 Task: Select the false option in the non-basic ASCI.
Action: Mouse moved to (24, 554)
Screenshot: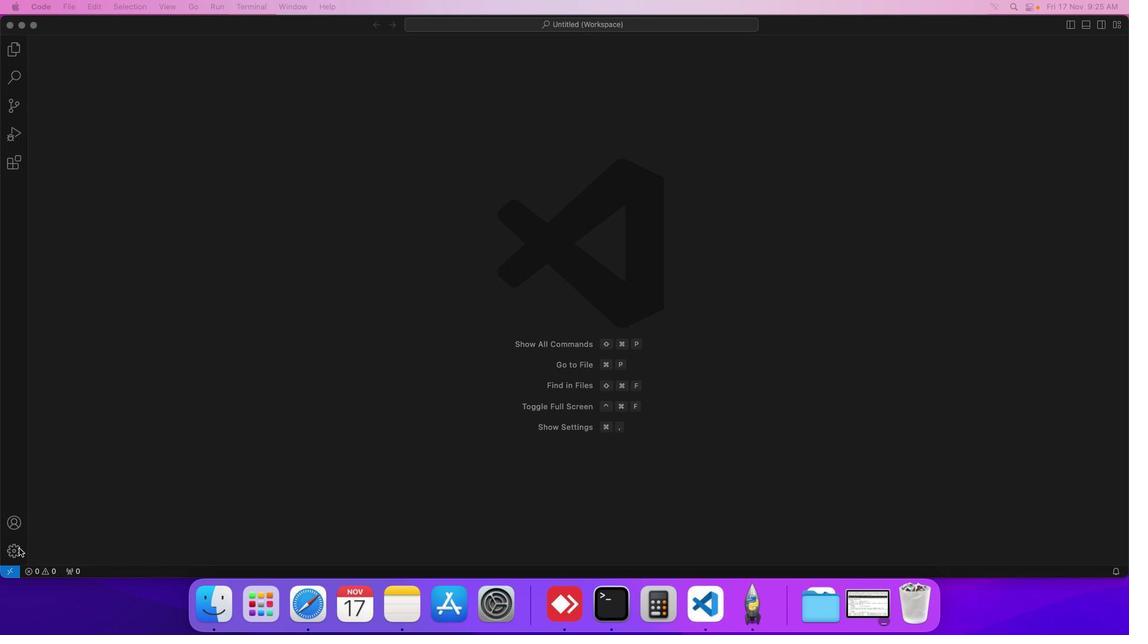 
Action: Mouse pressed left at (24, 554)
Screenshot: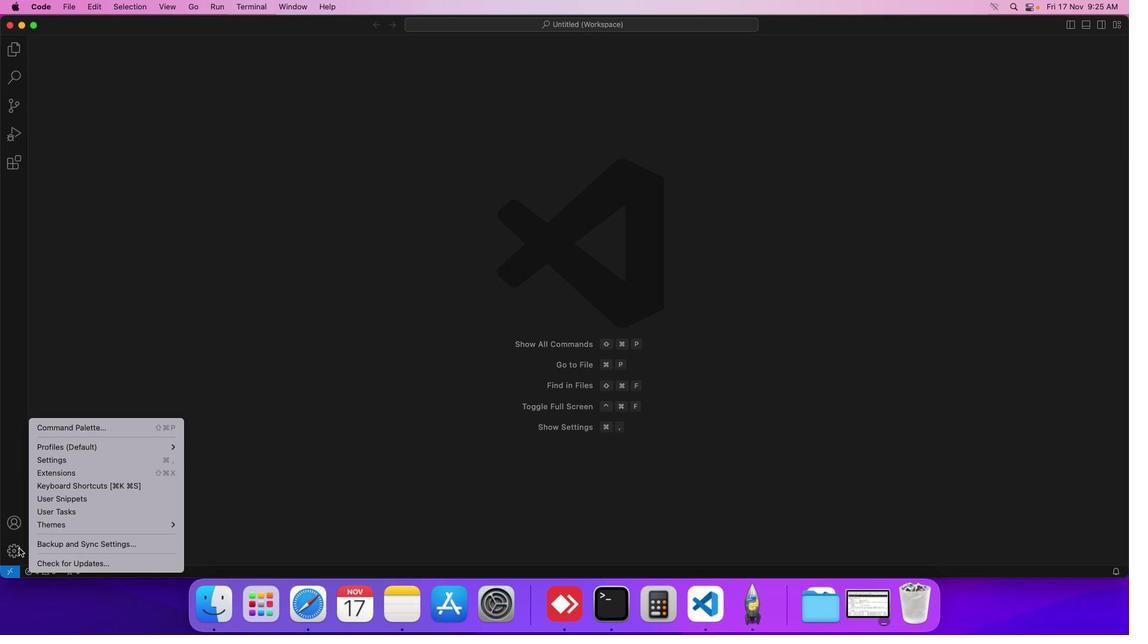 
Action: Mouse moved to (102, 466)
Screenshot: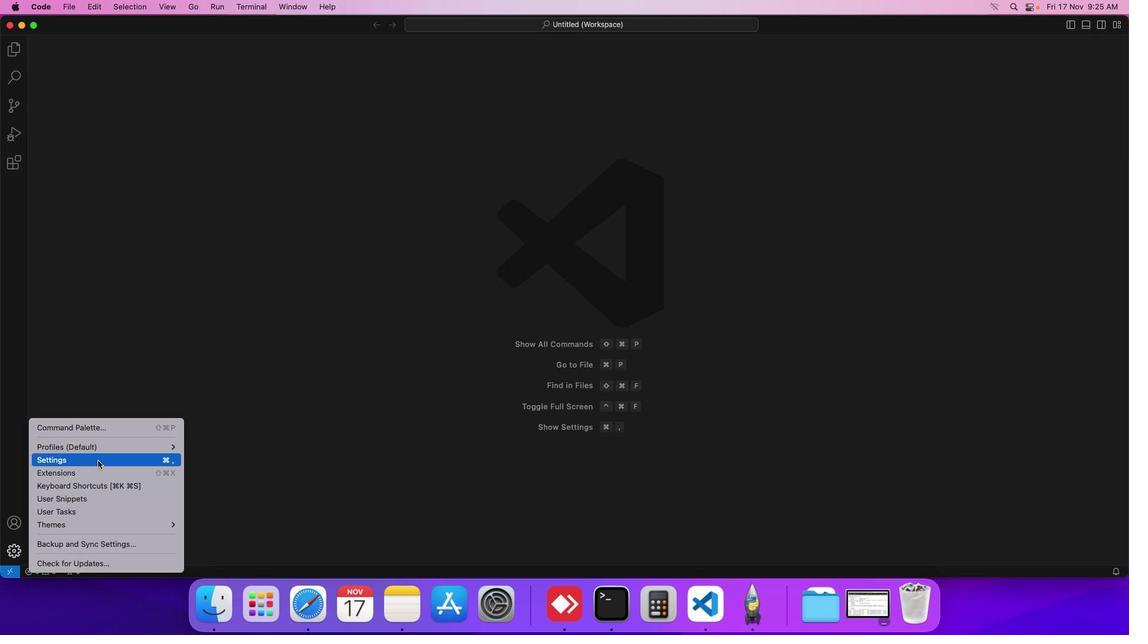 
Action: Mouse pressed left at (102, 466)
Screenshot: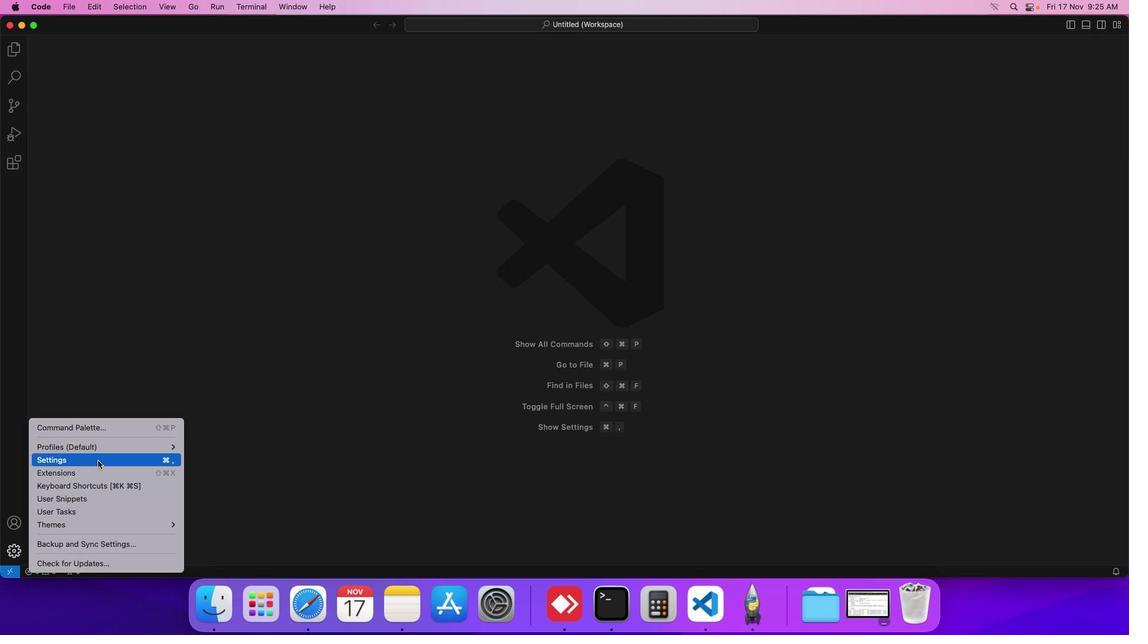 
Action: Mouse moved to (286, 102)
Screenshot: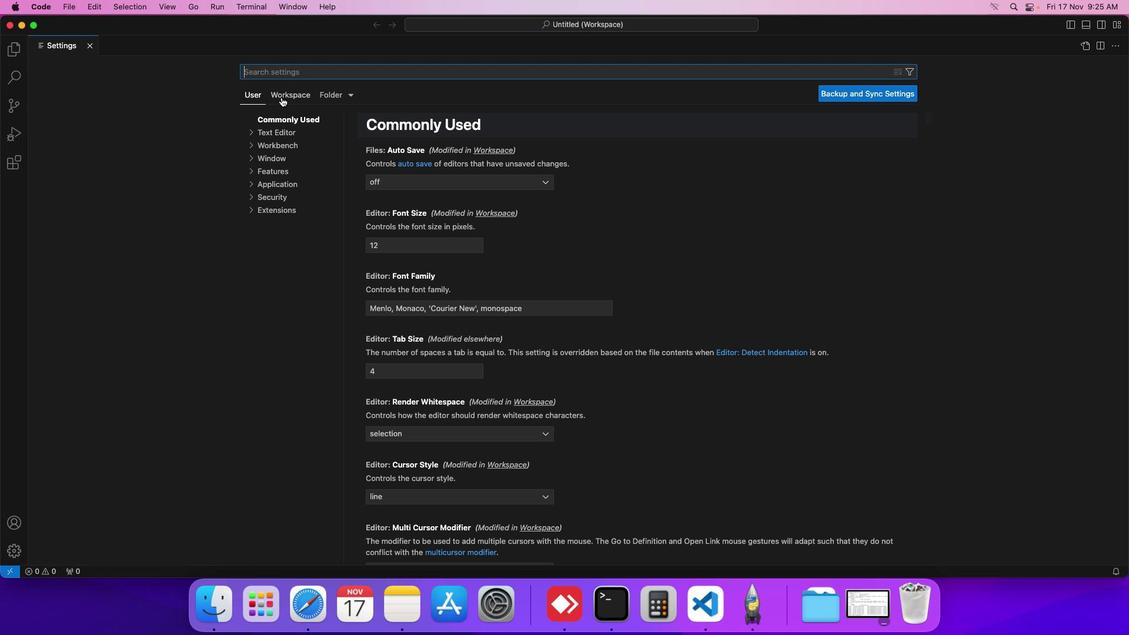 
Action: Mouse pressed left at (286, 102)
Screenshot: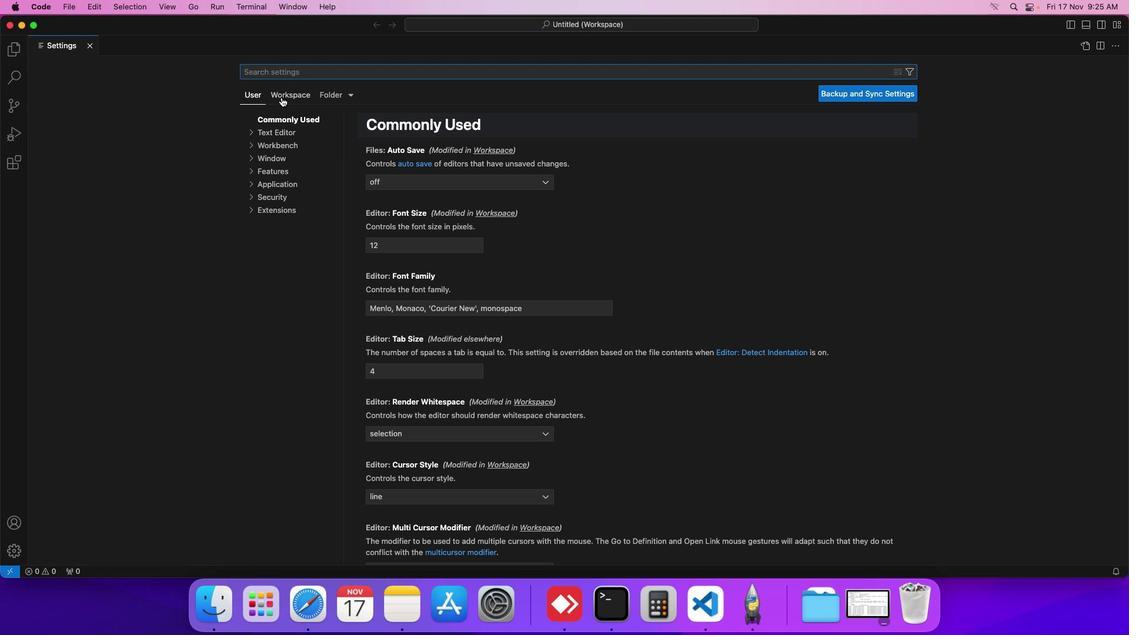 
Action: Mouse moved to (278, 134)
Screenshot: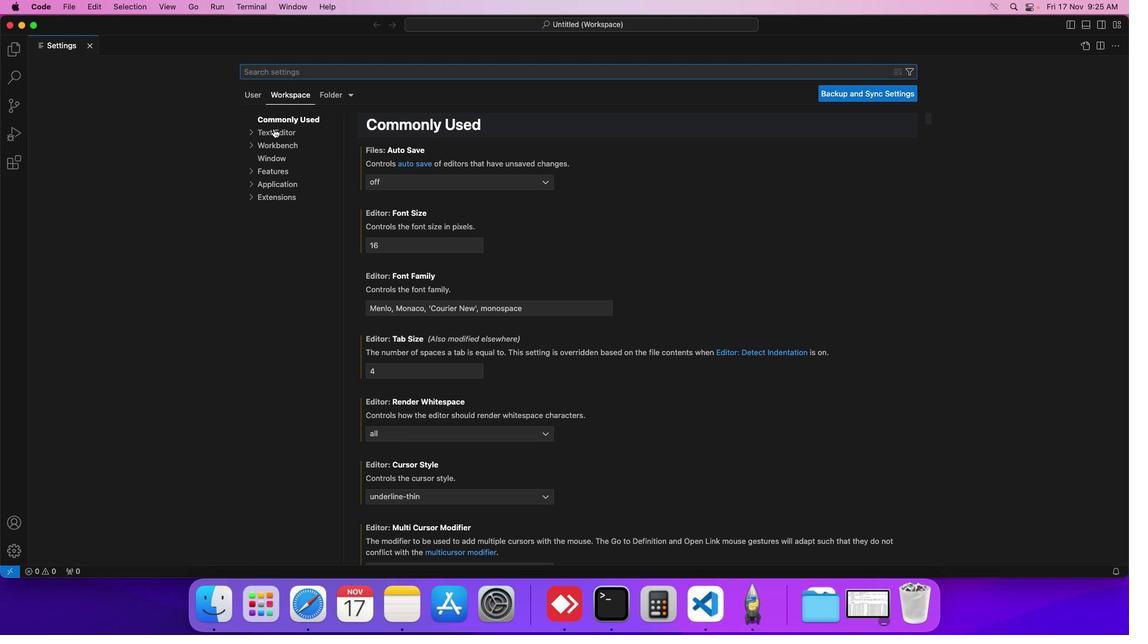 
Action: Mouse pressed left at (278, 134)
Screenshot: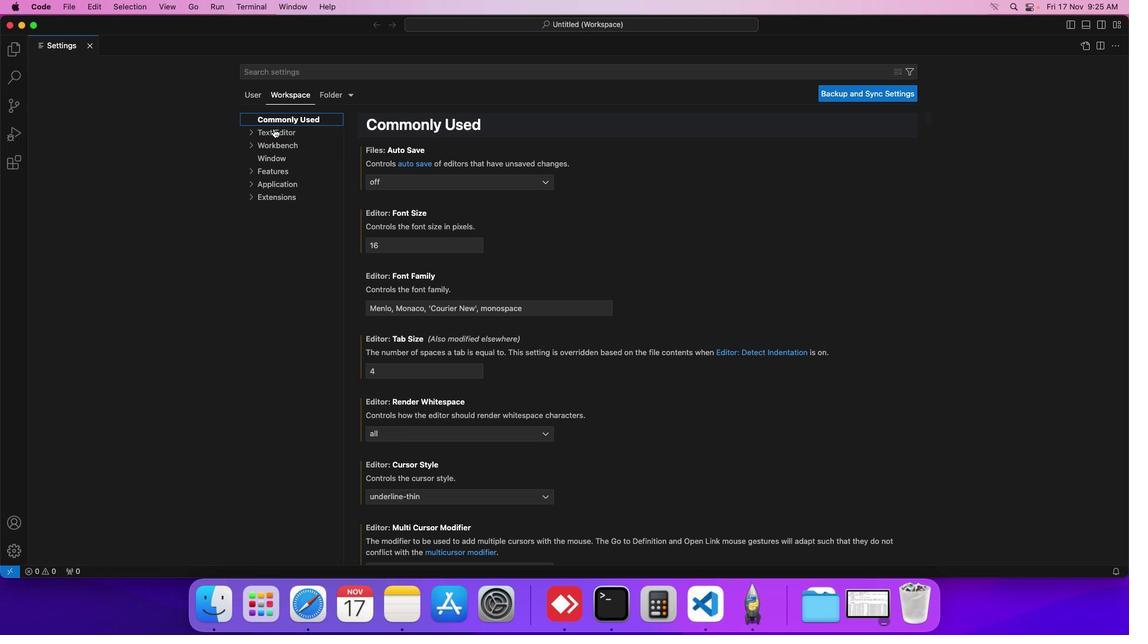 
Action: Mouse moved to (474, 348)
Screenshot: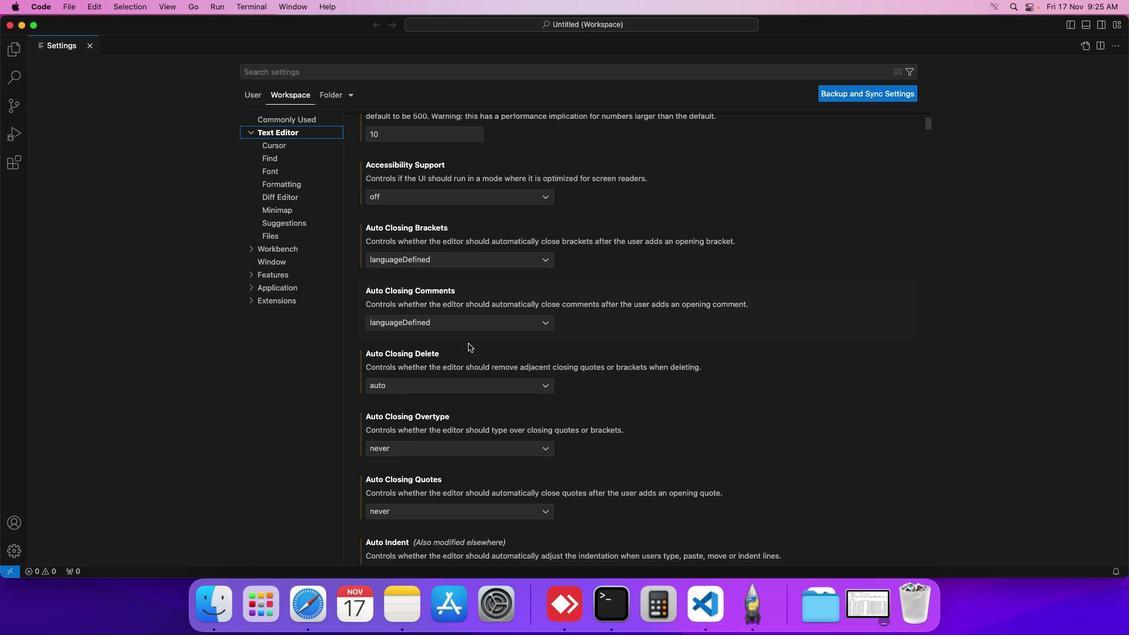 
Action: Mouse scrolled (474, 348) with delta (5, 4)
Screenshot: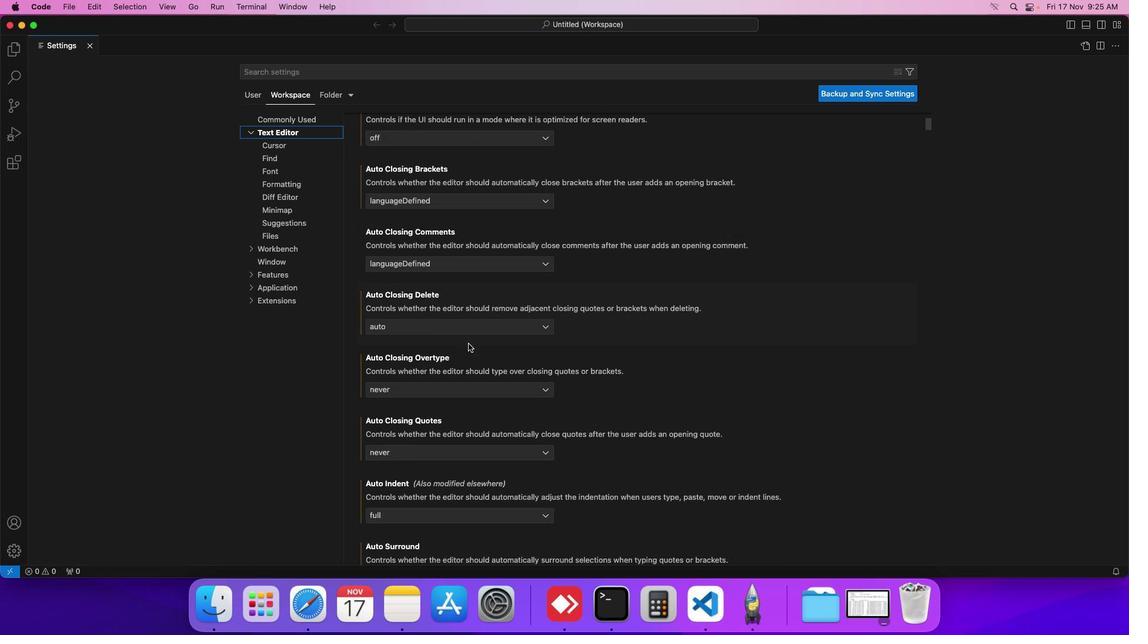 
Action: Mouse scrolled (474, 348) with delta (5, 4)
Screenshot: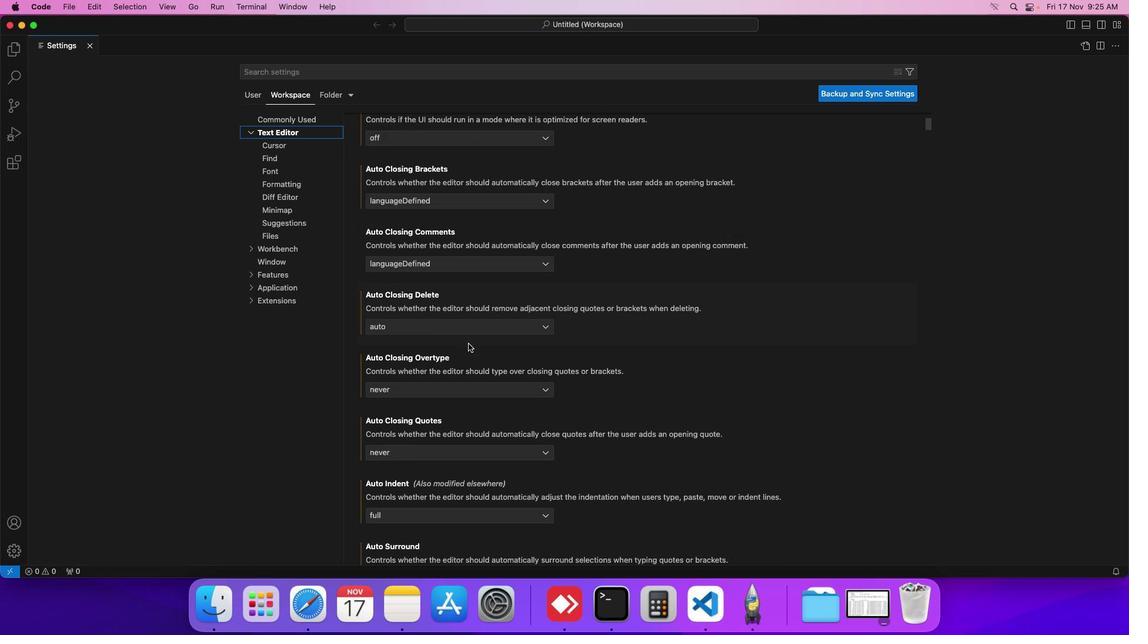 
Action: Mouse scrolled (474, 348) with delta (5, 4)
Screenshot: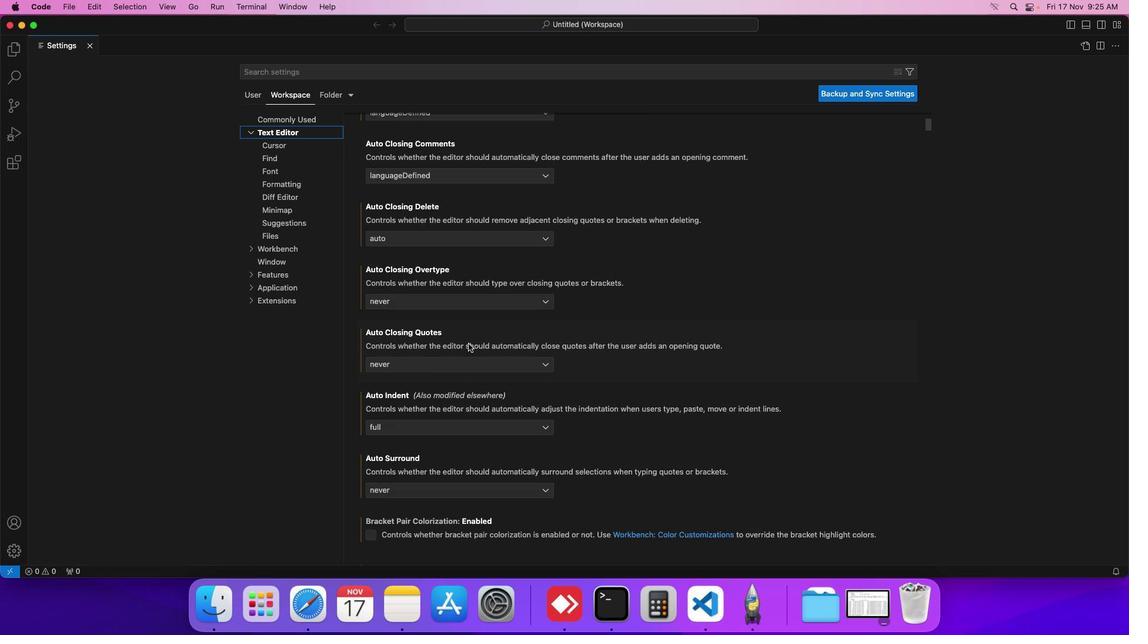 
Action: Mouse scrolled (474, 348) with delta (5, 3)
Screenshot: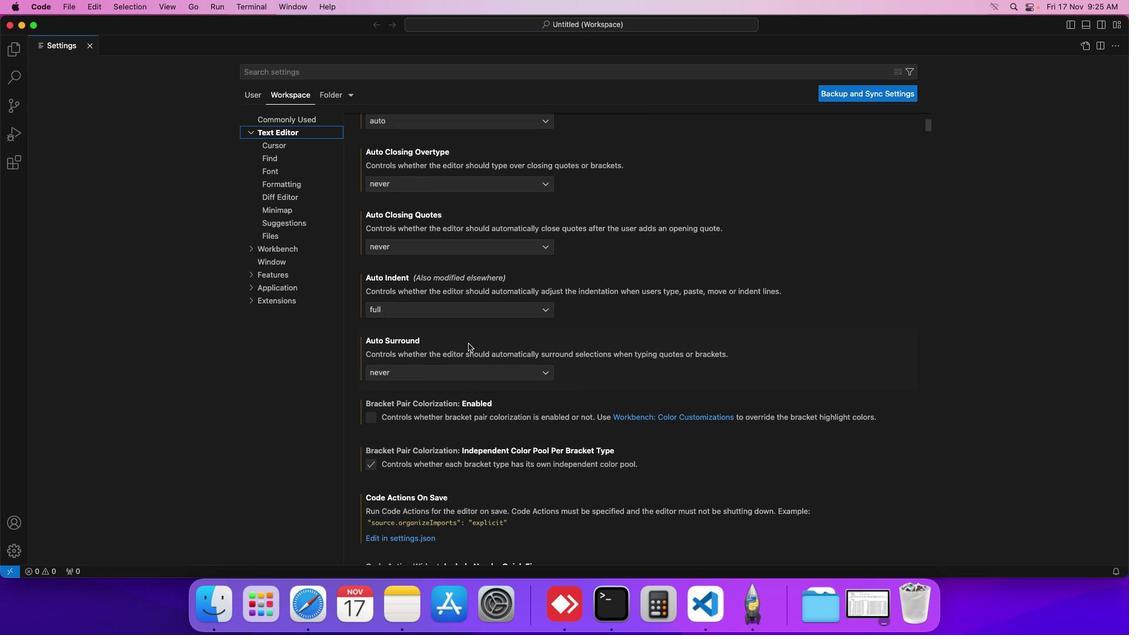 
Action: Mouse scrolled (474, 348) with delta (5, 2)
Screenshot: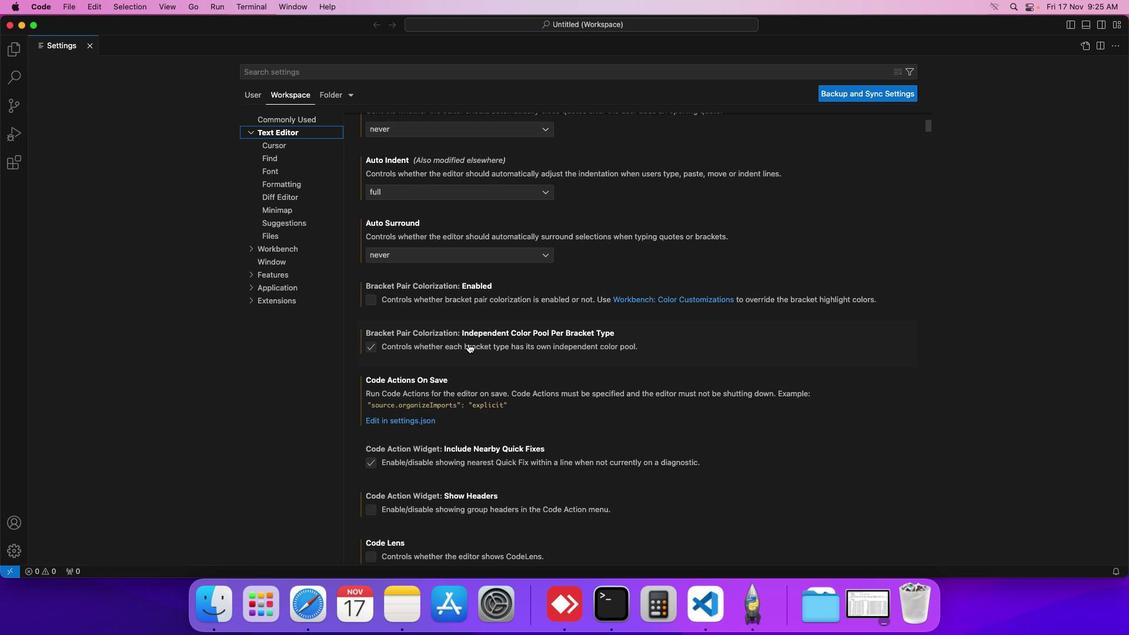 
Action: Mouse scrolled (474, 348) with delta (5, 2)
Screenshot: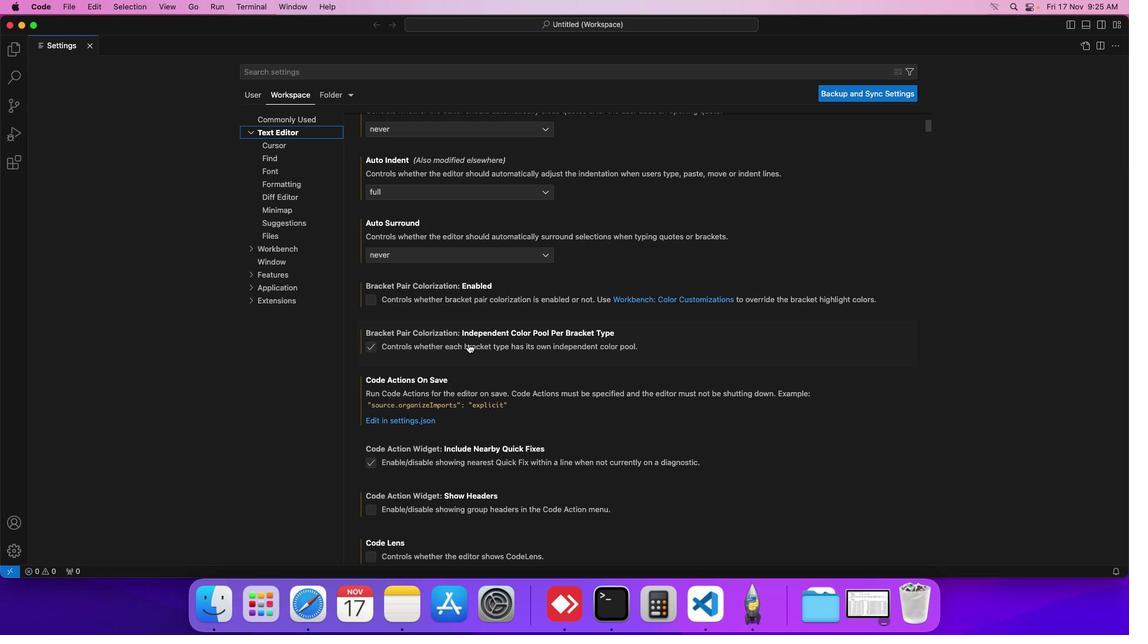 
Action: Mouse scrolled (474, 348) with delta (5, 4)
Screenshot: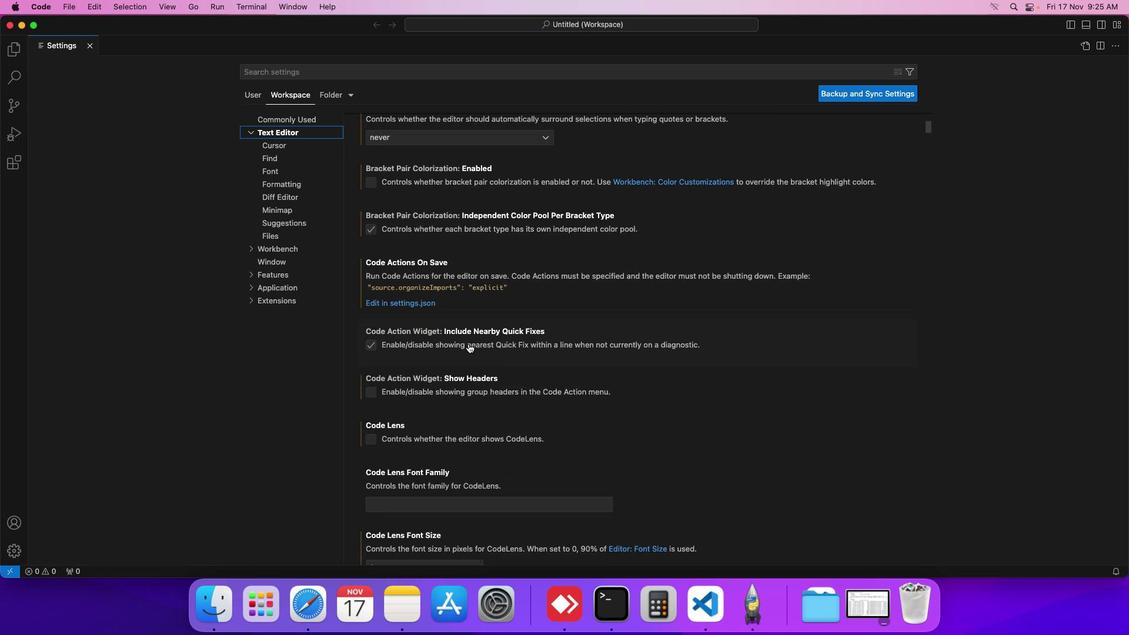 
Action: Mouse scrolled (474, 348) with delta (5, 4)
Screenshot: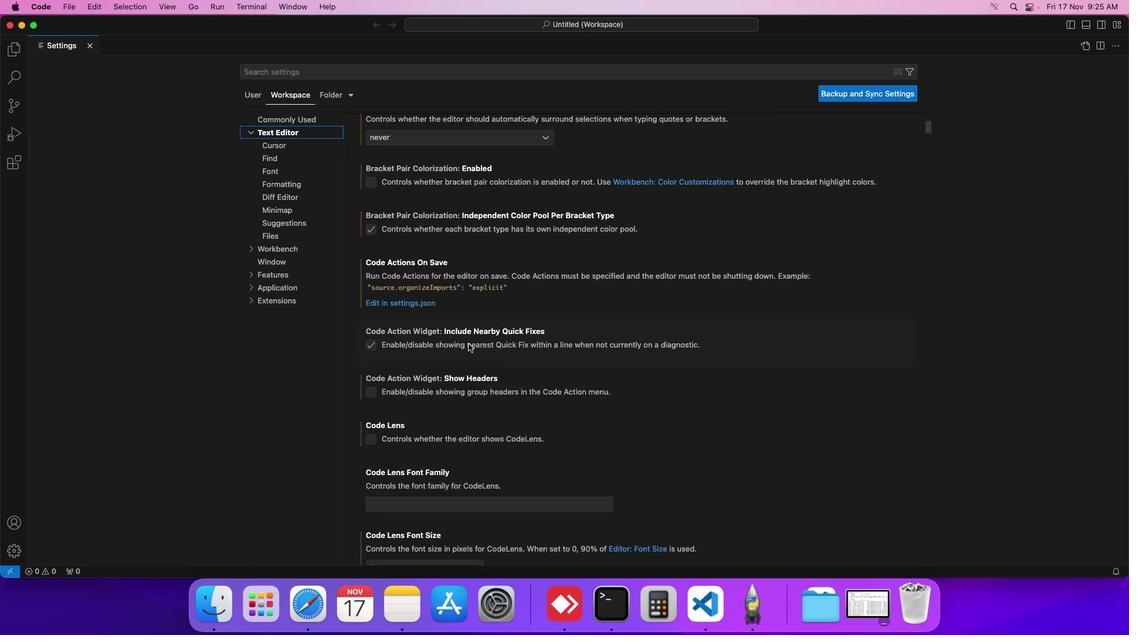 
Action: Mouse scrolled (474, 348) with delta (5, 4)
Screenshot: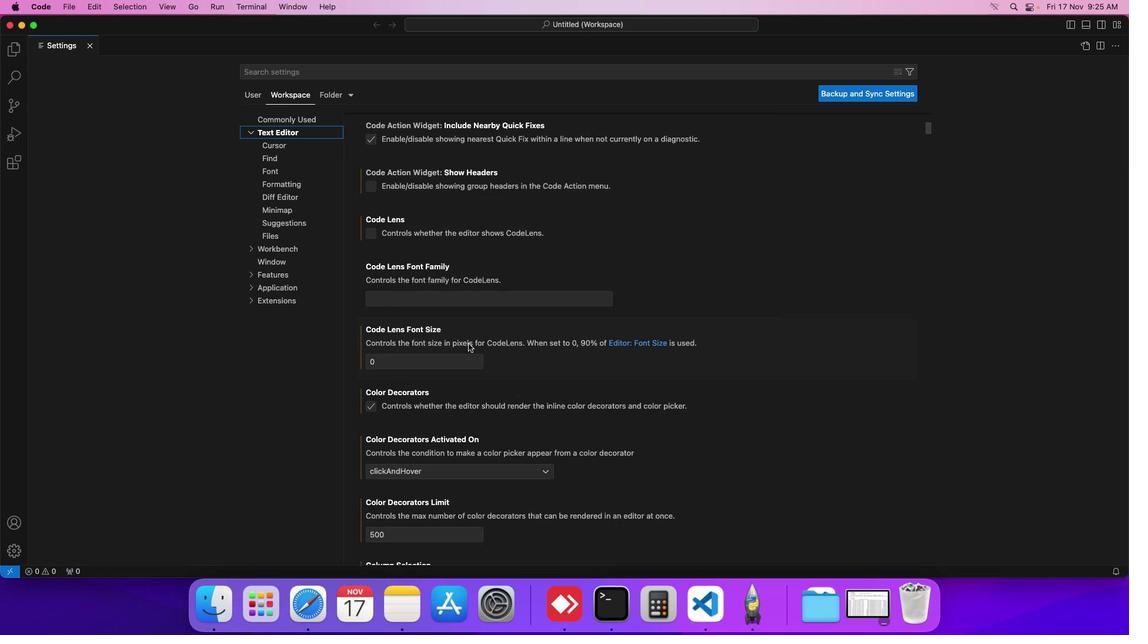
Action: Mouse scrolled (474, 348) with delta (5, 3)
Screenshot: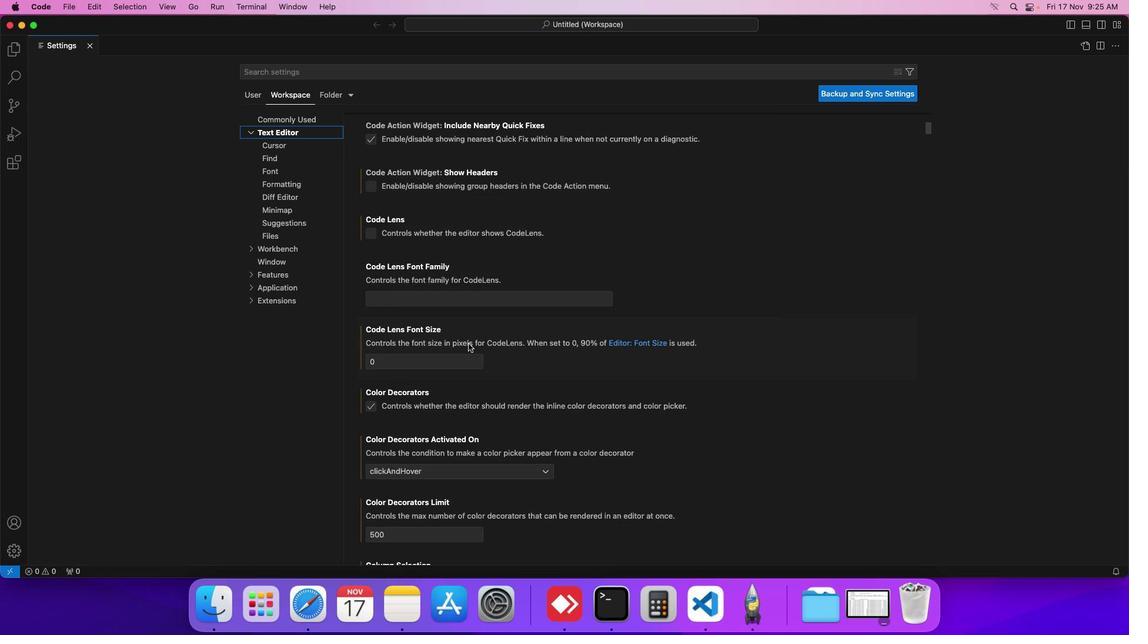 
Action: Mouse scrolled (474, 348) with delta (5, 2)
Screenshot: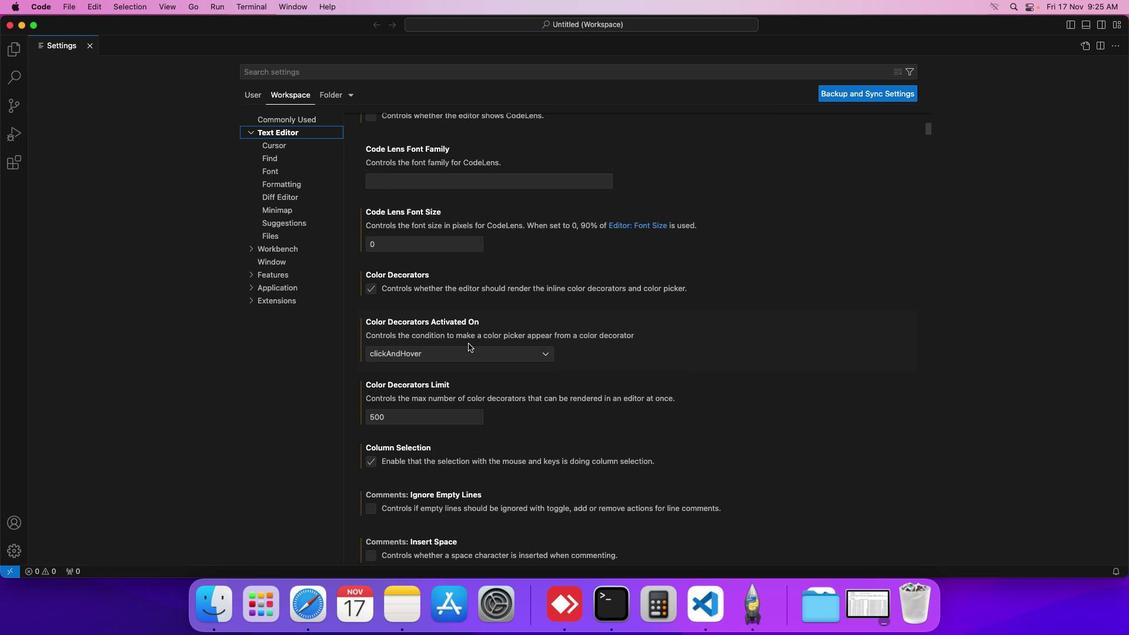 
Action: Mouse scrolled (474, 348) with delta (5, 2)
Screenshot: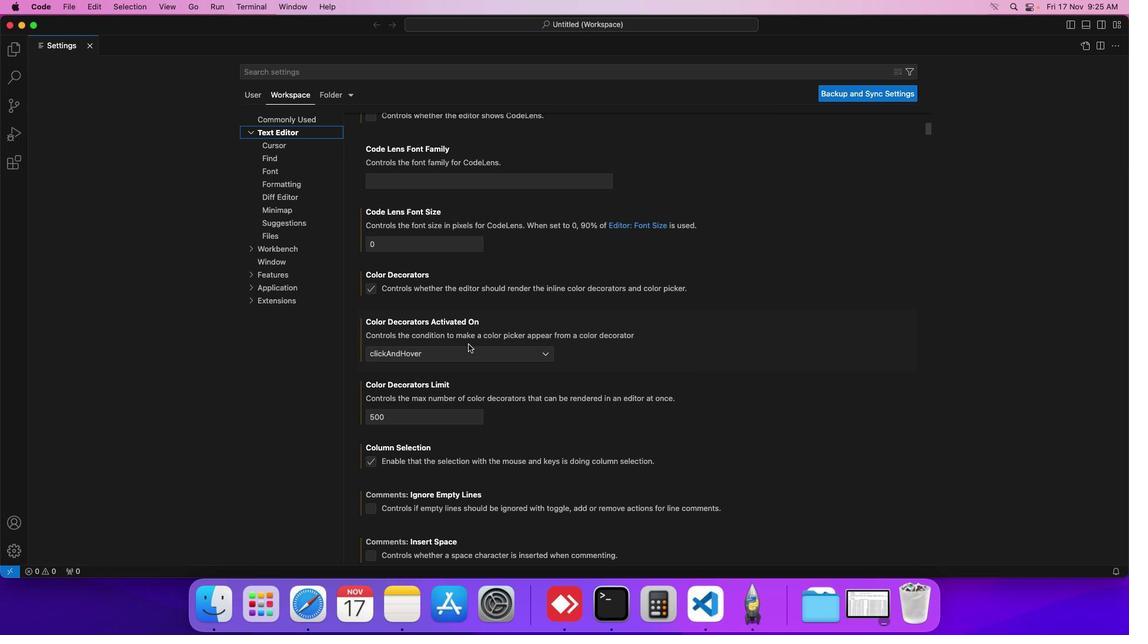 
Action: Mouse moved to (474, 349)
Screenshot: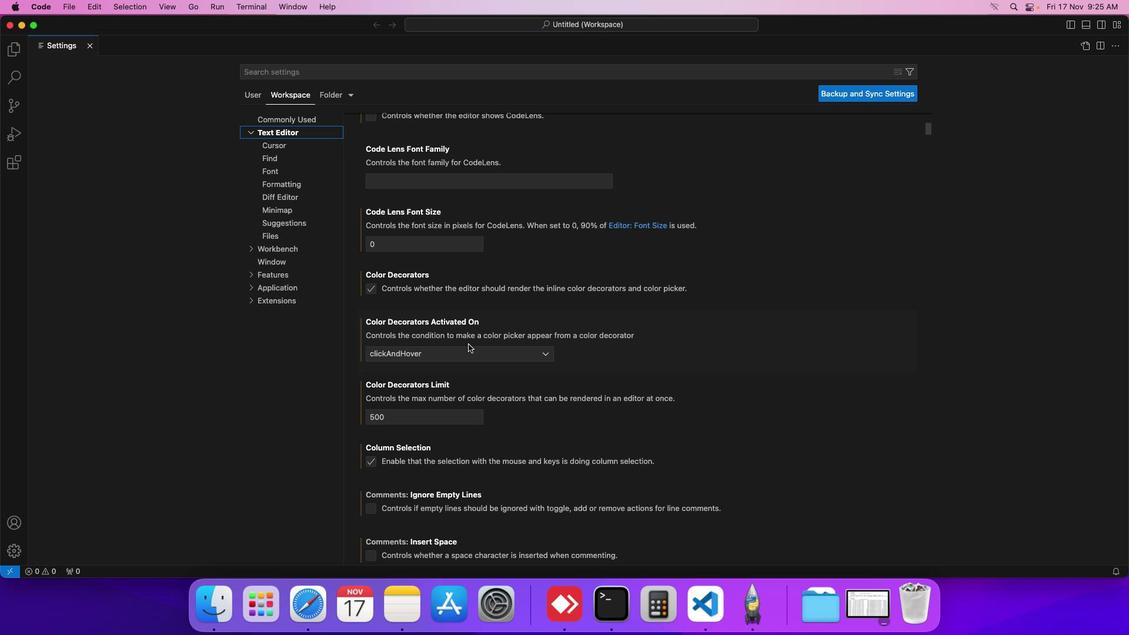 
Action: Mouse scrolled (474, 349) with delta (5, 4)
Screenshot: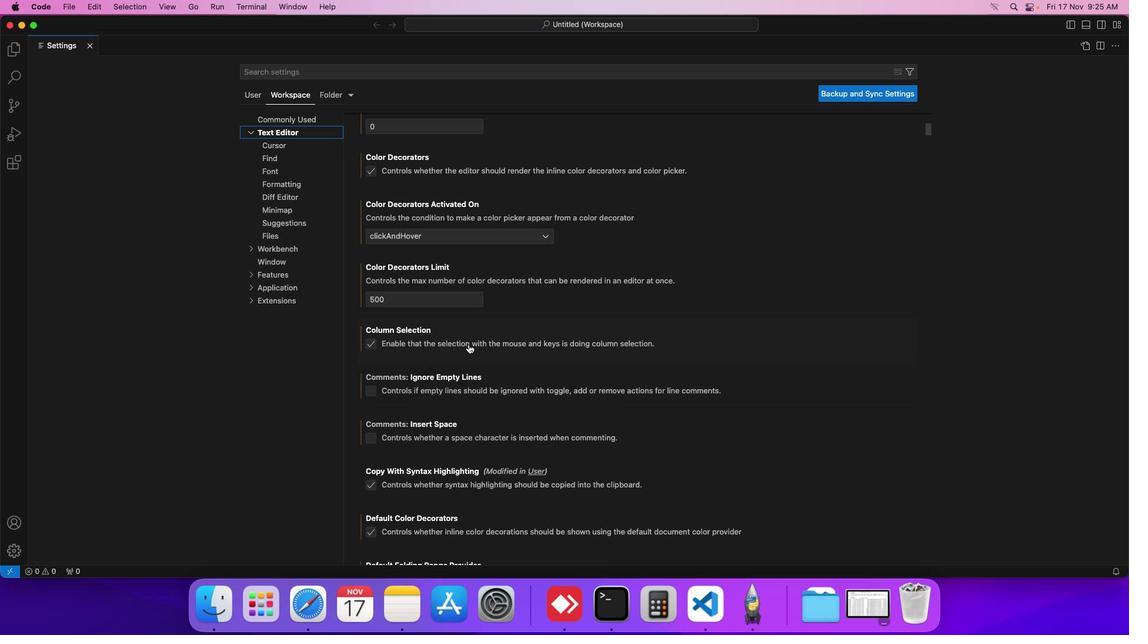 
Action: Mouse scrolled (474, 349) with delta (5, 4)
Screenshot: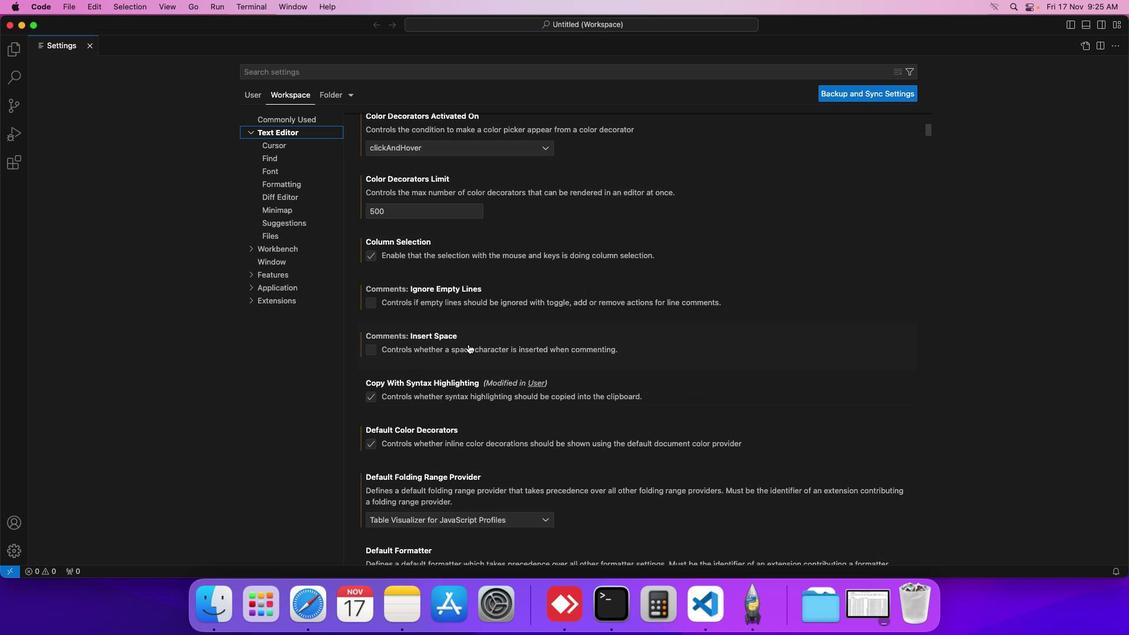 
Action: Mouse scrolled (474, 349) with delta (5, 4)
Screenshot: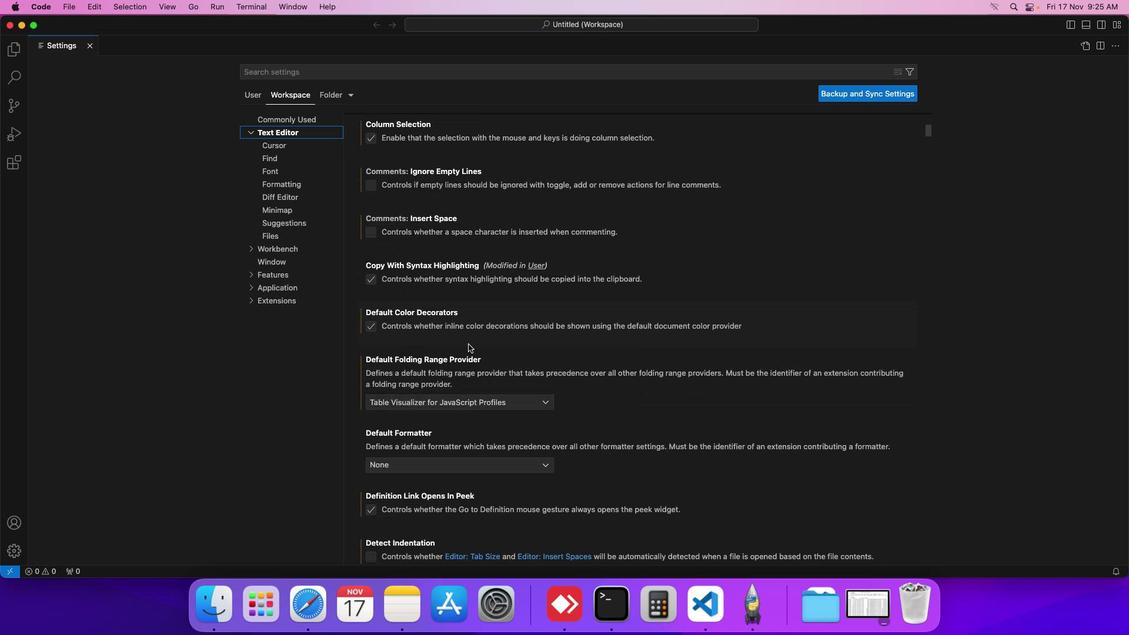
Action: Mouse scrolled (474, 349) with delta (5, 3)
Screenshot: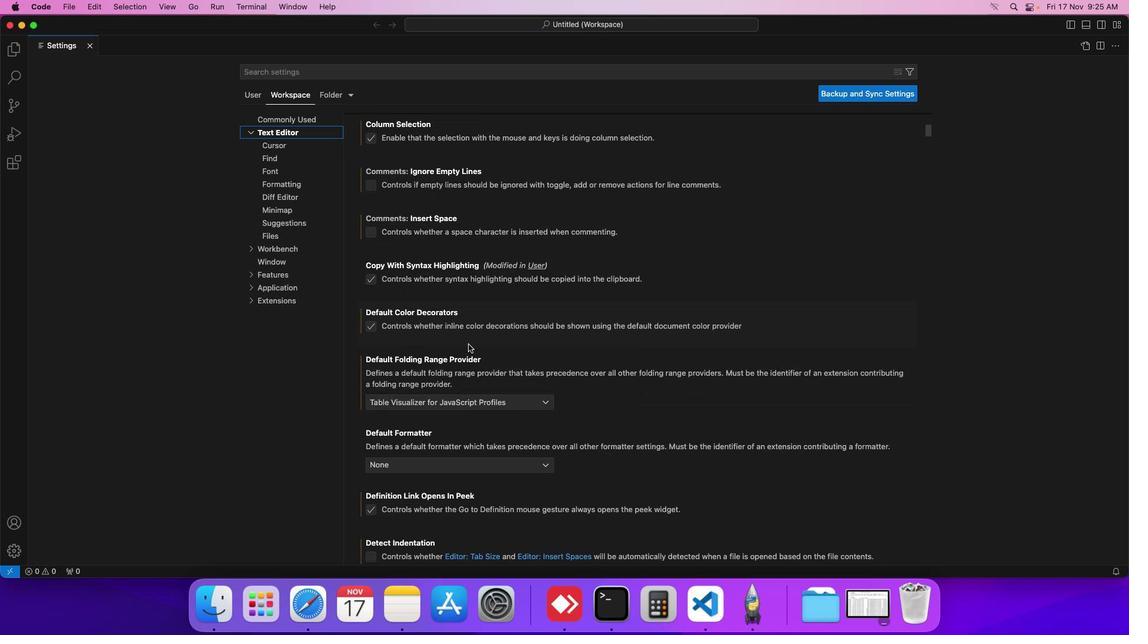 
Action: Mouse scrolled (474, 349) with delta (5, 2)
Screenshot: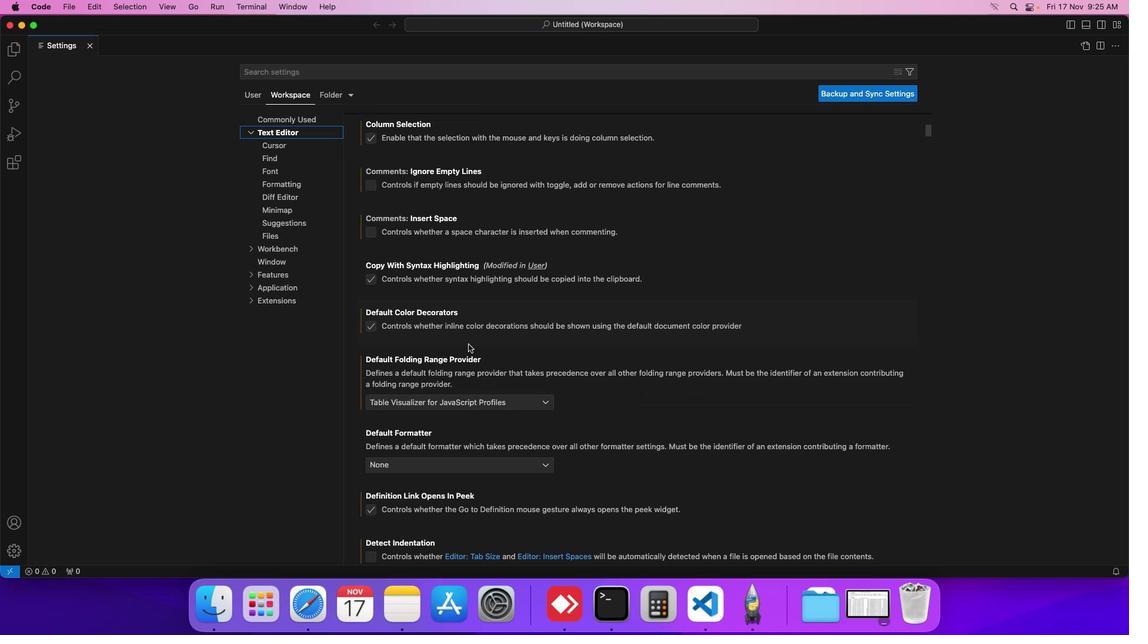 
Action: Mouse moved to (474, 349)
Screenshot: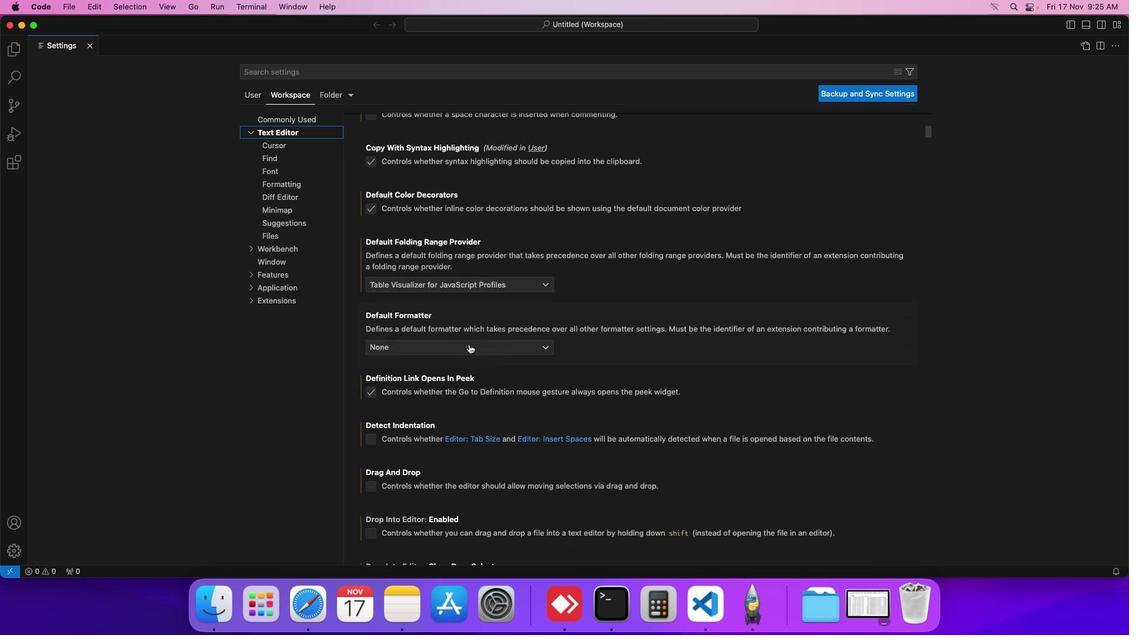 
Action: Mouse scrolled (474, 349) with delta (5, 4)
Screenshot: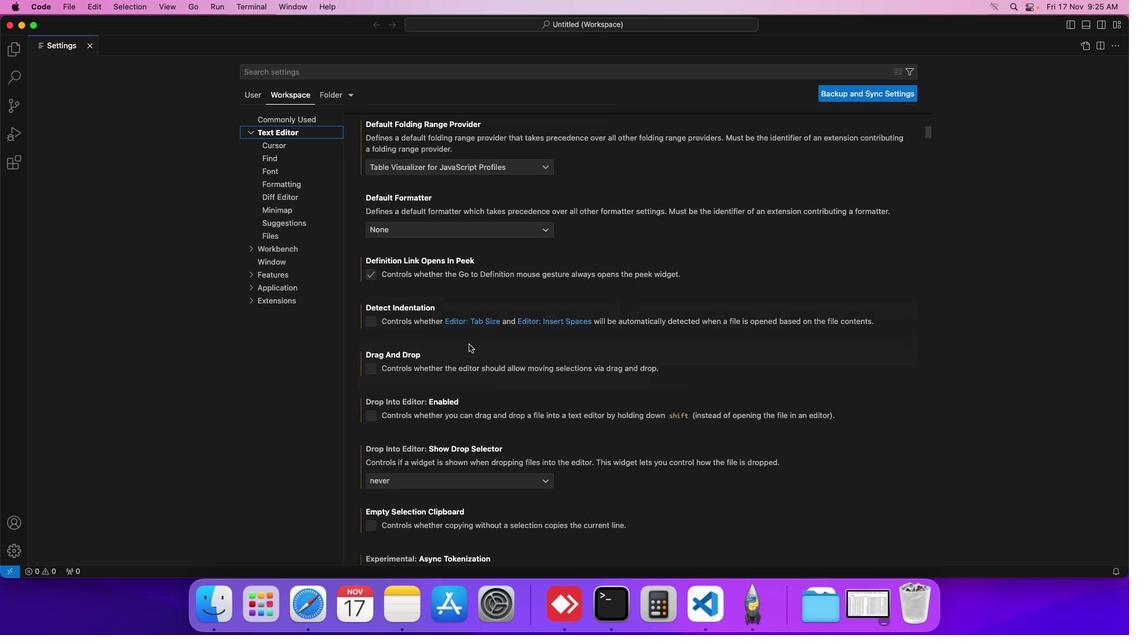 
Action: Mouse moved to (474, 349)
Screenshot: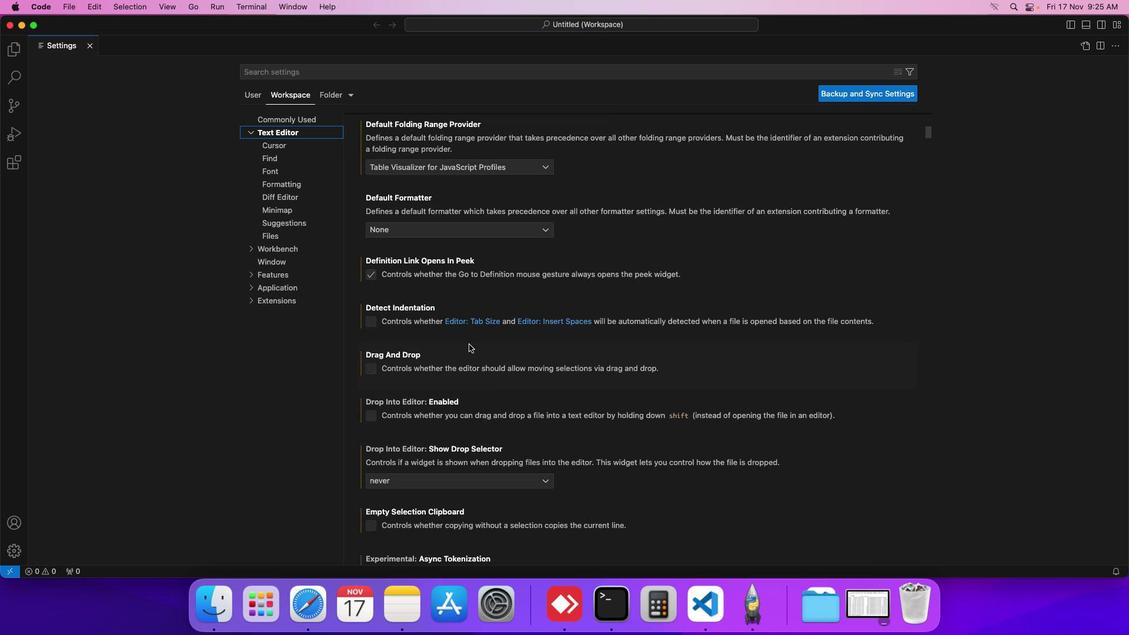 
Action: Mouse scrolled (474, 349) with delta (5, 4)
Screenshot: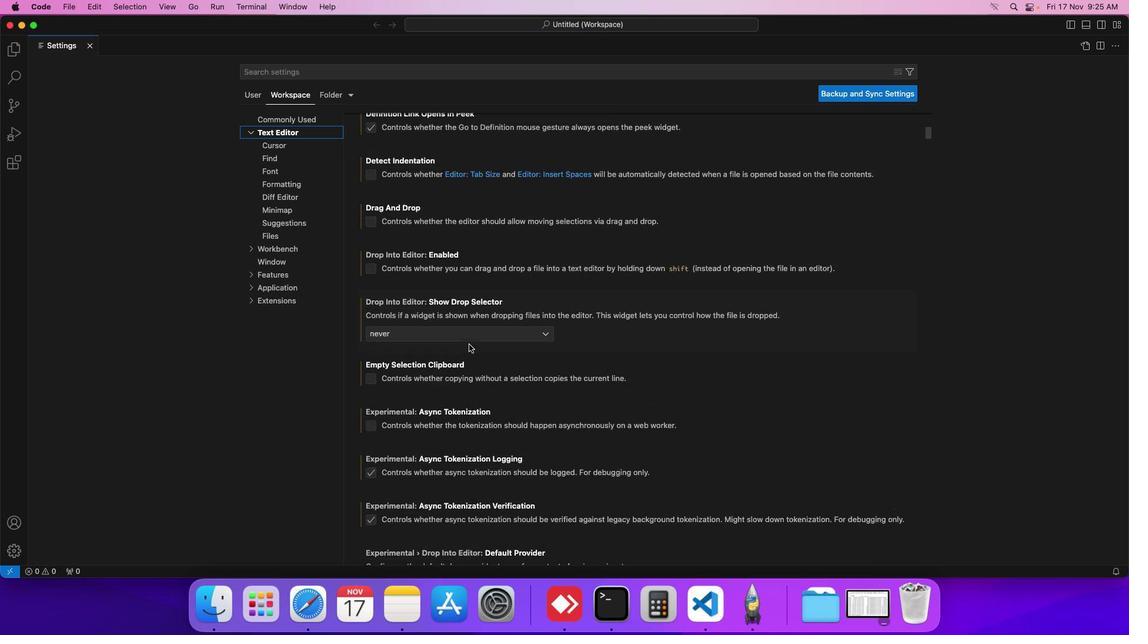 
Action: Mouse scrolled (474, 349) with delta (5, 4)
Screenshot: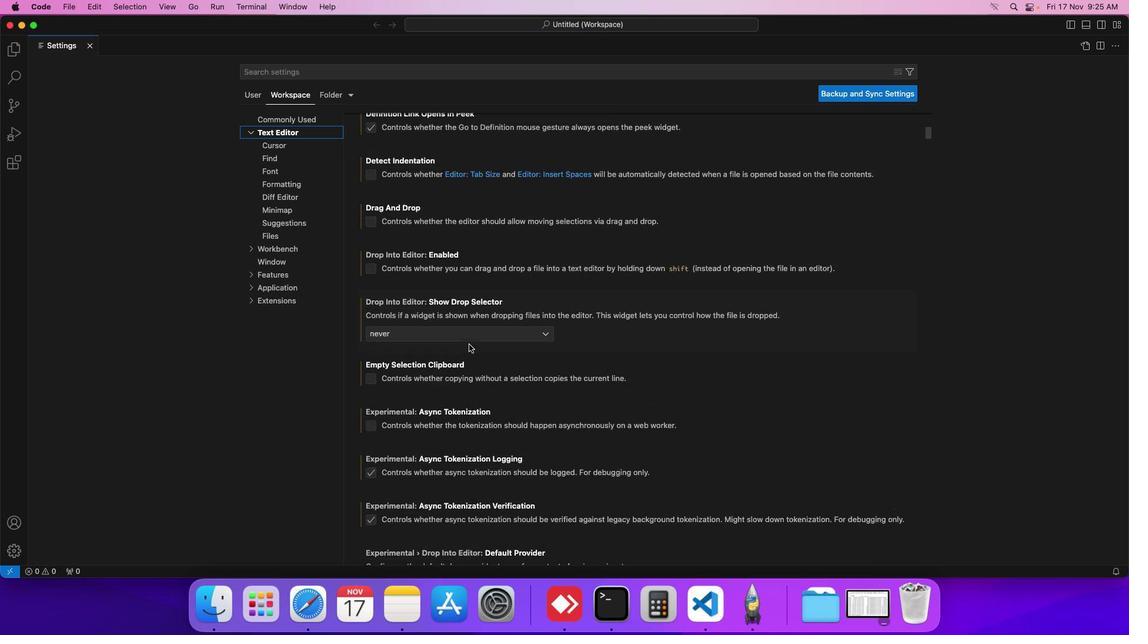 
Action: Mouse scrolled (474, 349) with delta (5, 2)
Screenshot: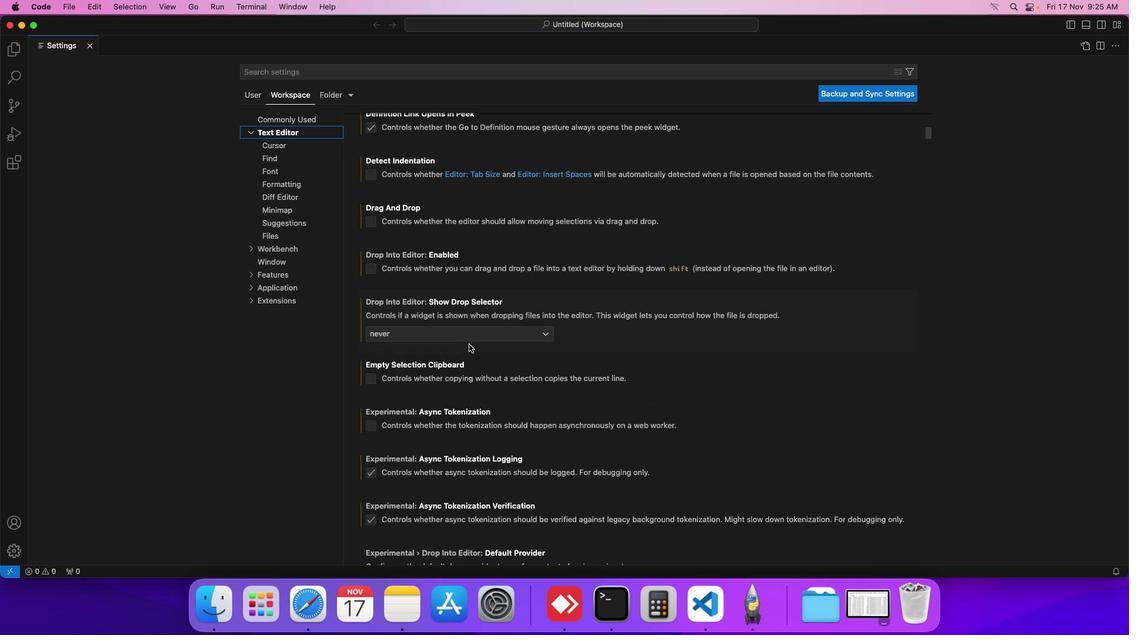 
Action: Mouse scrolled (474, 349) with delta (5, 2)
Screenshot: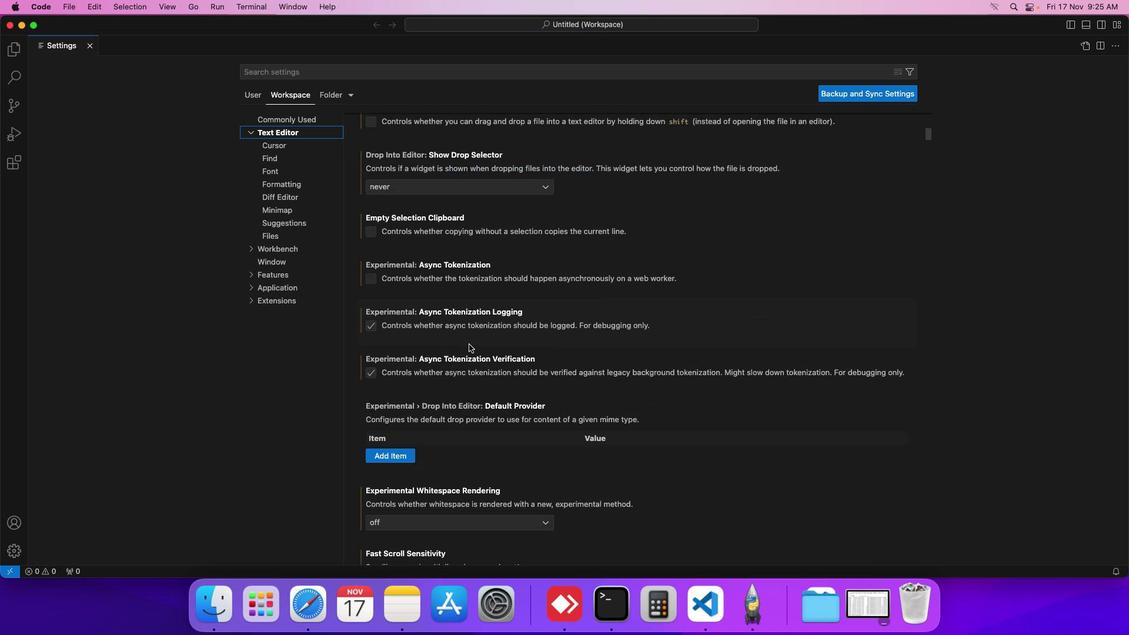 
Action: Mouse scrolled (474, 349) with delta (5, 2)
Screenshot: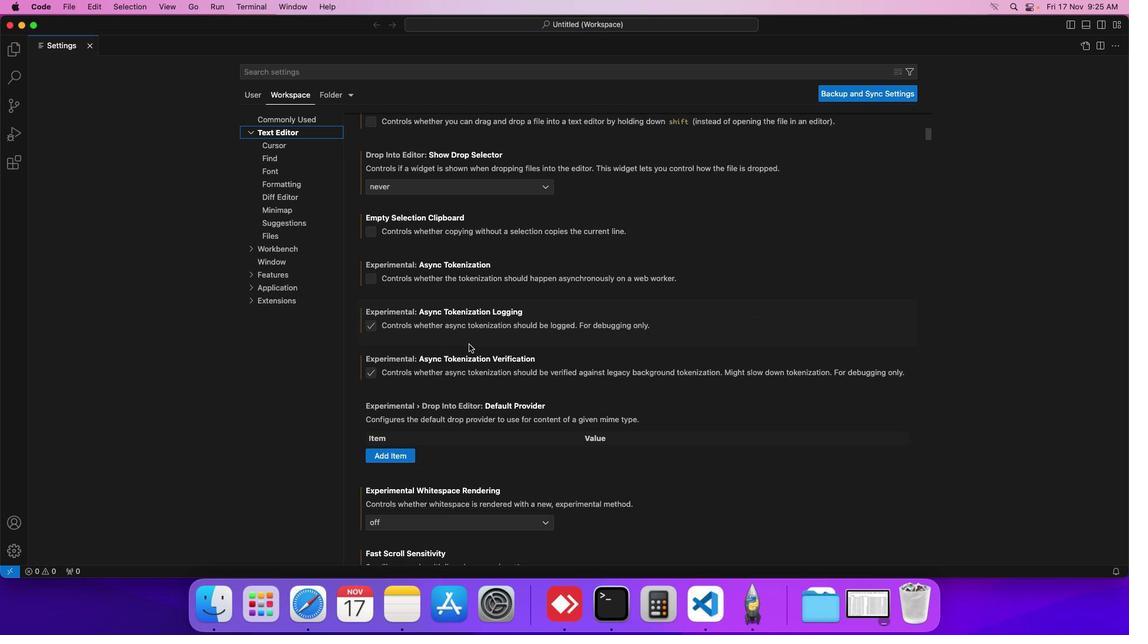 
Action: Mouse moved to (475, 349)
Screenshot: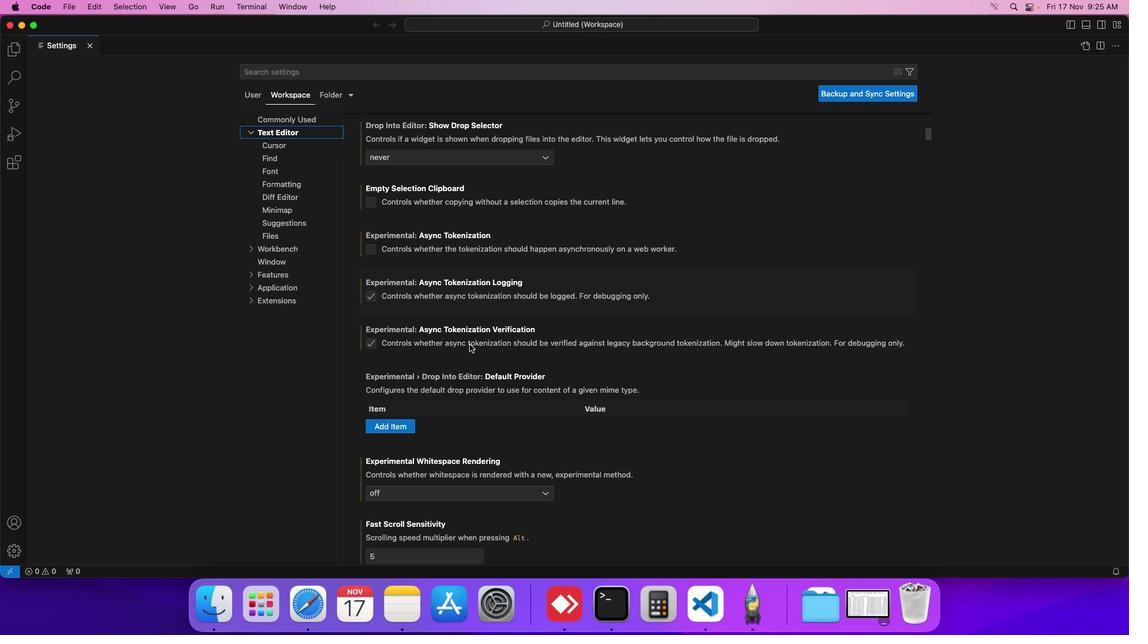 
Action: Mouse scrolled (475, 349) with delta (5, 4)
Screenshot: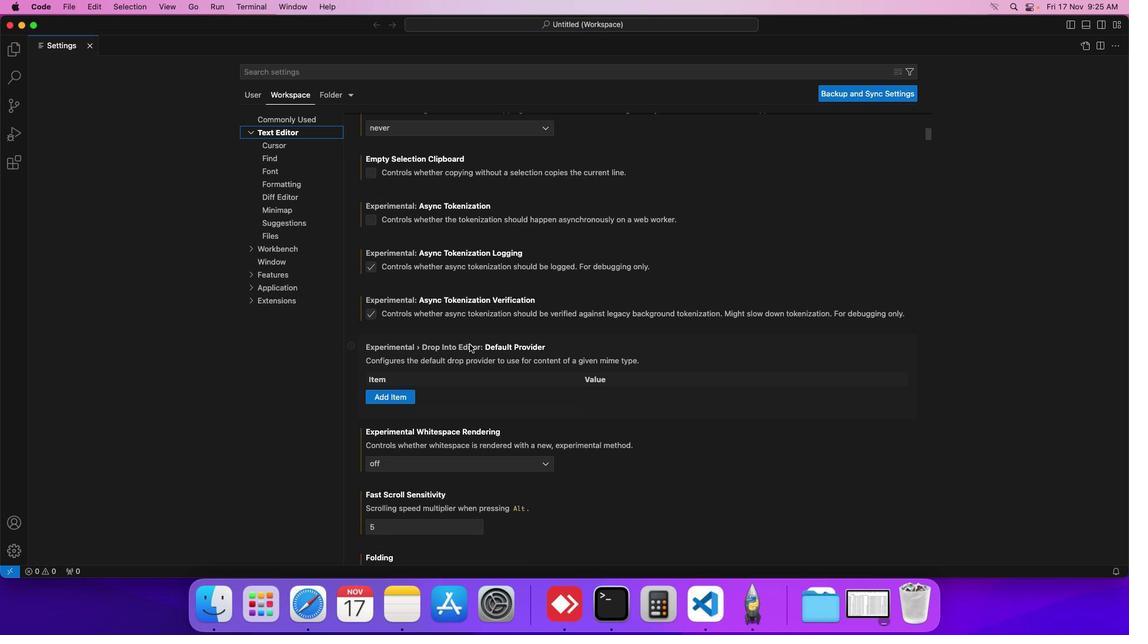 
Action: Mouse scrolled (475, 349) with delta (5, 4)
Screenshot: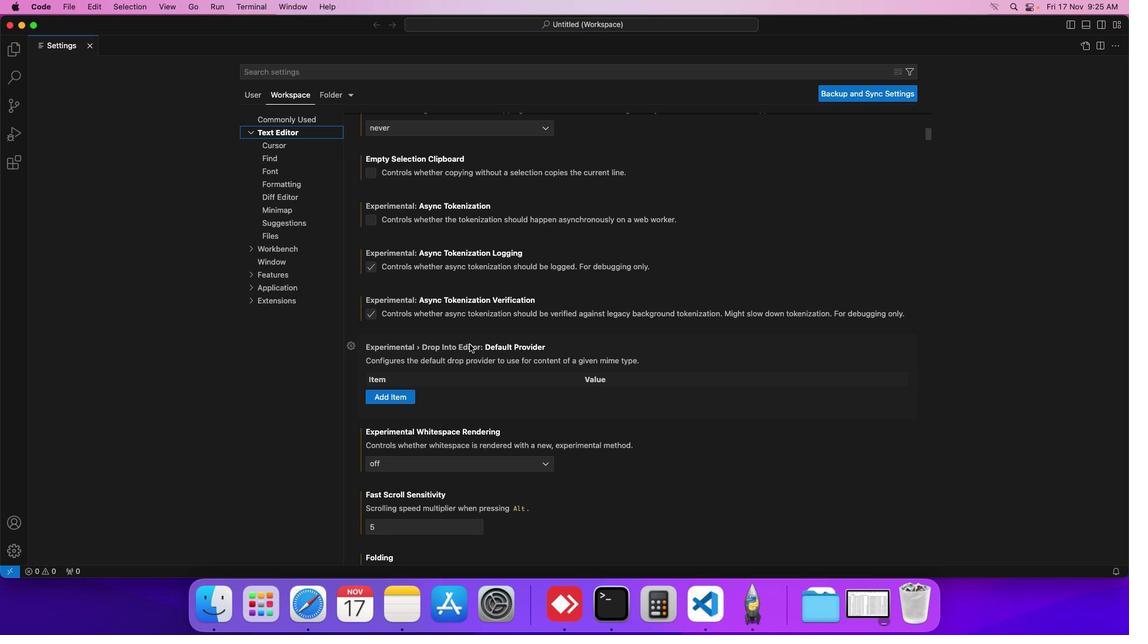 
Action: Mouse scrolled (475, 349) with delta (5, 4)
Screenshot: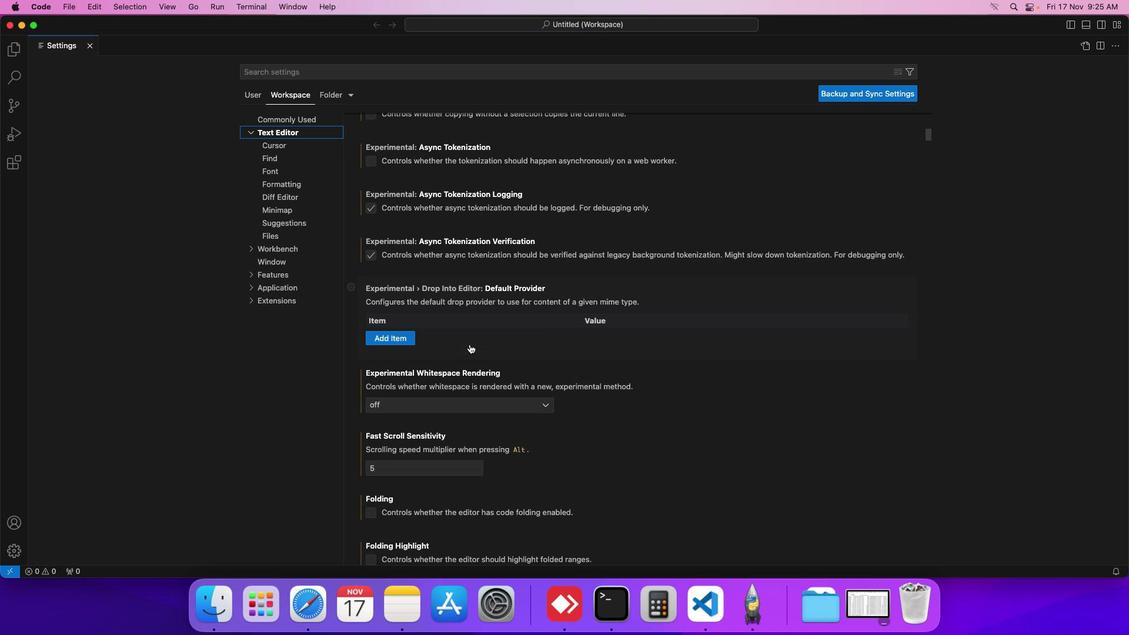 
Action: Mouse scrolled (475, 349) with delta (5, 4)
Screenshot: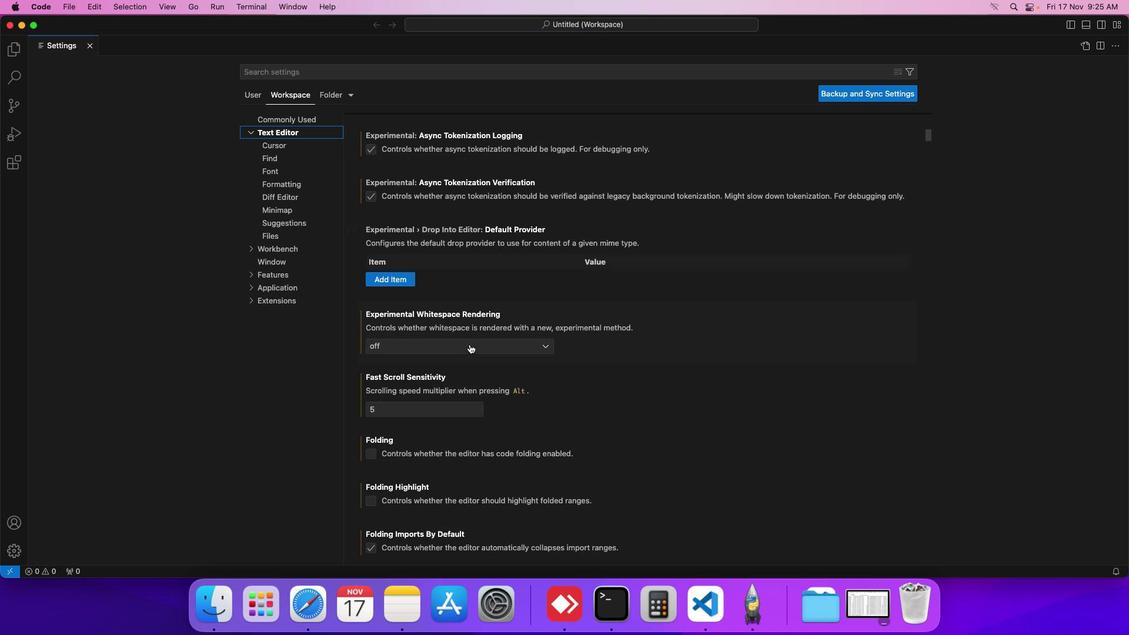 
Action: Mouse scrolled (475, 349) with delta (5, 4)
Screenshot: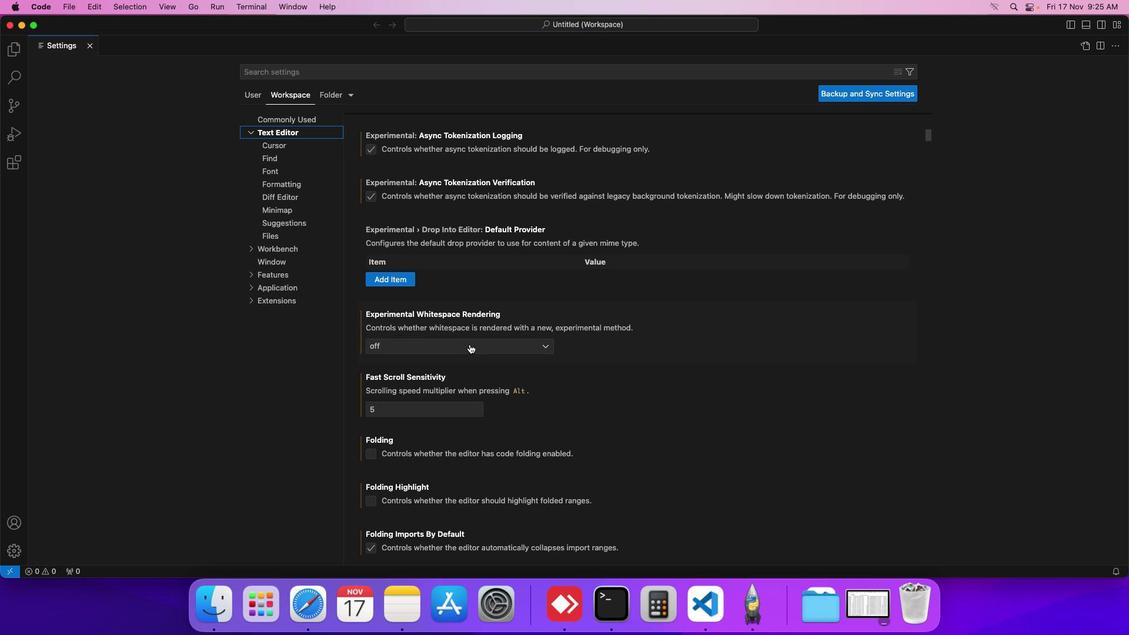 
Action: Mouse scrolled (475, 349) with delta (5, 4)
Screenshot: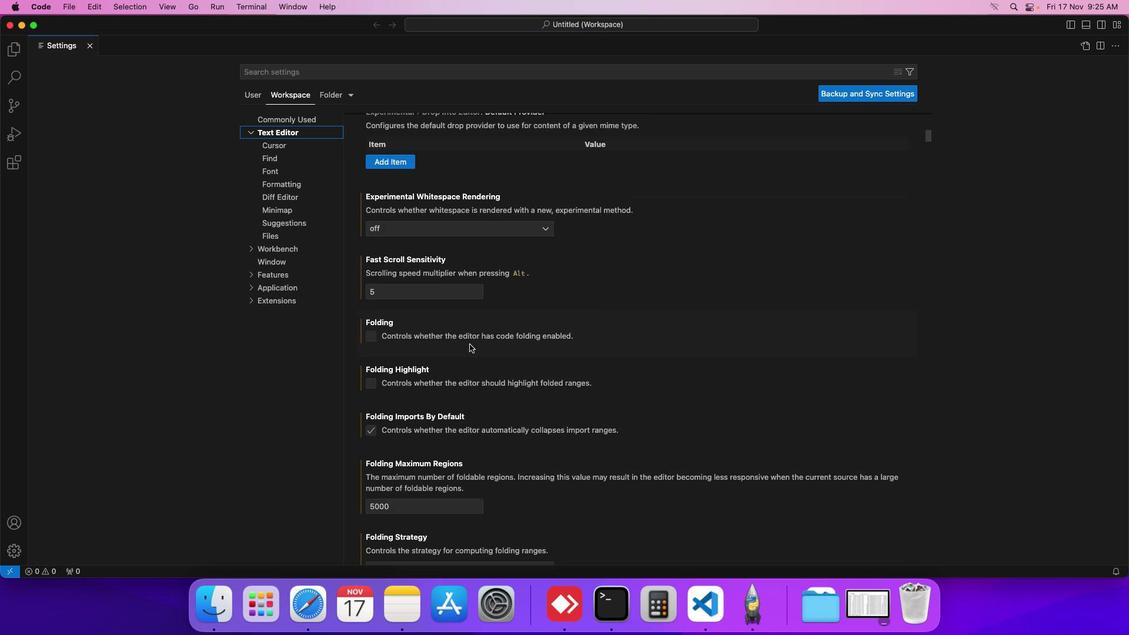 
Action: Mouse scrolled (475, 349) with delta (5, 4)
Screenshot: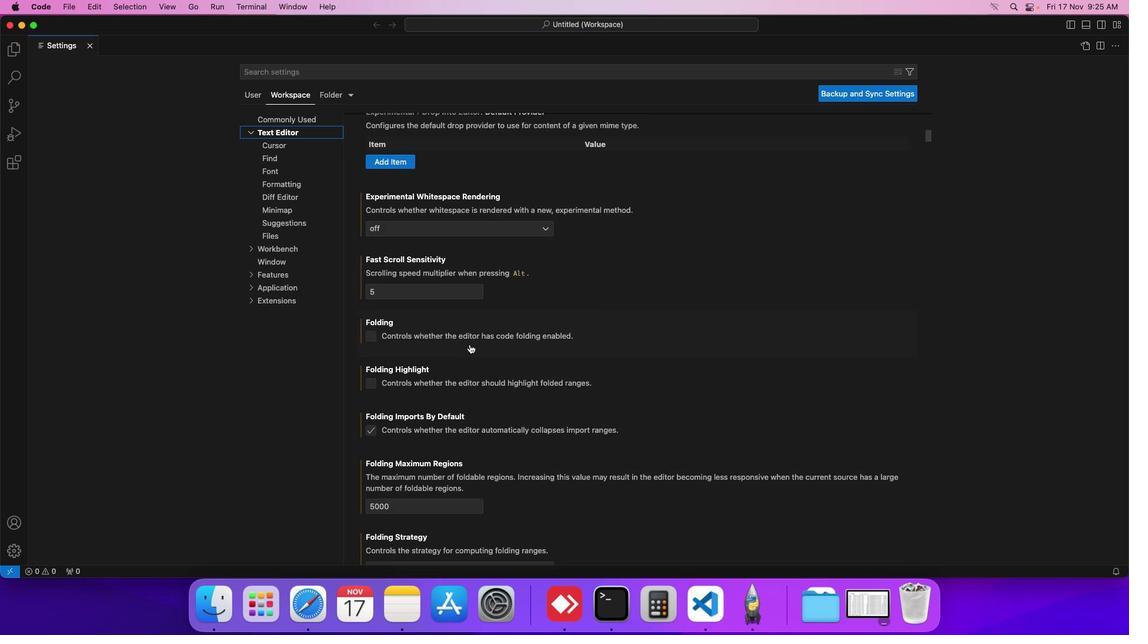 
Action: Mouse scrolled (475, 349) with delta (5, 4)
Screenshot: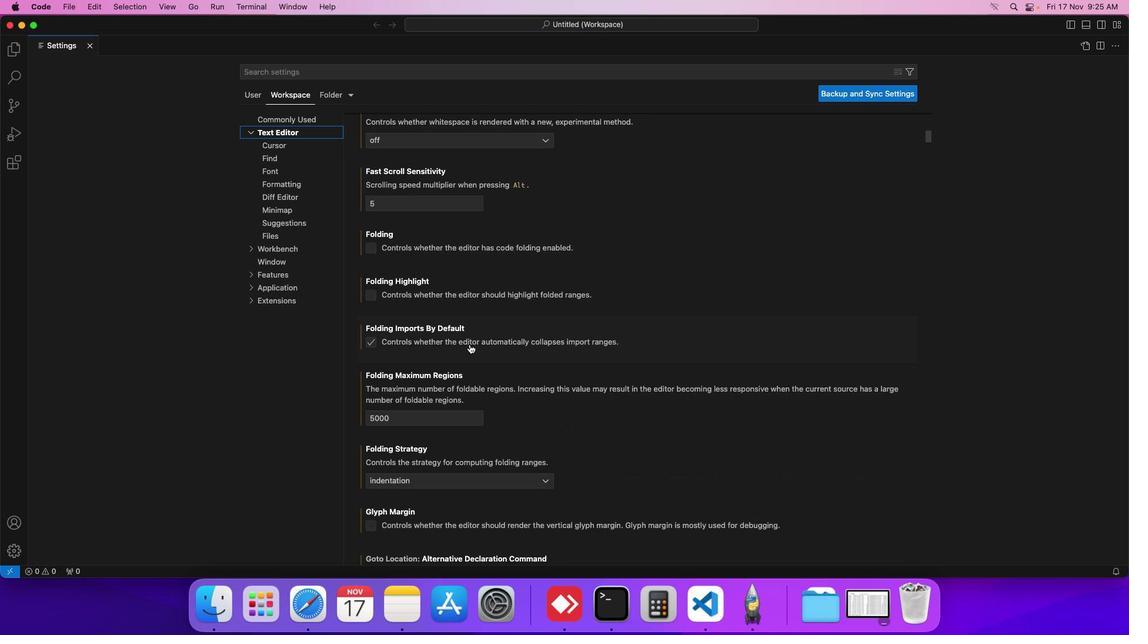 
Action: Mouse scrolled (475, 349) with delta (5, 3)
Screenshot: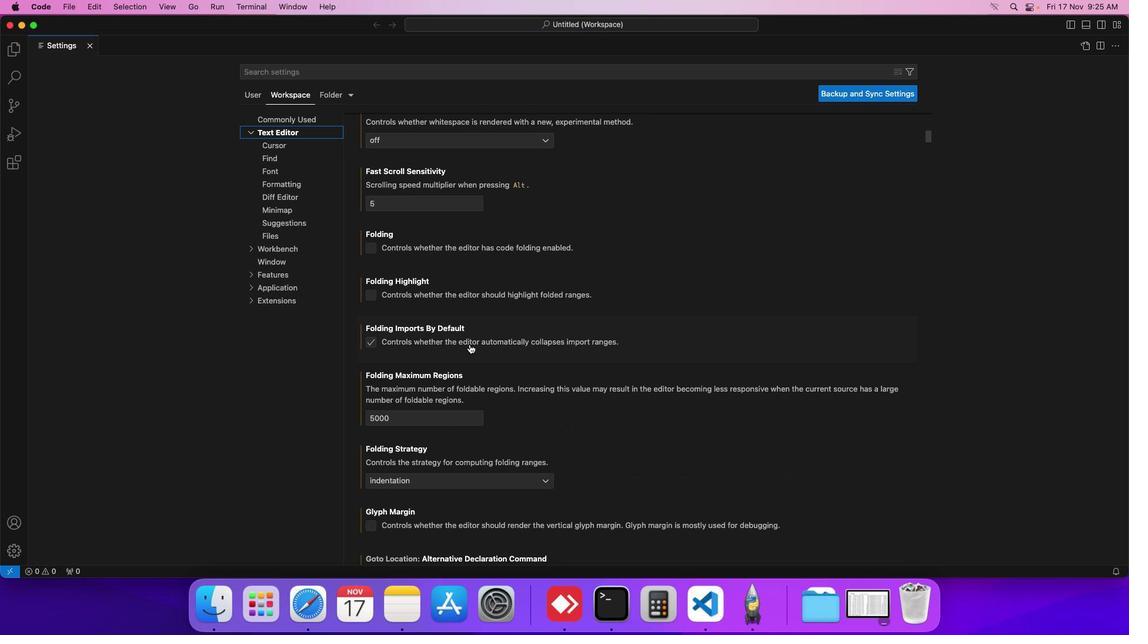 
Action: Mouse scrolled (475, 349) with delta (5, 4)
Screenshot: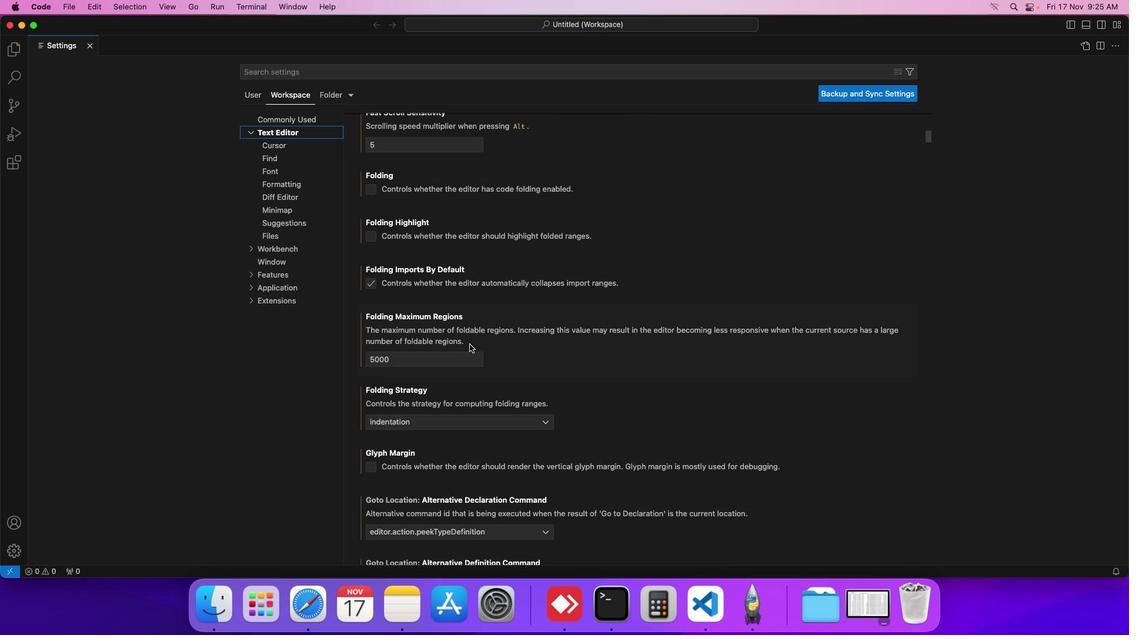 
Action: Mouse scrolled (475, 349) with delta (5, 4)
Screenshot: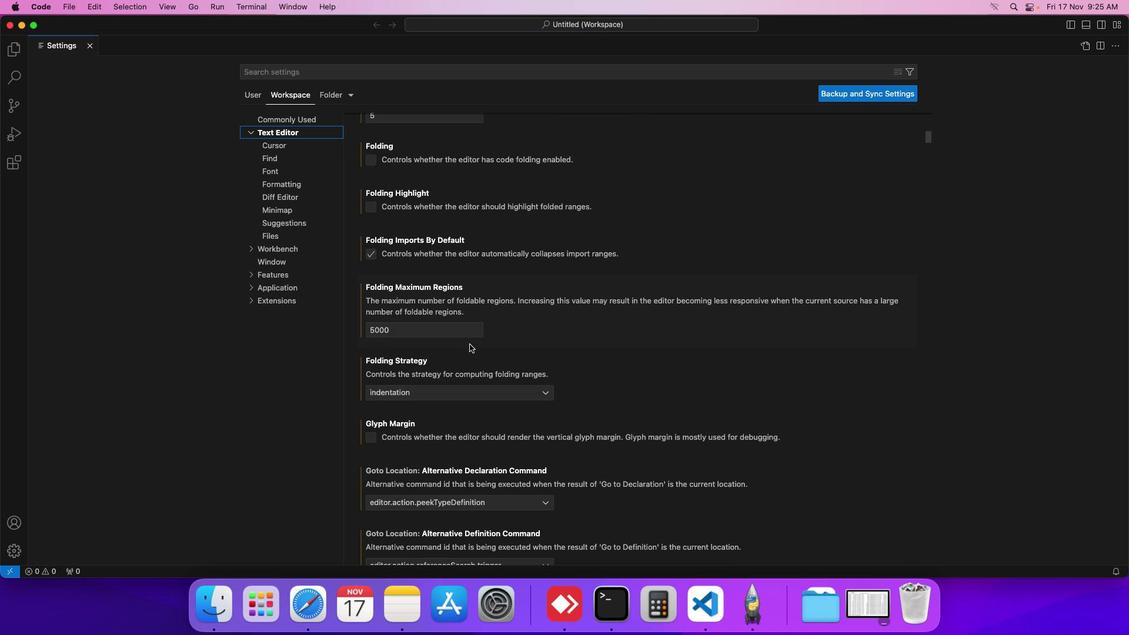 
Action: Mouse scrolled (475, 349) with delta (5, 4)
Screenshot: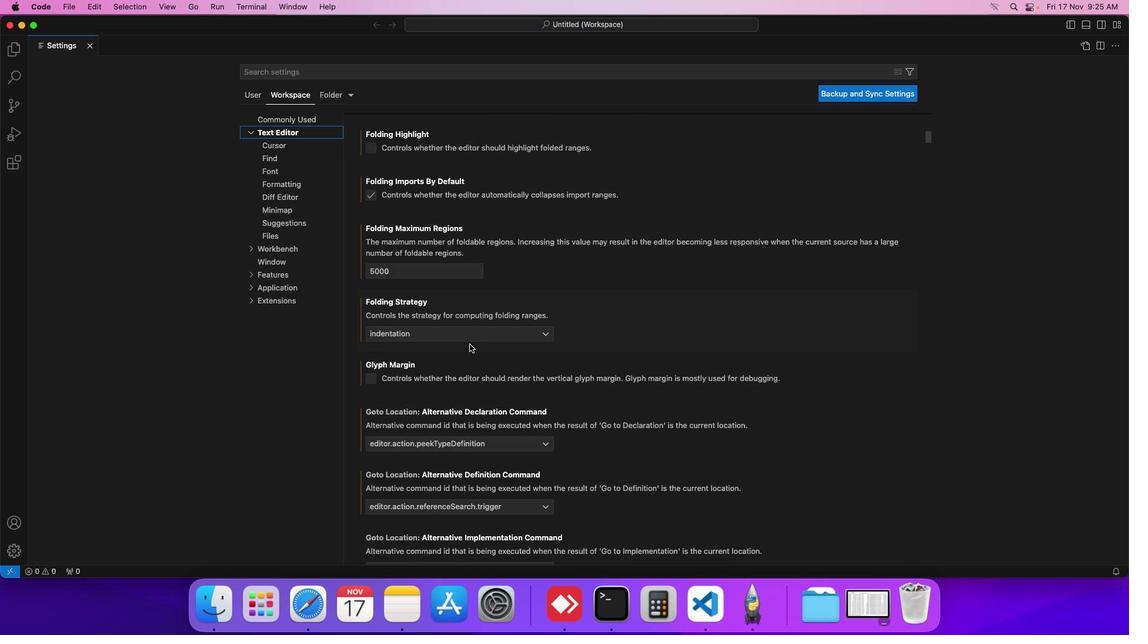 
Action: Mouse scrolled (475, 349) with delta (5, 4)
Screenshot: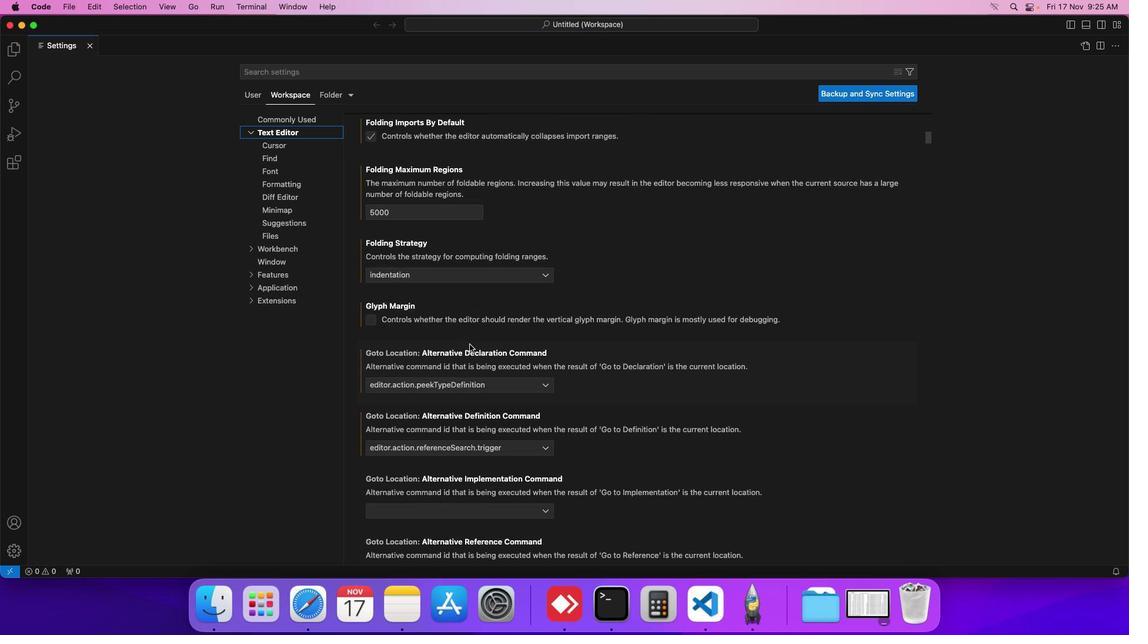 
Action: Mouse scrolled (475, 349) with delta (5, 4)
Screenshot: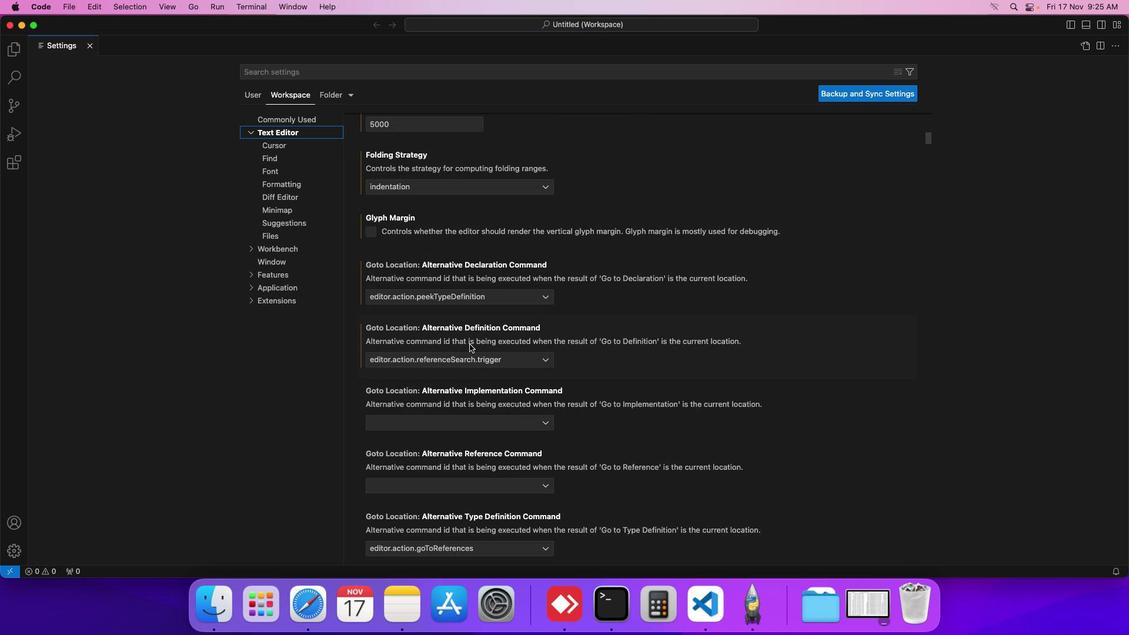 
Action: Mouse scrolled (475, 349) with delta (5, 3)
Screenshot: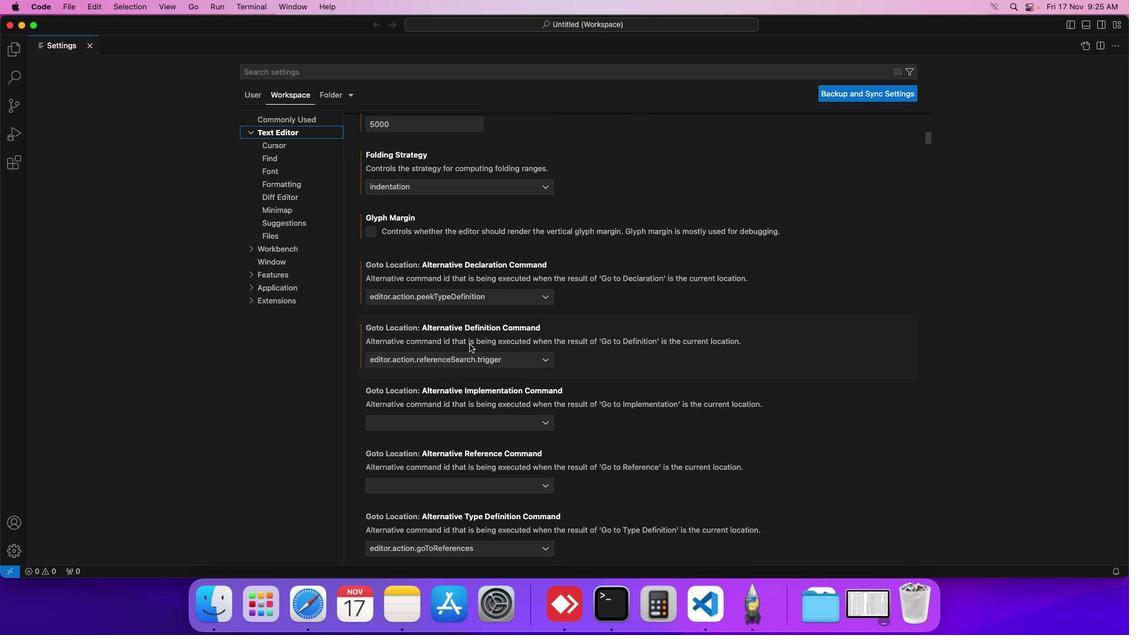 
Action: Mouse scrolled (475, 349) with delta (5, 4)
Screenshot: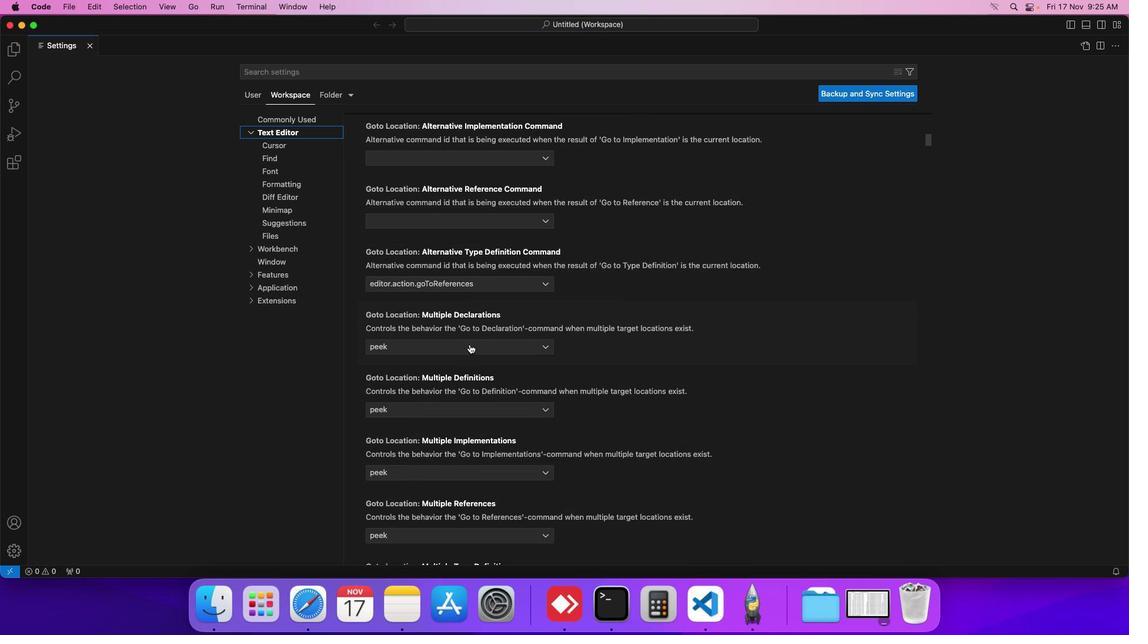 
Action: Mouse scrolled (475, 349) with delta (5, 4)
Screenshot: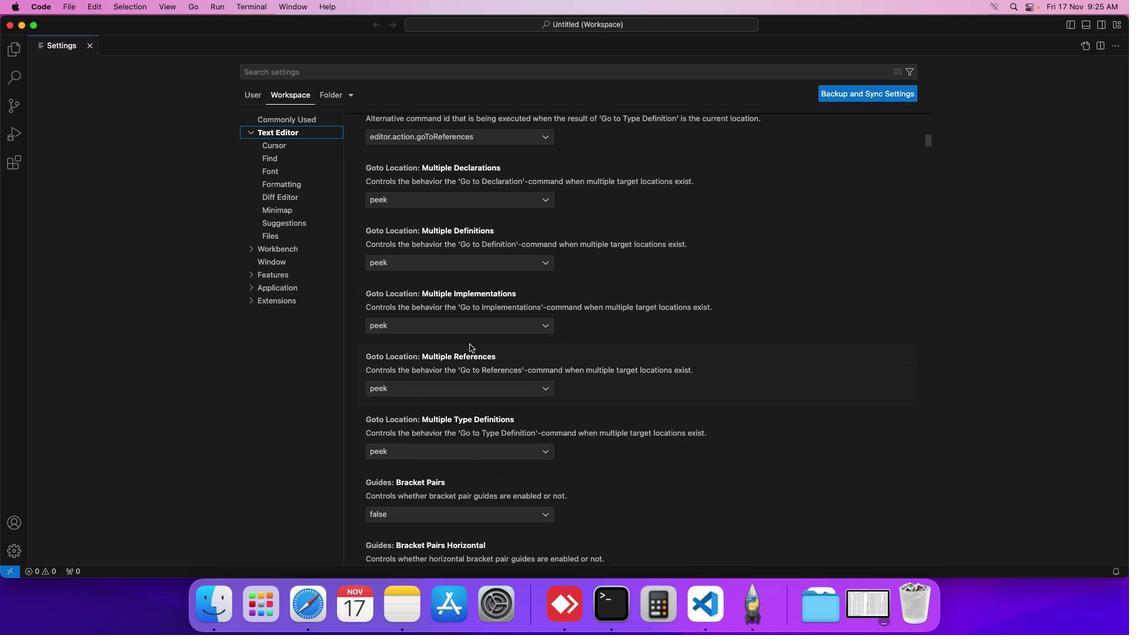 
Action: Mouse scrolled (475, 349) with delta (5, 3)
Screenshot: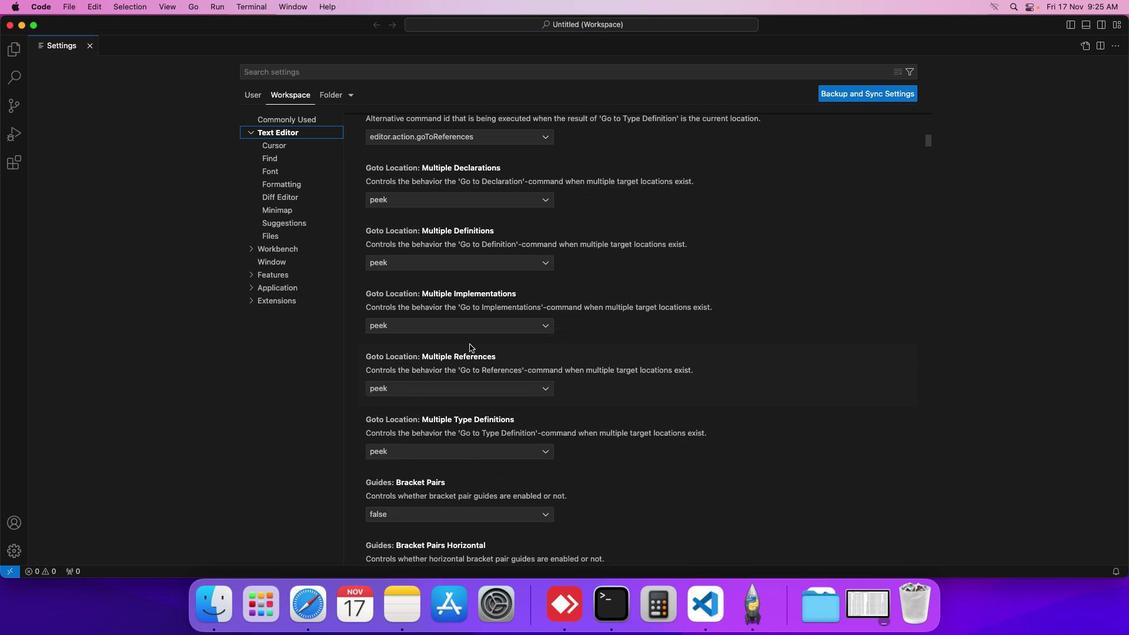 
Action: Mouse scrolled (475, 349) with delta (5, 2)
Screenshot: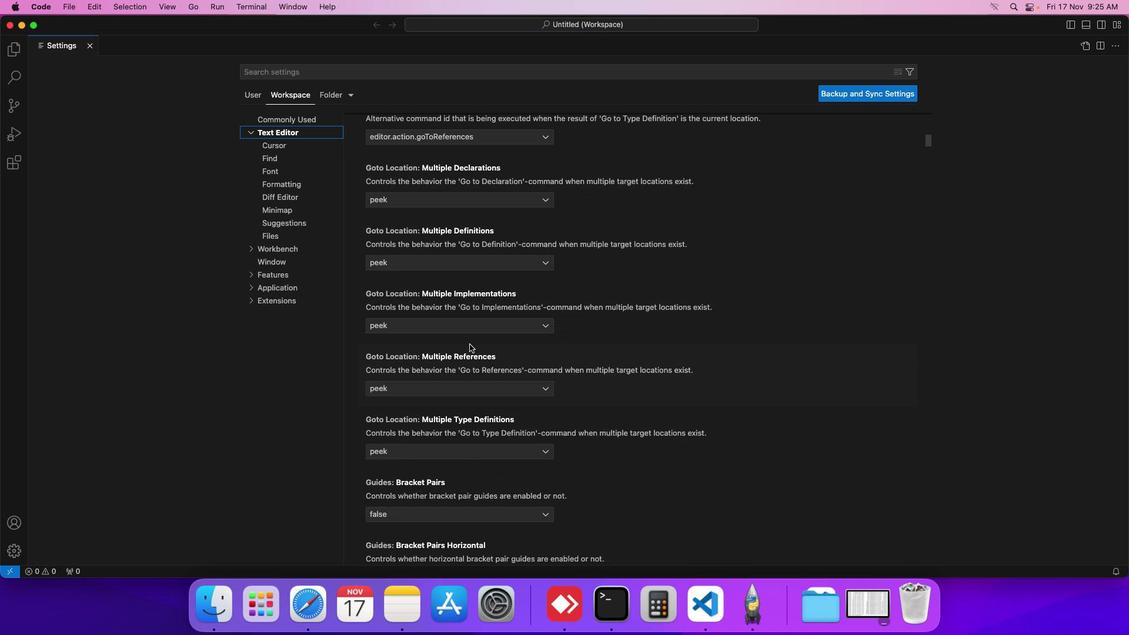 
Action: Mouse scrolled (475, 349) with delta (5, 2)
Screenshot: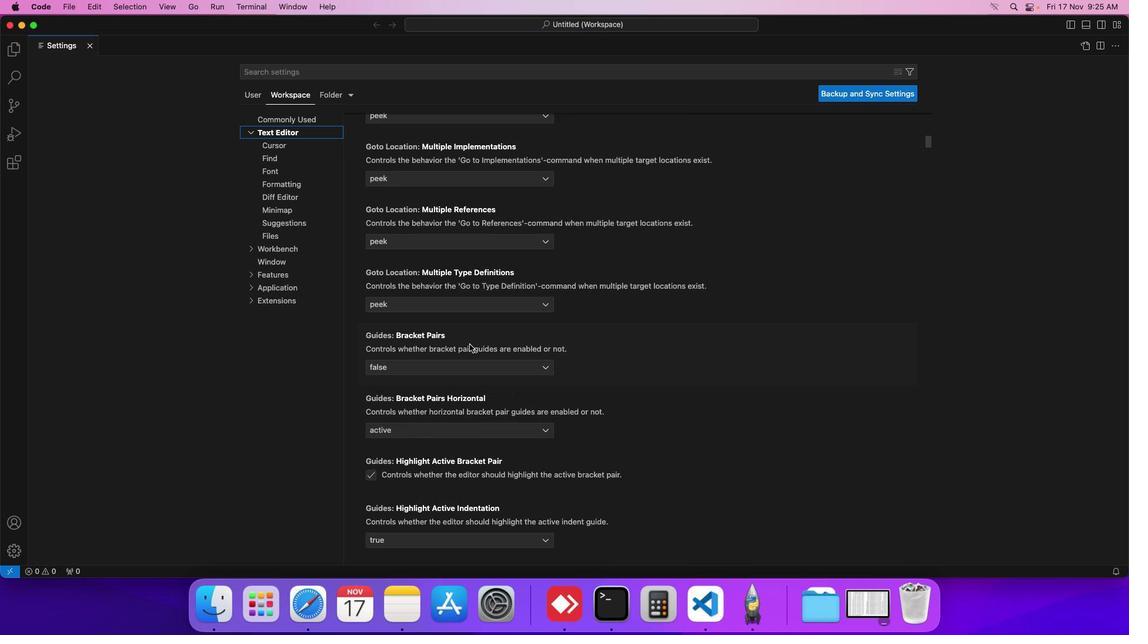 
Action: Mouse scrolled (475, 349) with delta (5, 2)
Screenshot: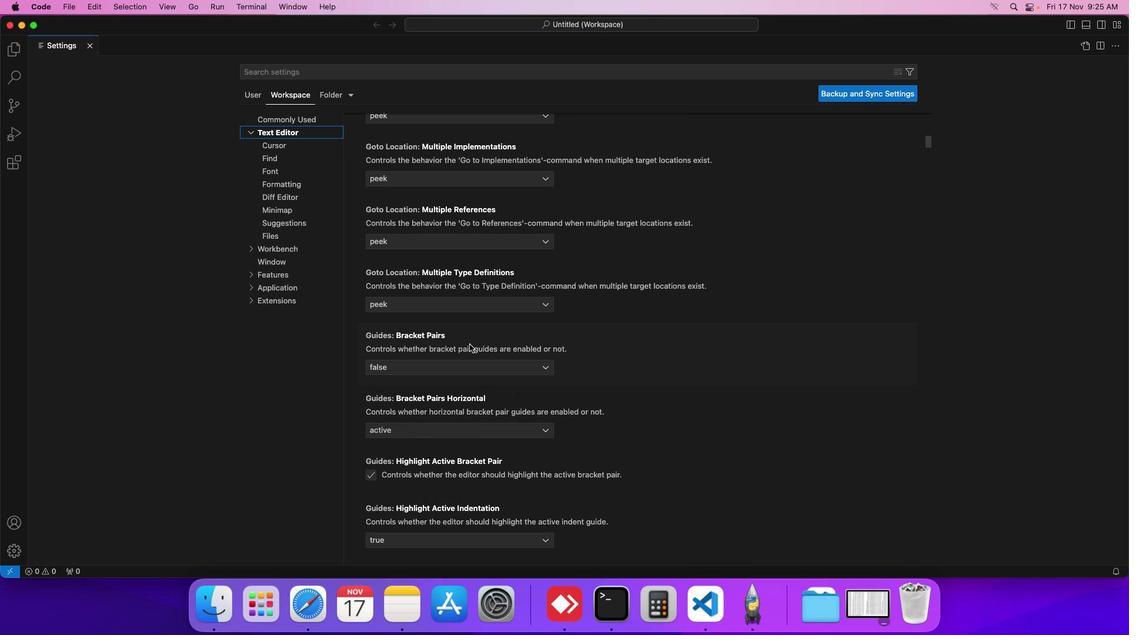 
Action: Mouse scrolled (475, 349) with delta (5, 4)
Screenshot: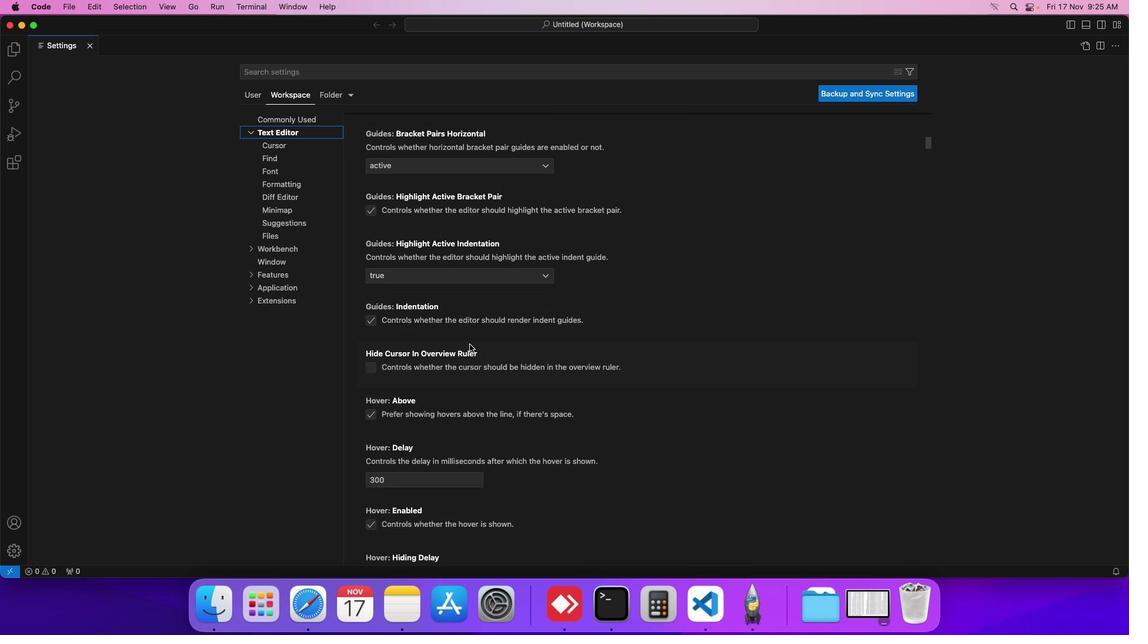 
Action: Mouse scrolled (475, 349) with delta (5, 4)
Screenshot: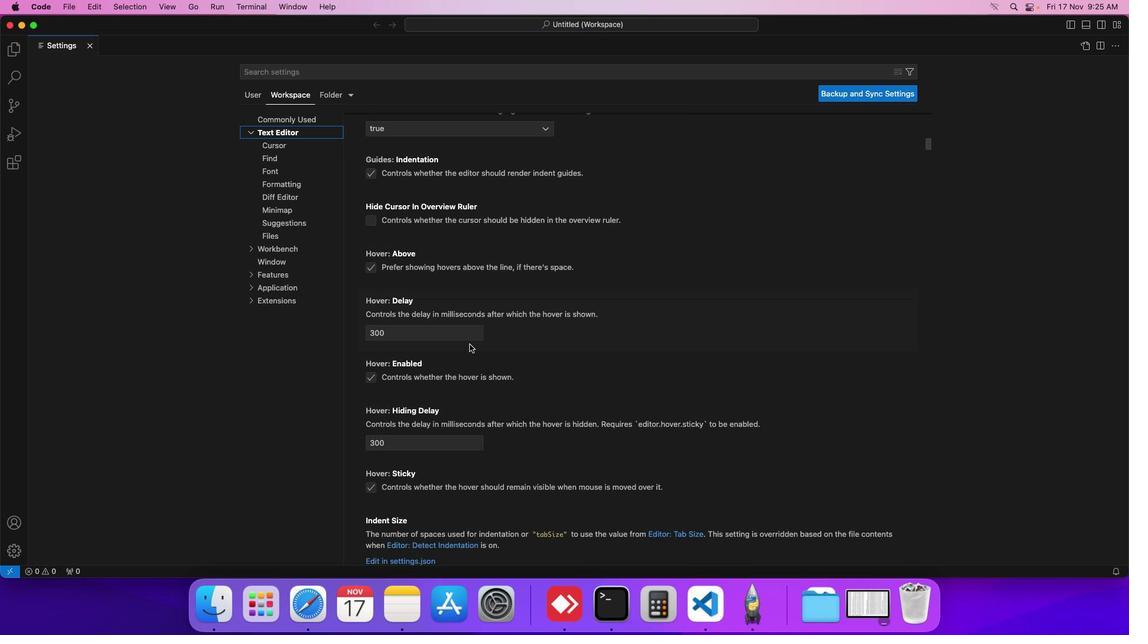 
Action: Mouse scrolled (475, 349) with delta (5, 3)
Screenshot: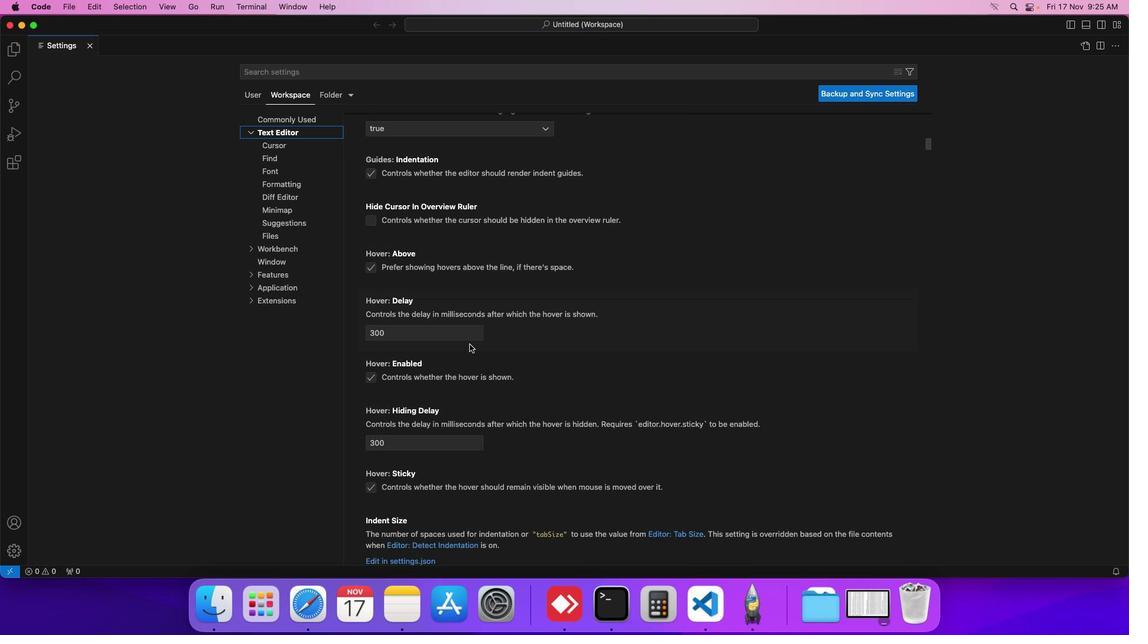 
Action: Mouse scrolled (475, 349) with delta (5, 2)
Screenshot: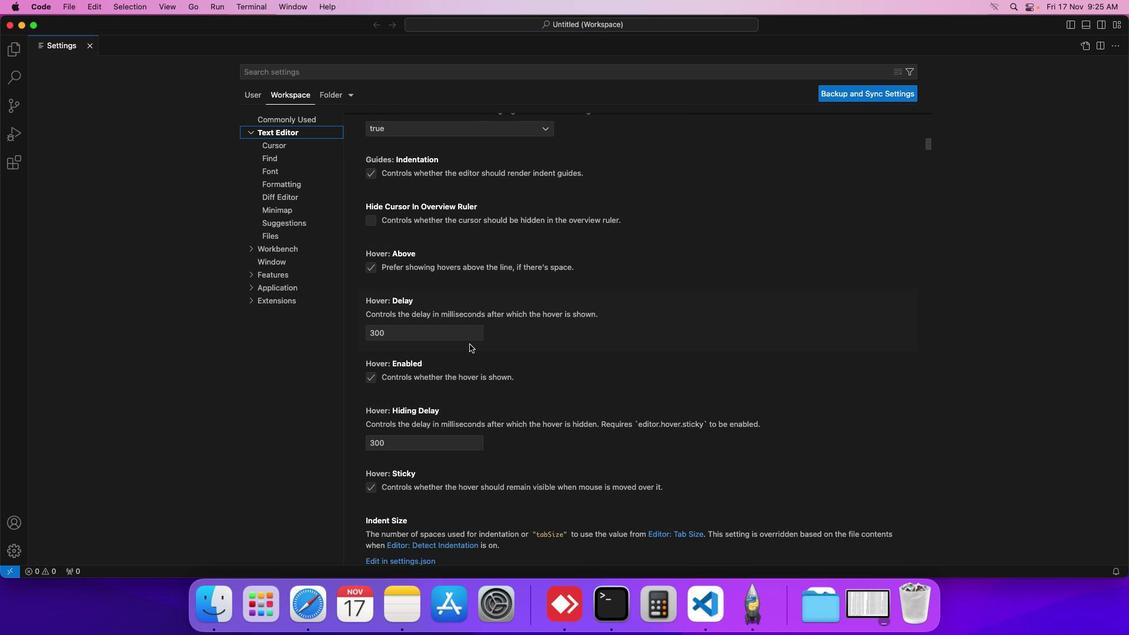 
Action: Mouse scrolled (475, 349) with delta (5, 2)
Screenshot: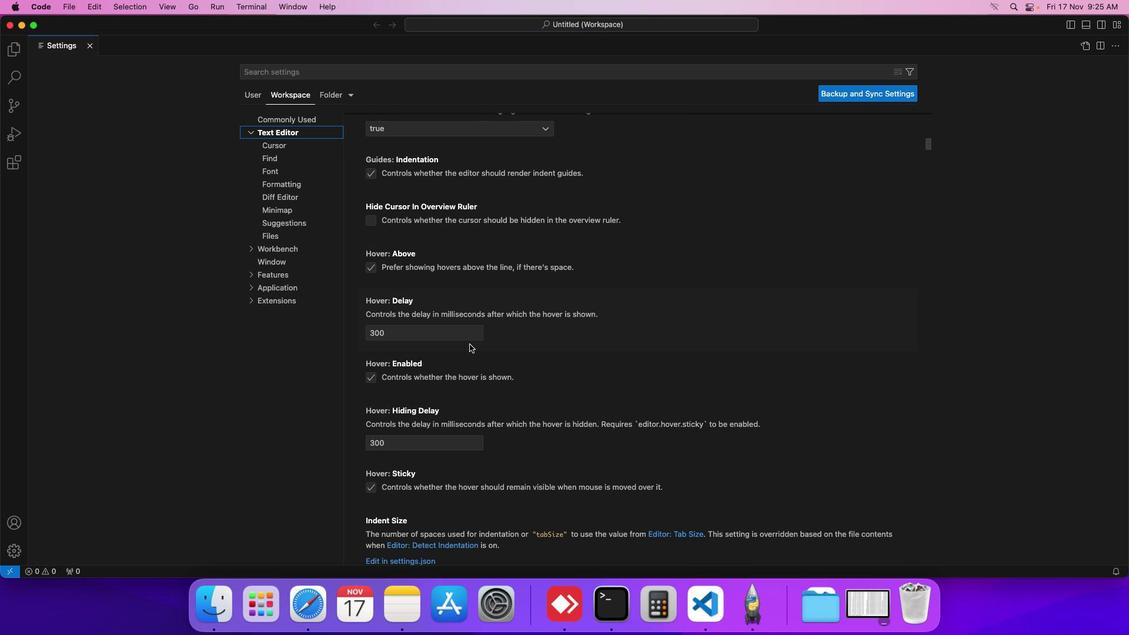 
Action: Mouse scrolled (475, 349) with delta (5, 4)
Screenshot: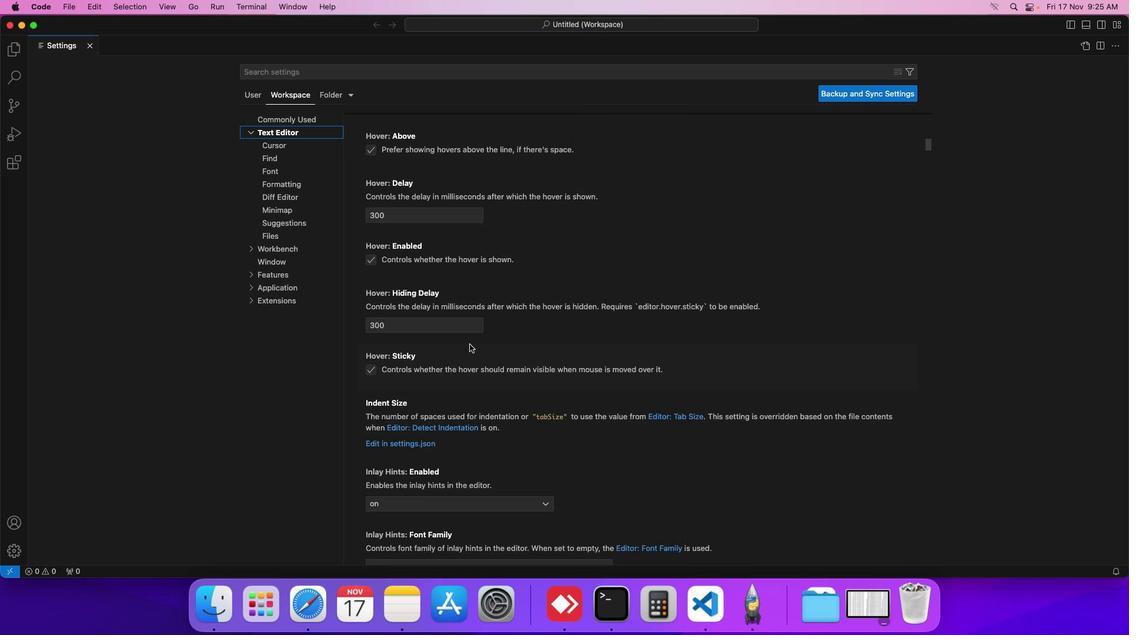 
Action: Mouse scrolled (475, 349) with delta (5, 4)
Screenshot: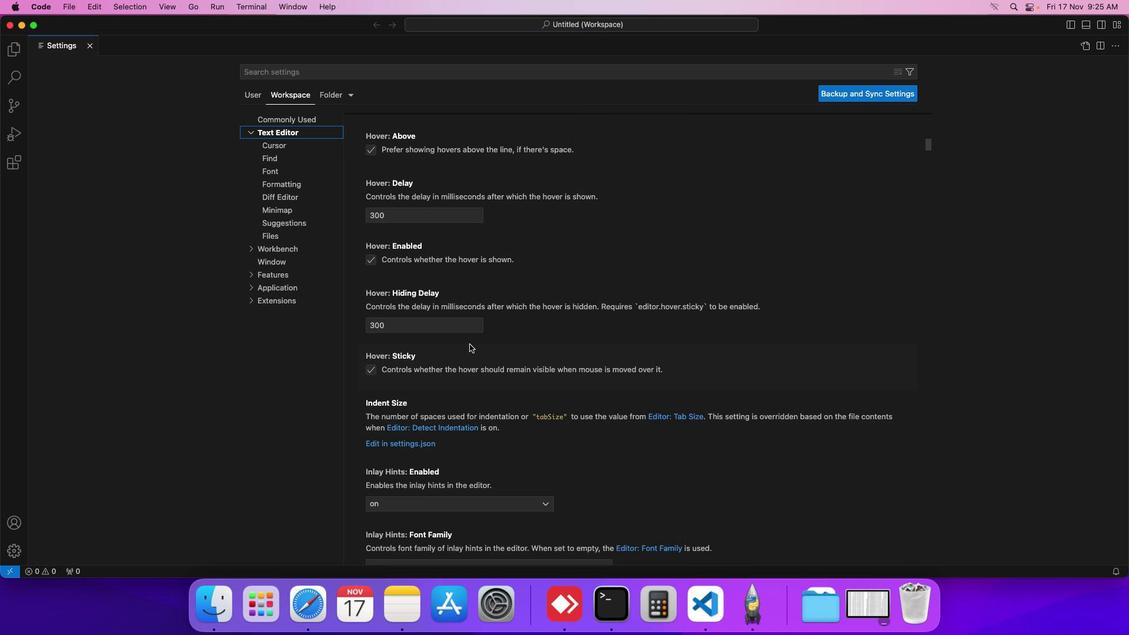 
Action: Mouse scrolled (475, 349) with delta (5, 4)
Screenshot: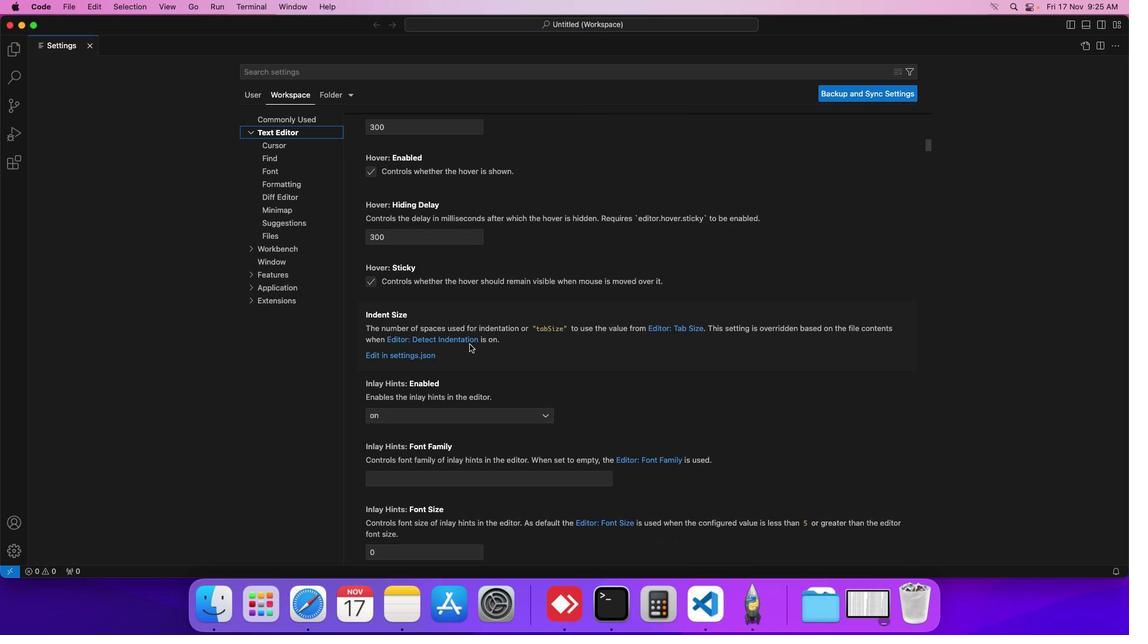 
Action: Mouse scrolled (475, 349) with delta (5, 3)
Screenshot: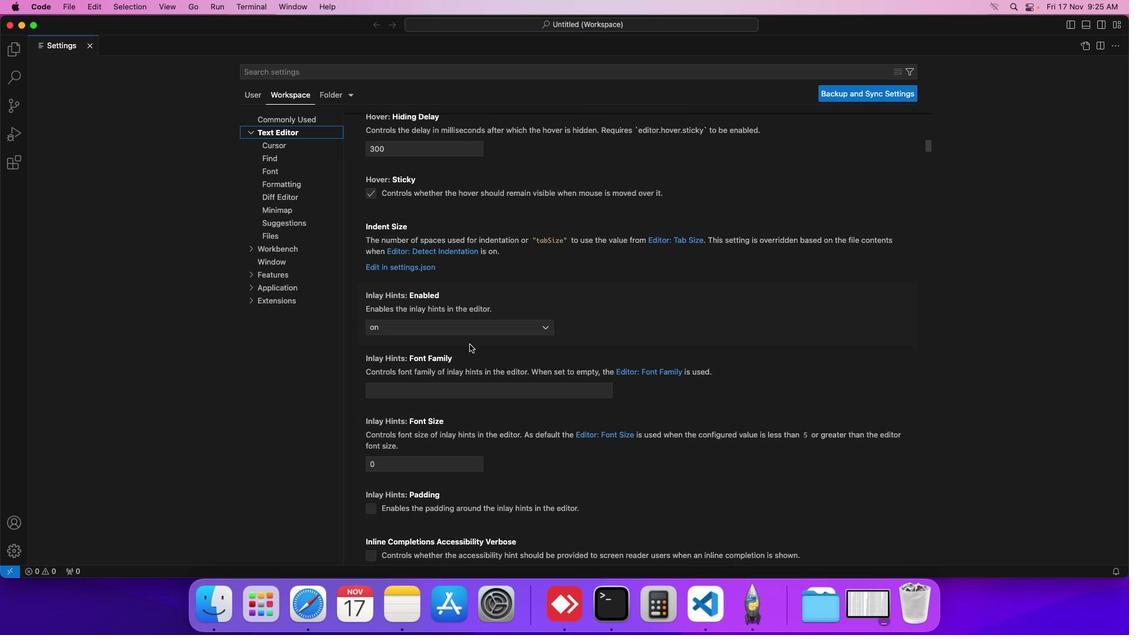 
Action: Mouse scrolled (475, 349) with delta (5, 3)
Screenshot: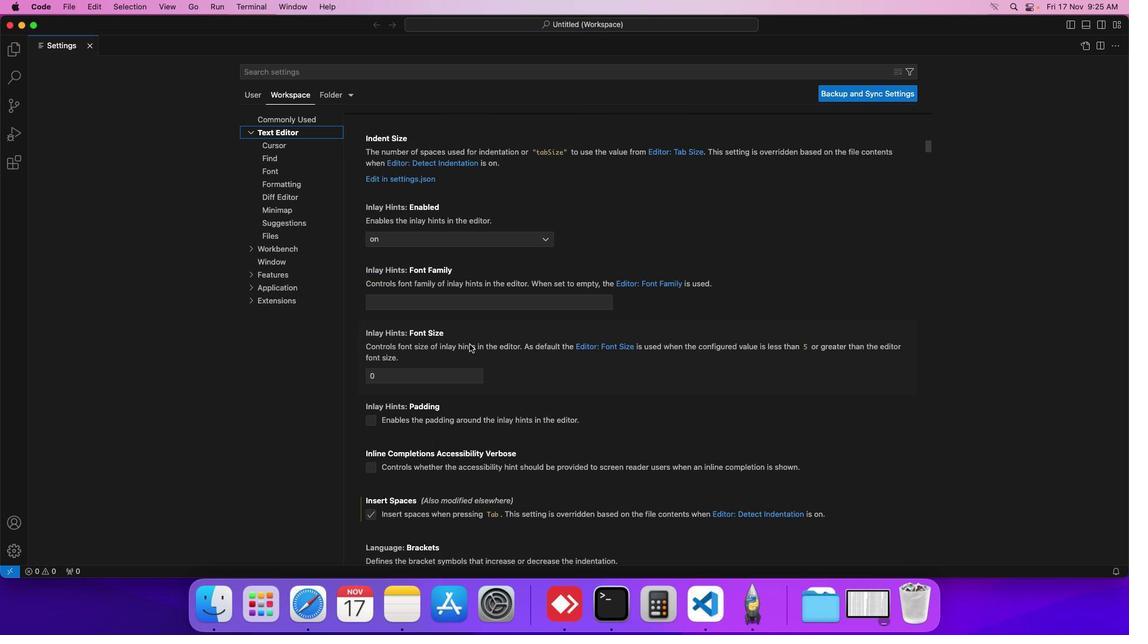 
Action: Mouse scrolled (475, 349) with delta (5, 3)
Screenshot: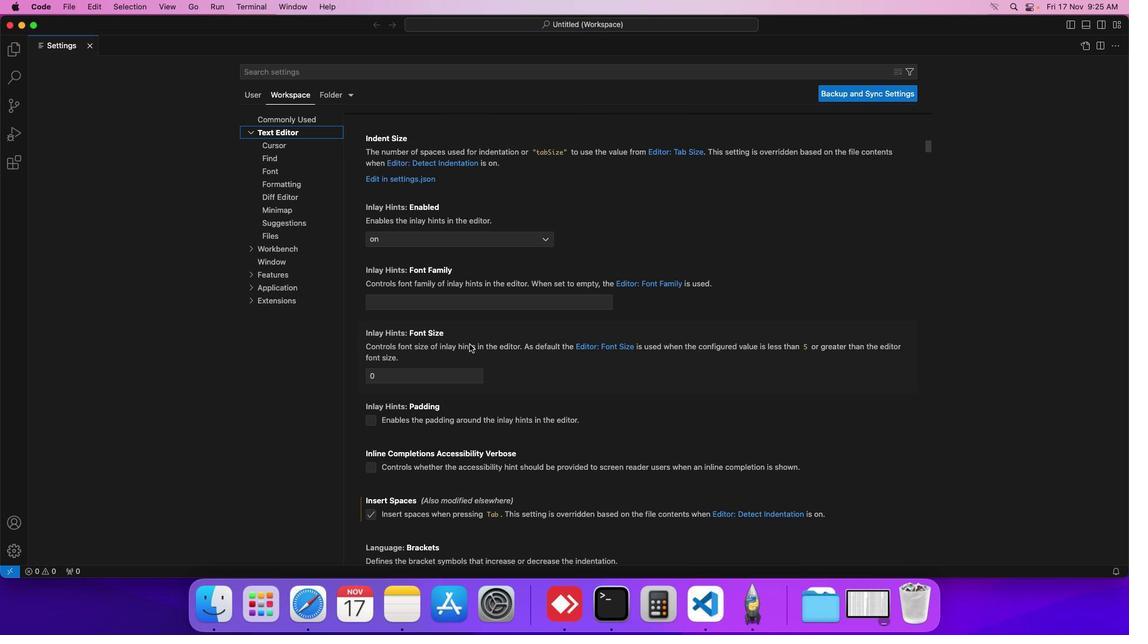 
Action: Mouse scrolled (475, 349) with delta (5, 4)
Screenshot: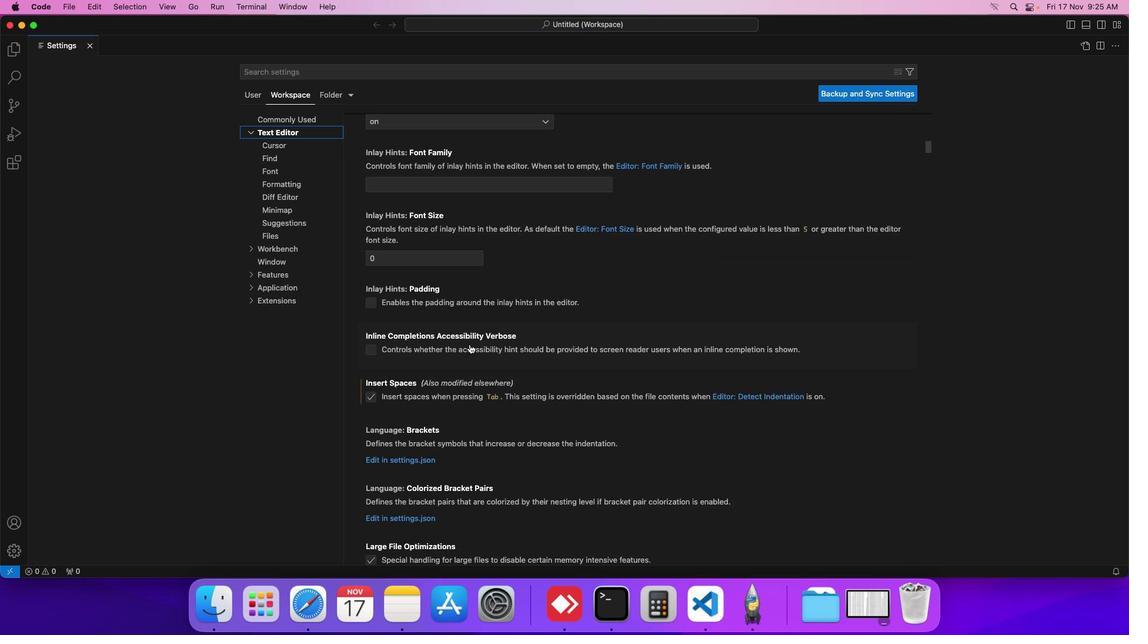 
Action: Mouse scrolled (475, 349) with delta (5, 4)
Screenshot: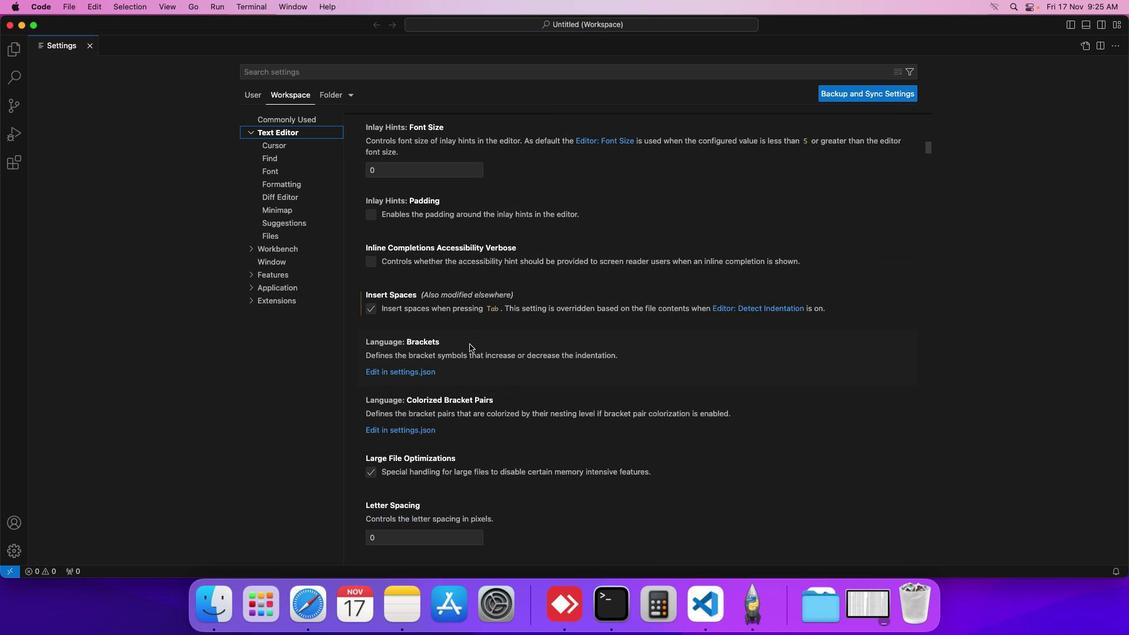 
Action: Mouse scrolled (475, 349) with delta (5, 4)
Screenshot: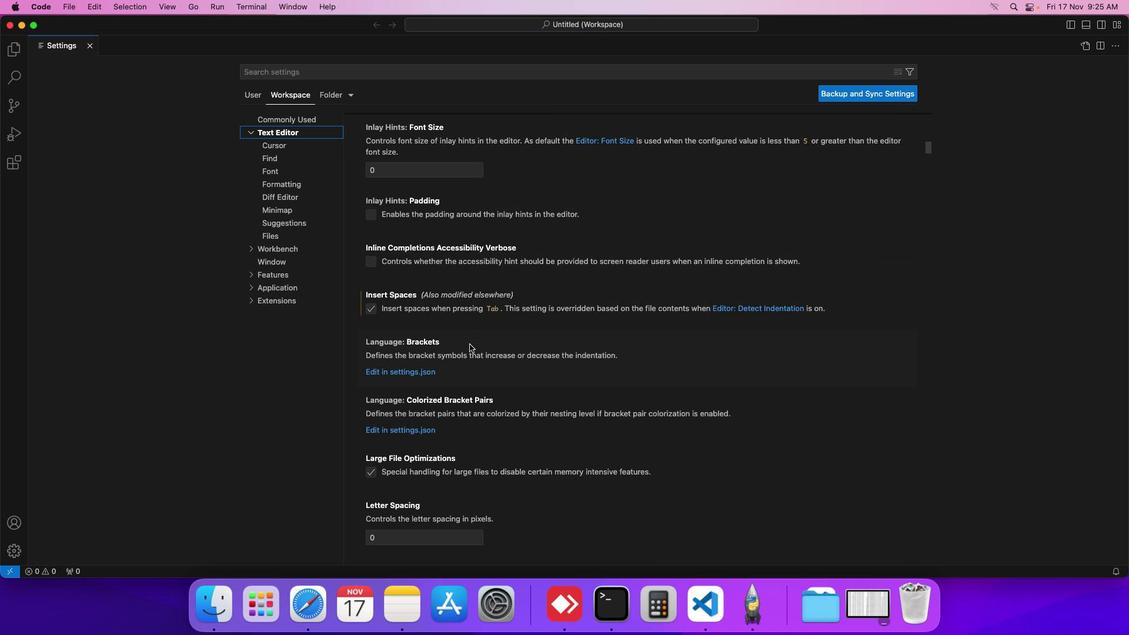 
Action: Mouse scrolled (475, 349) with delta (5, 3)
Screenshot: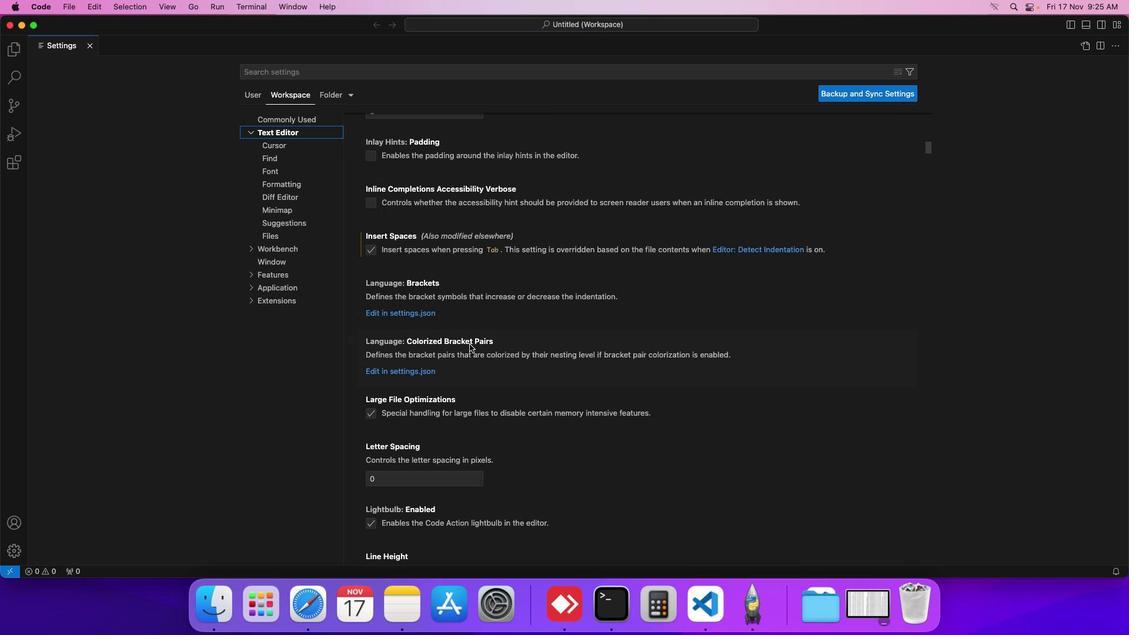 
Action: Mouse scrolled (475, 349) with delta (5, 4)
Screenshot: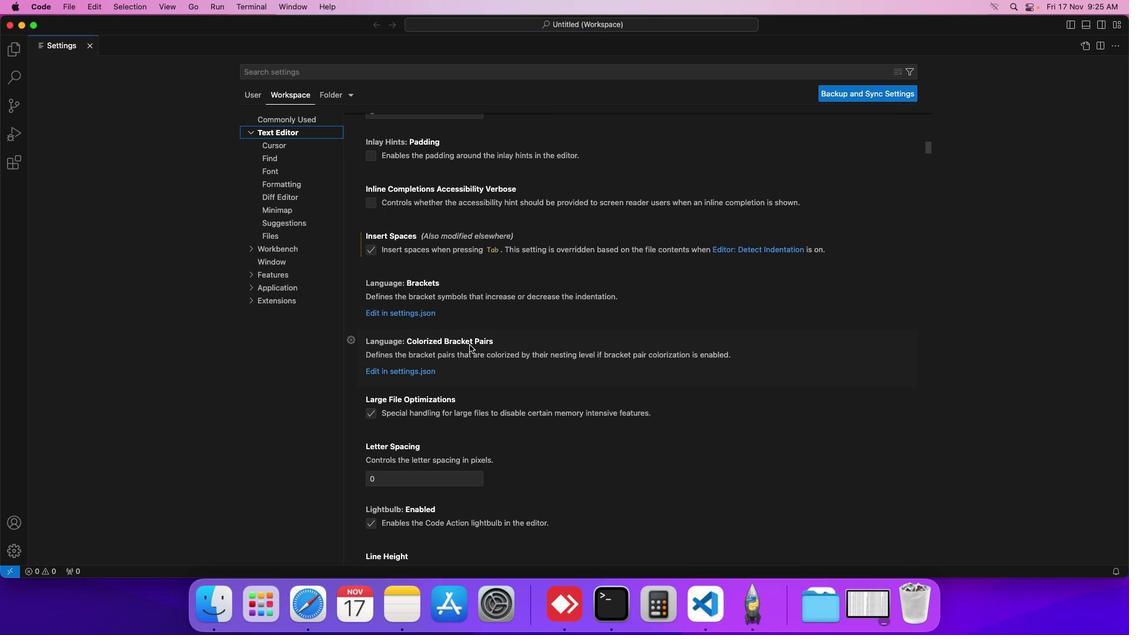 
Action: Mouse moved to (475, 349)
Screenshot: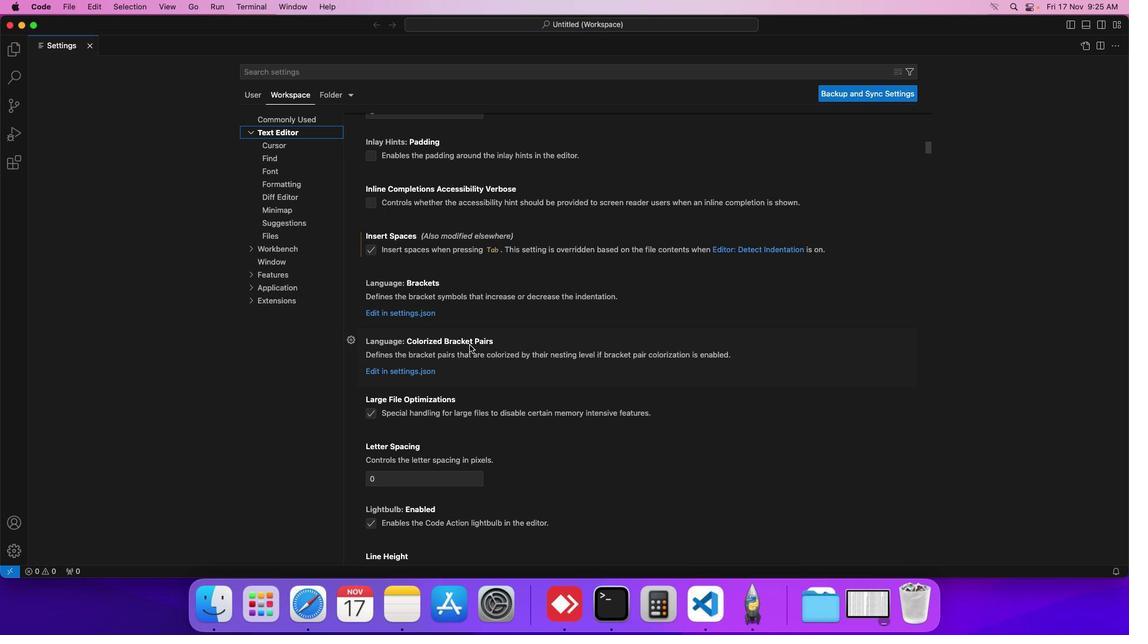 
Action: Mouse scrolled (475, 349) with delta (5, 4)
Screenshot: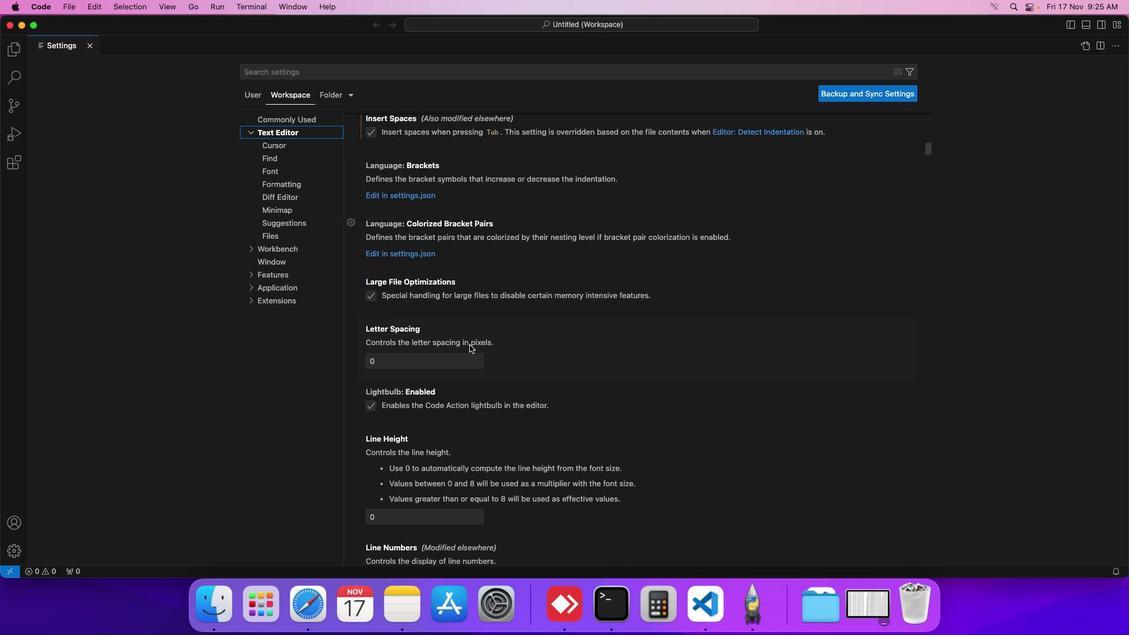 
Action: Mouse scrolled (475, 349) with delta (5, 4)
Screenshot: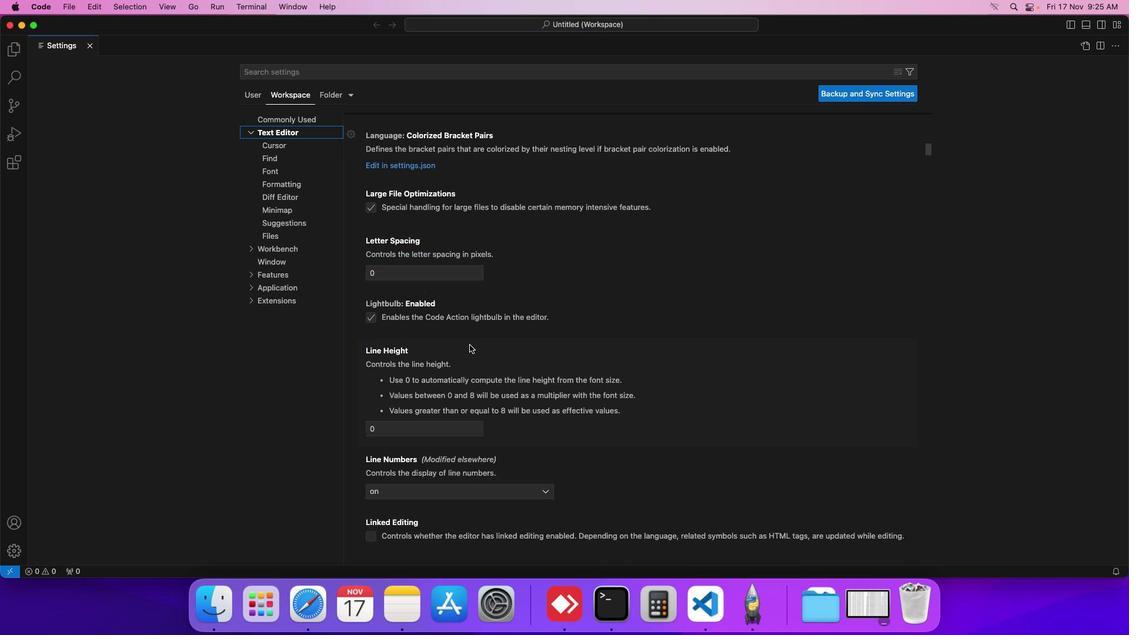 
Action: Mouse scrolled (475, 349) with delta (5, 4)
Screenshot: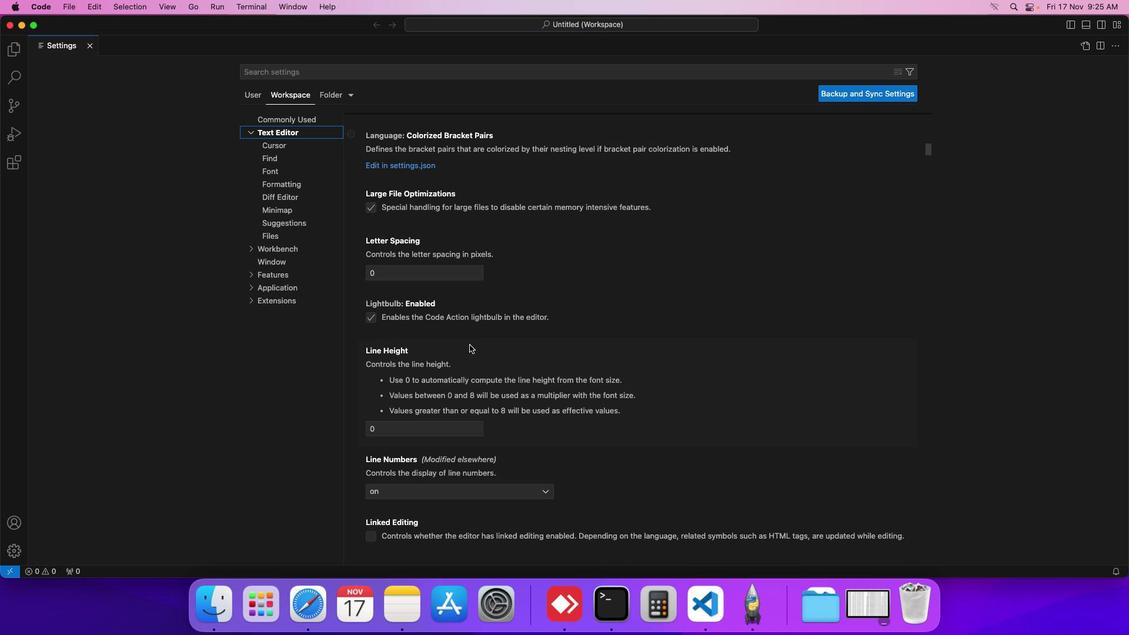 
Action: Mouse scrolled (475, 349) with delta (5, 3)
Screenshot: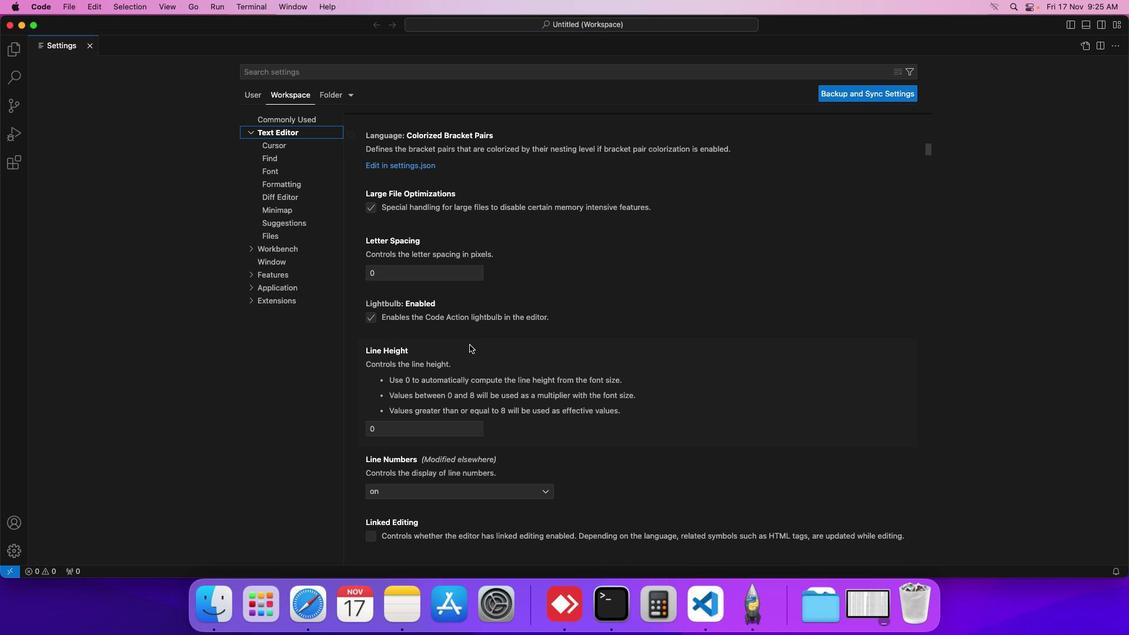 
Action: Mouse scrolled (475, 349) with delta (5, 4)
Screenshot: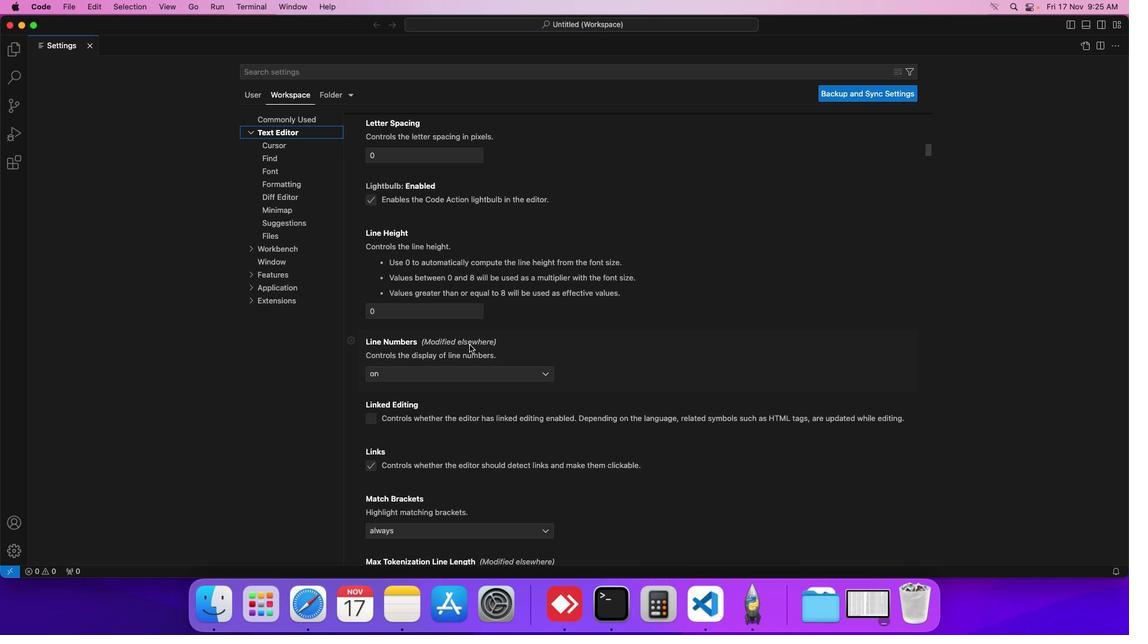 
Action: Mouse scrolled (475, 349) with delta (5, 4)
Screenshot: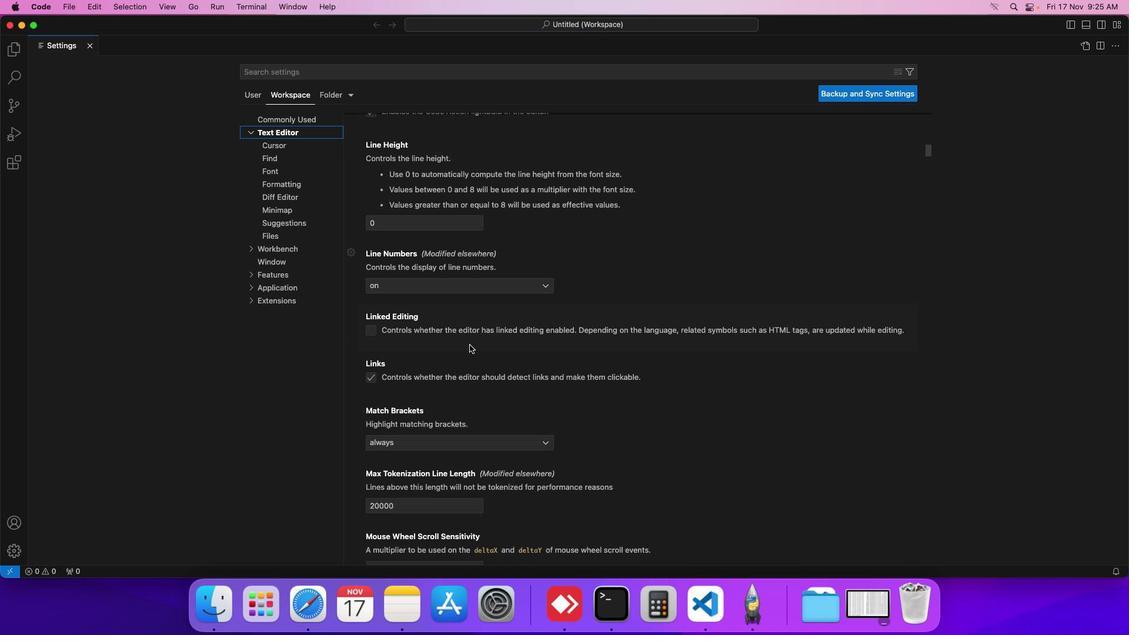 
Action: Mouse scrolled (475, 349) with delta (5, 4)
Screenshot: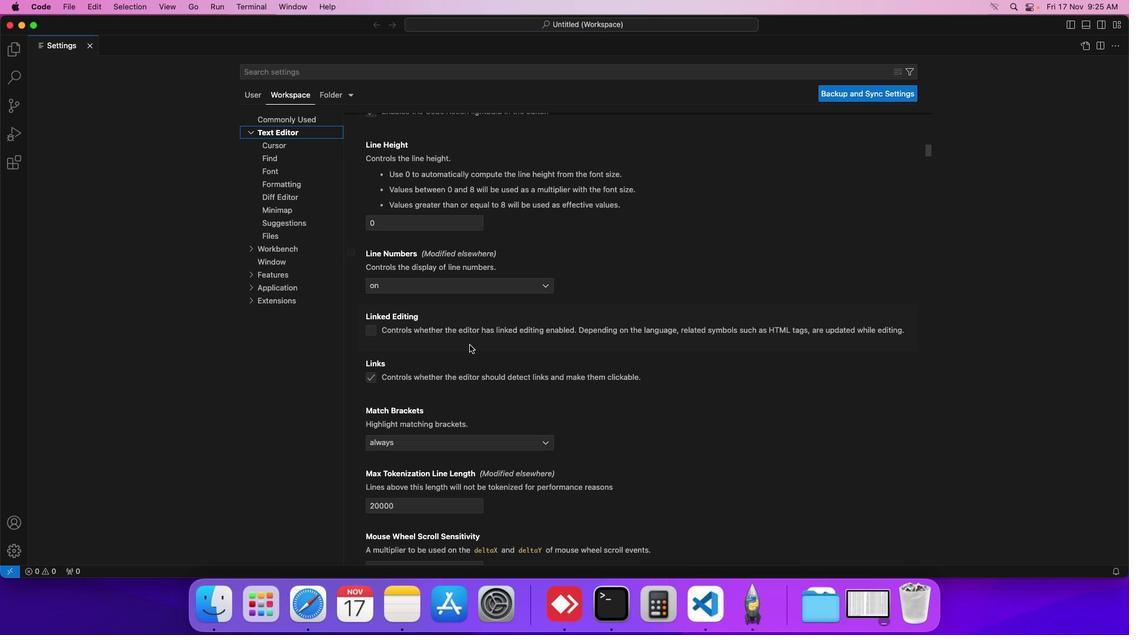 
Action: Mouse scrolled (475, 349) with delta (5, 3)
Screenshot: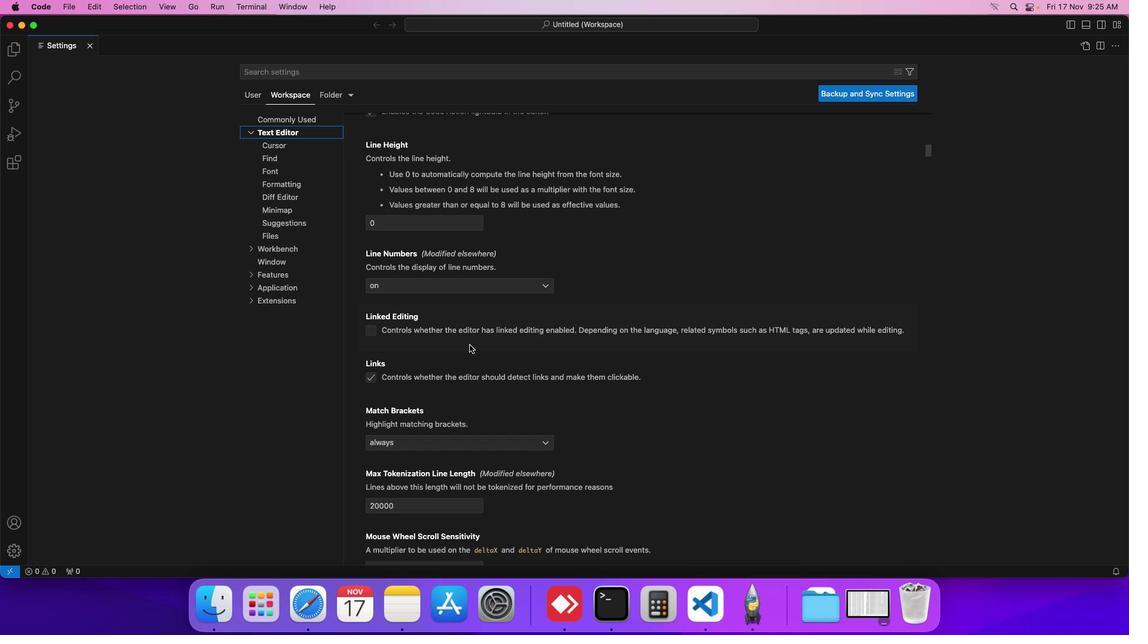 
Action: Mouse scrolled (475, 349) with delta (5, 4)
Screenshot: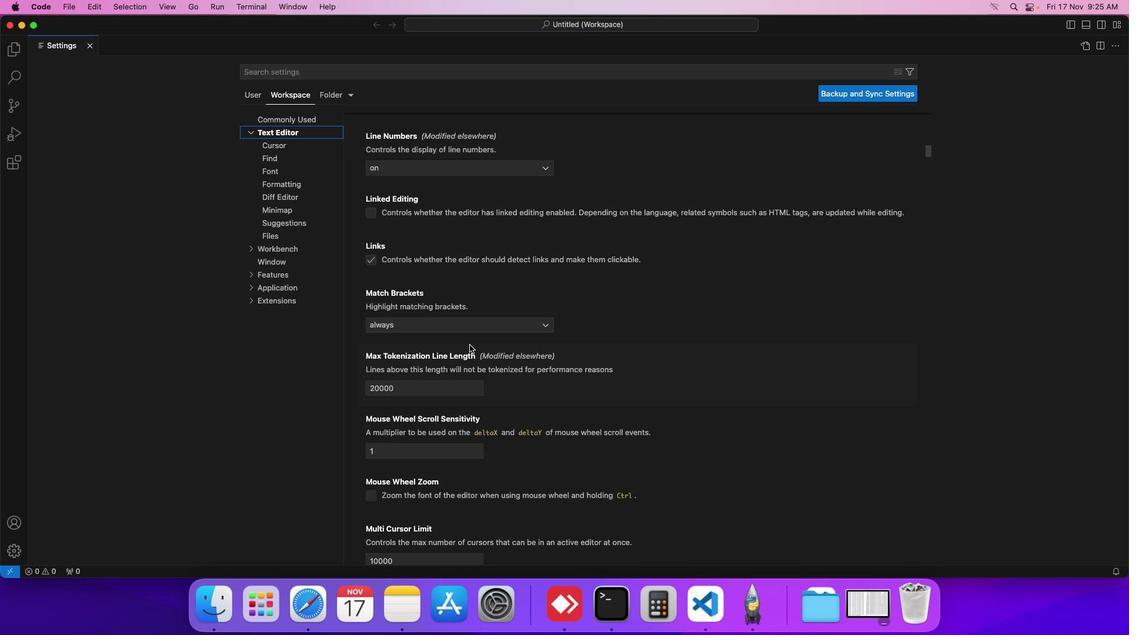
Action: Mouse scrolled (475, 349) with delta (5, 4)
Screenshot: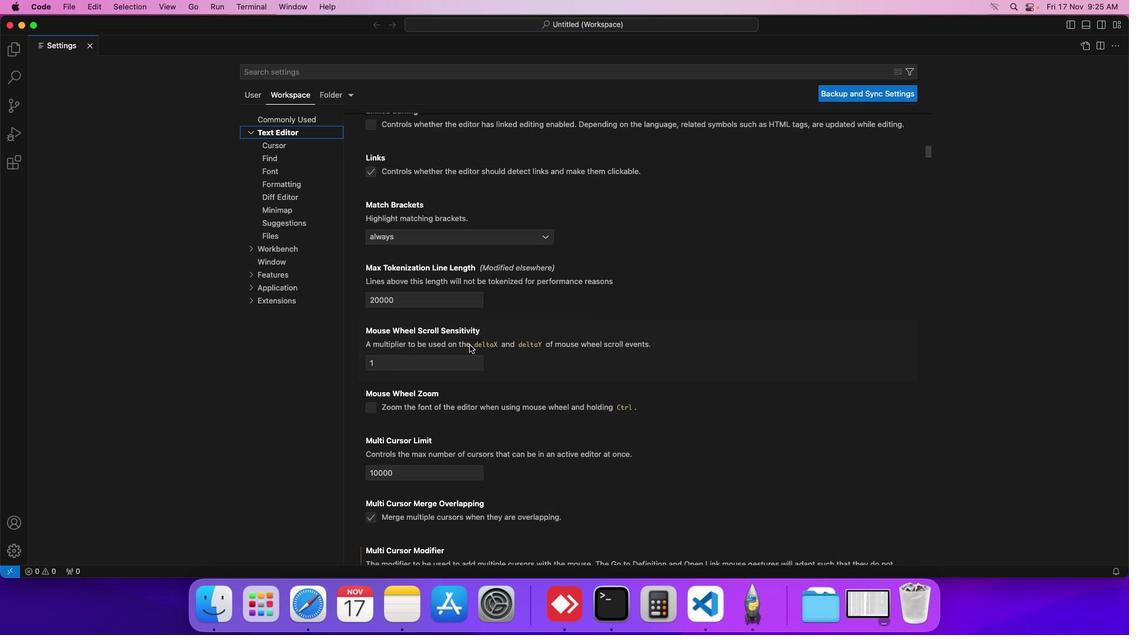 
Action: Mouse scrolled (475, 349) with delta (5, 4)
Screenshot: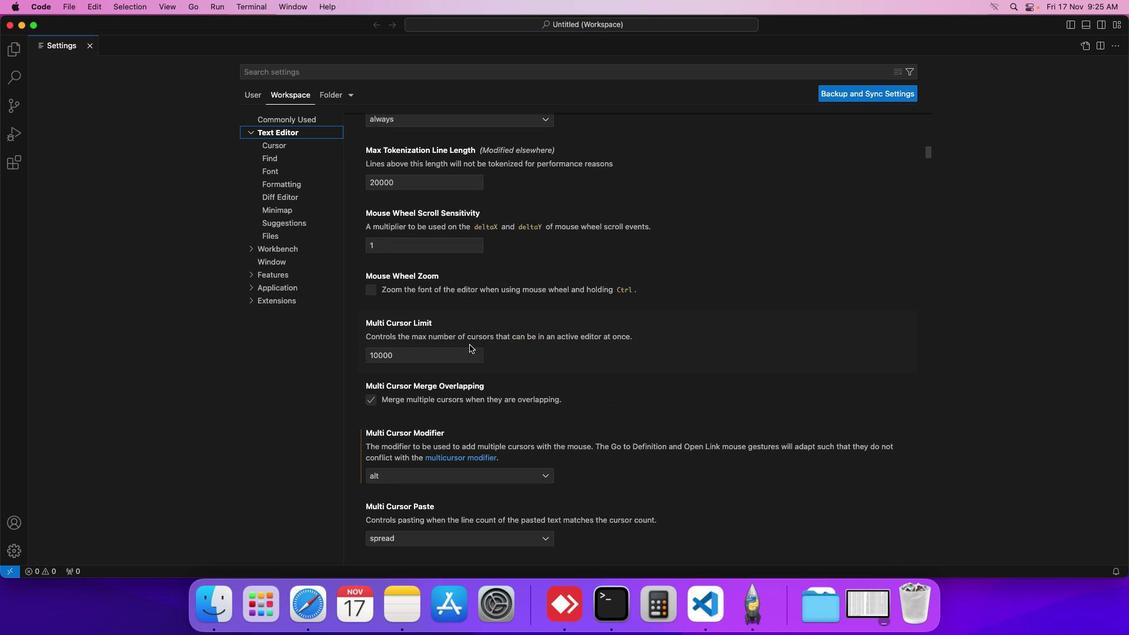 
Action: Mouse scrolled (475, 349) with delta (5, 3)
Screenshot: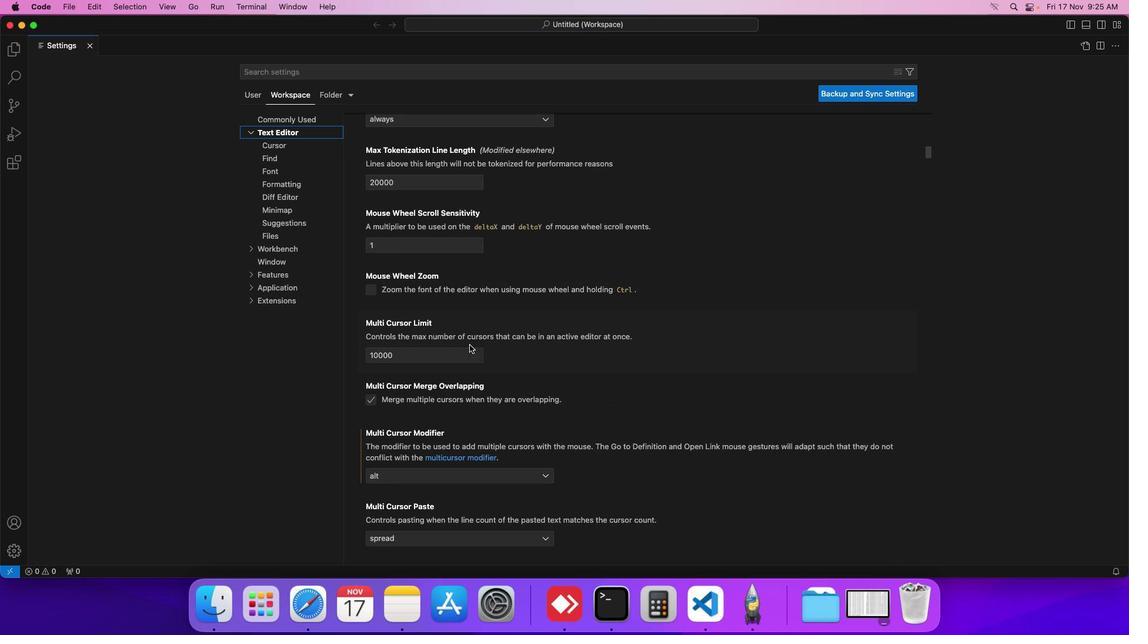 
Action: Mouse scrolled (475, 349) with delta (5, 2)
Screenshot: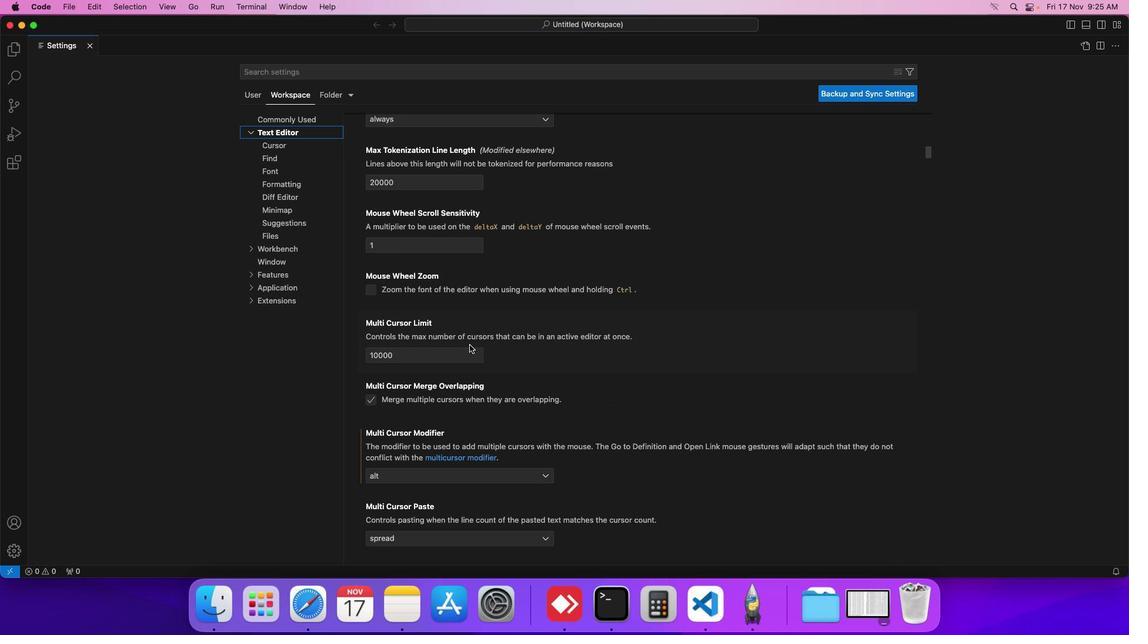 
Action: Mouse scrolled (475, 349) with delta (5, 4)
Screenshot: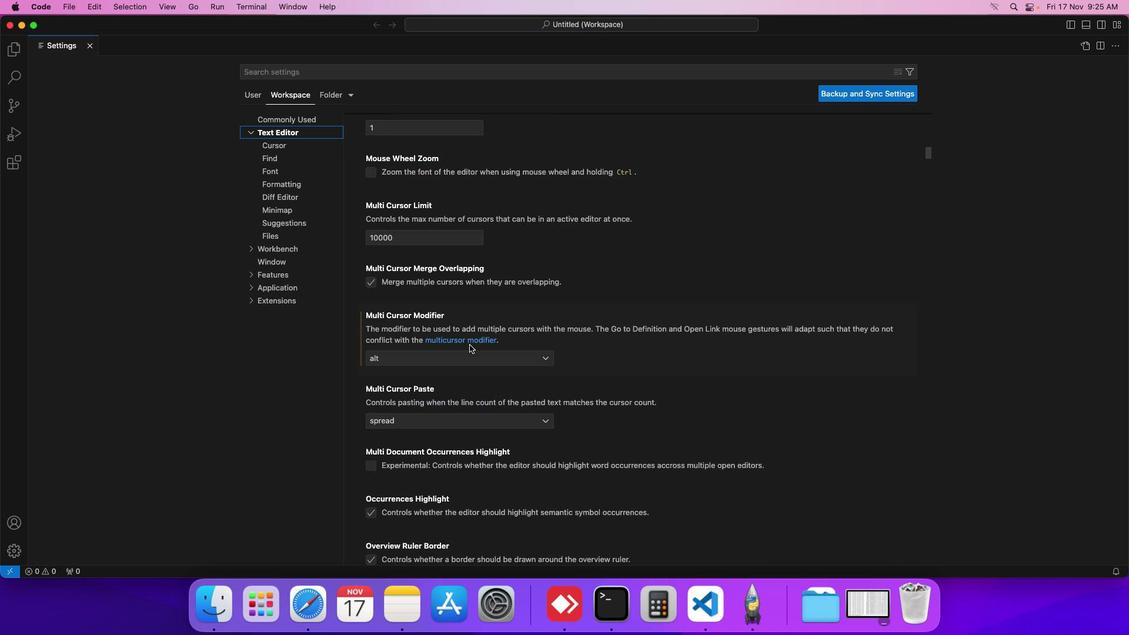 
Action: Mouse scrolled (475, 349) with delta (5, 4)
Screenshot: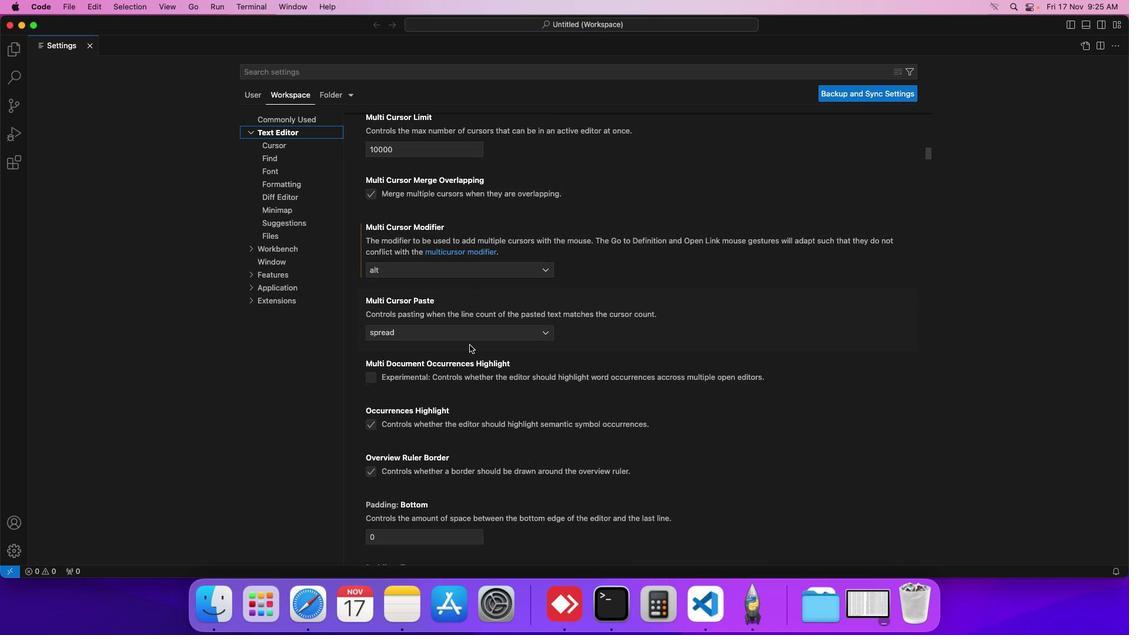 
Action: Mouse scrolled (475, 349) with delta (5, 4)
Screenshot: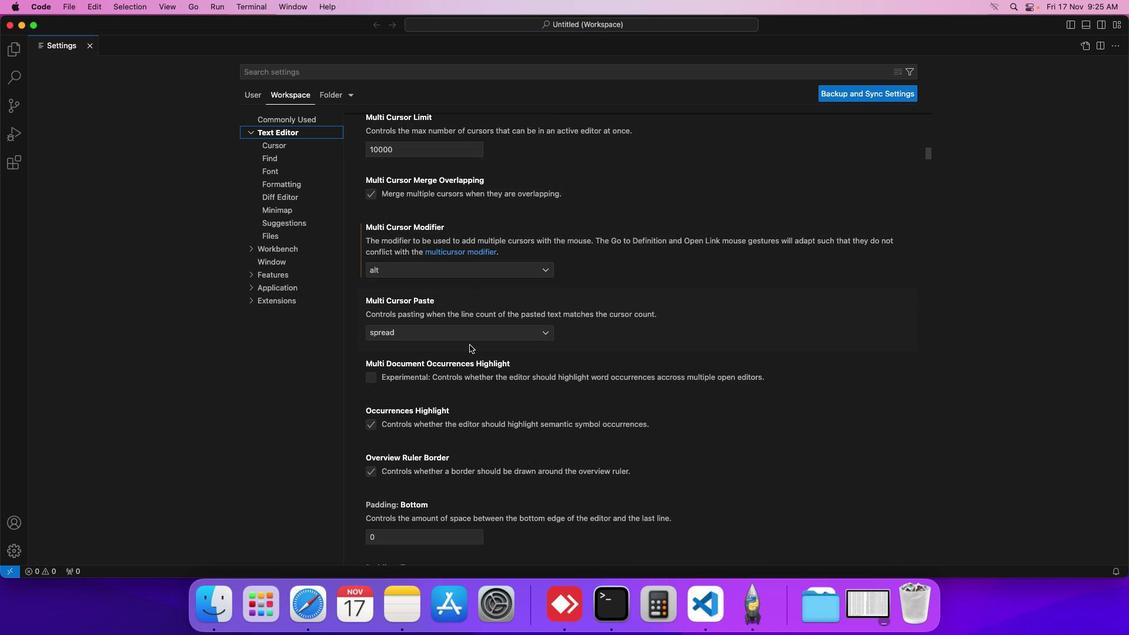 
Action: Mouse scrolled (475, 349) with delta (5, 3)
Screenshot: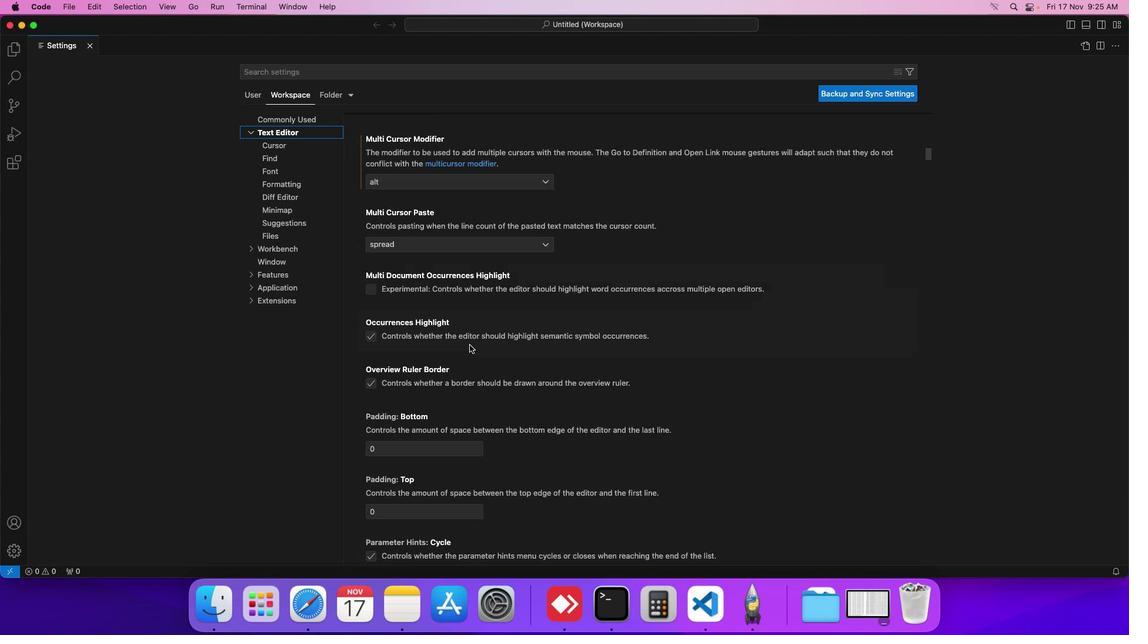 
Action: Mouse scrolled (475, 349) with delta (5, 3)
Screenshot: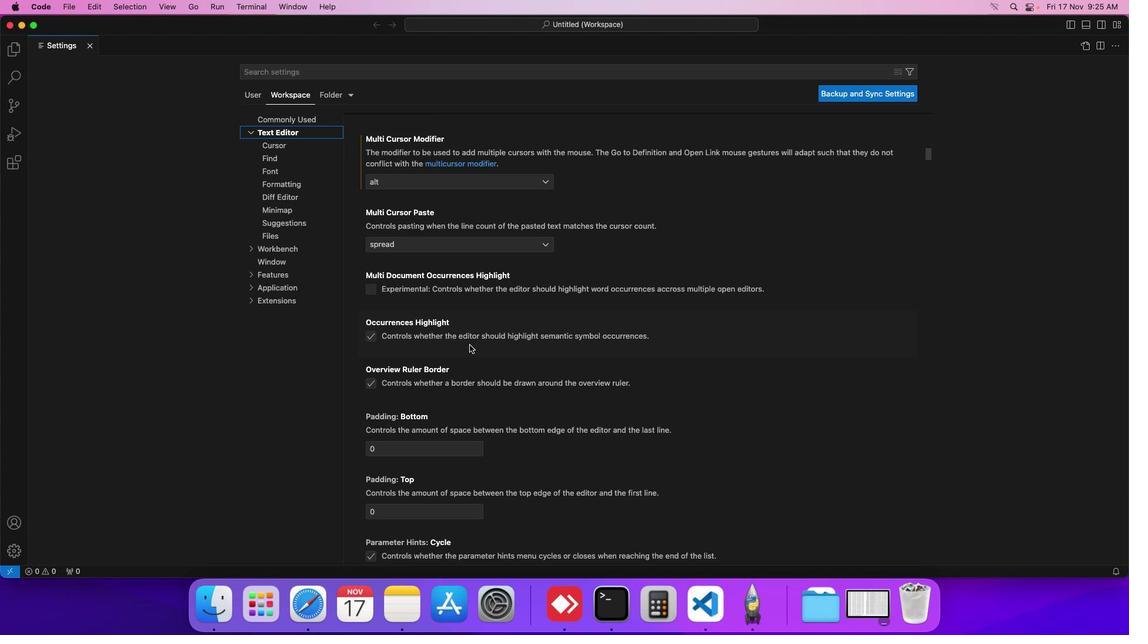 
Action: Mouse scrolled (475, 349) with delta (5, 4)
Screenshot: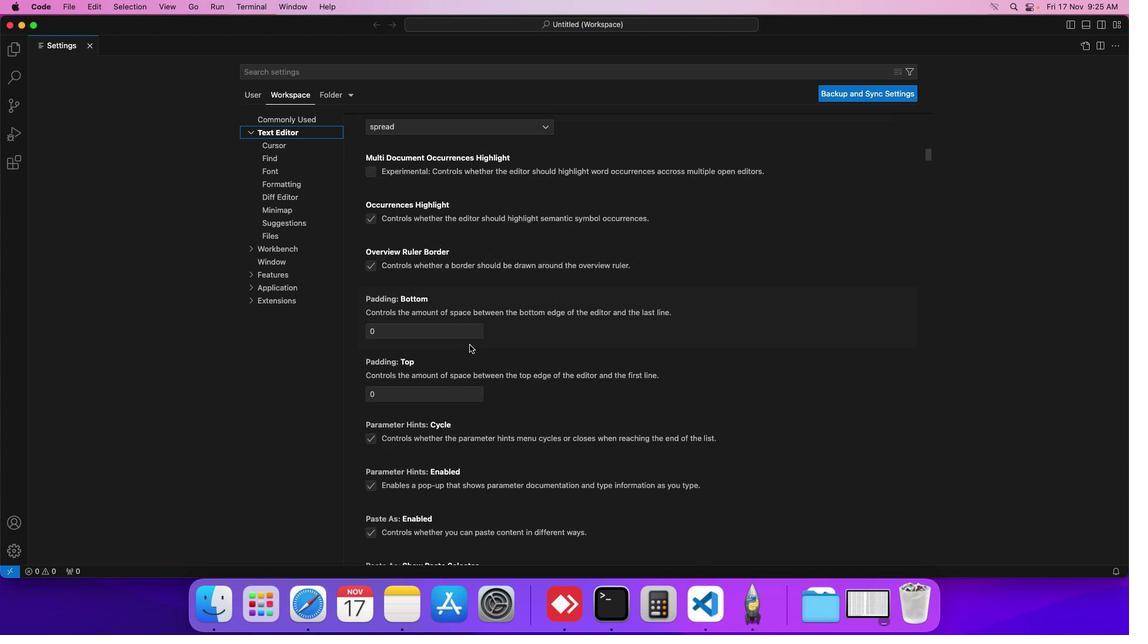 
Action: Mouse moved to (475, 349)
Screenshot: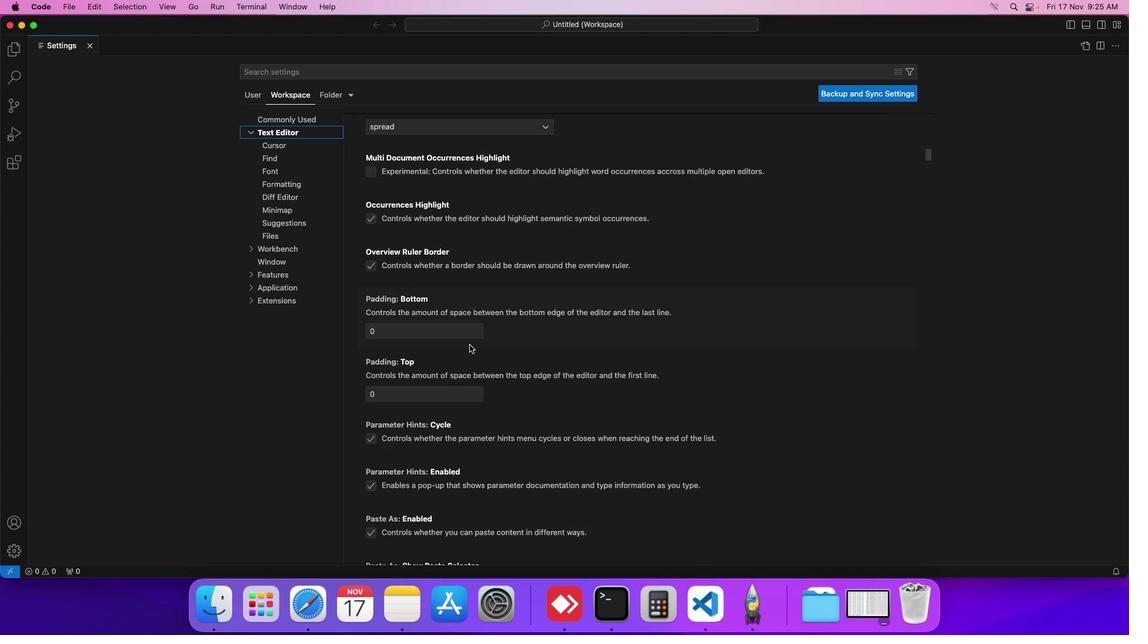 
Action: Mouse scrolled (475, 349) with delta (5, 4)
Screenshot: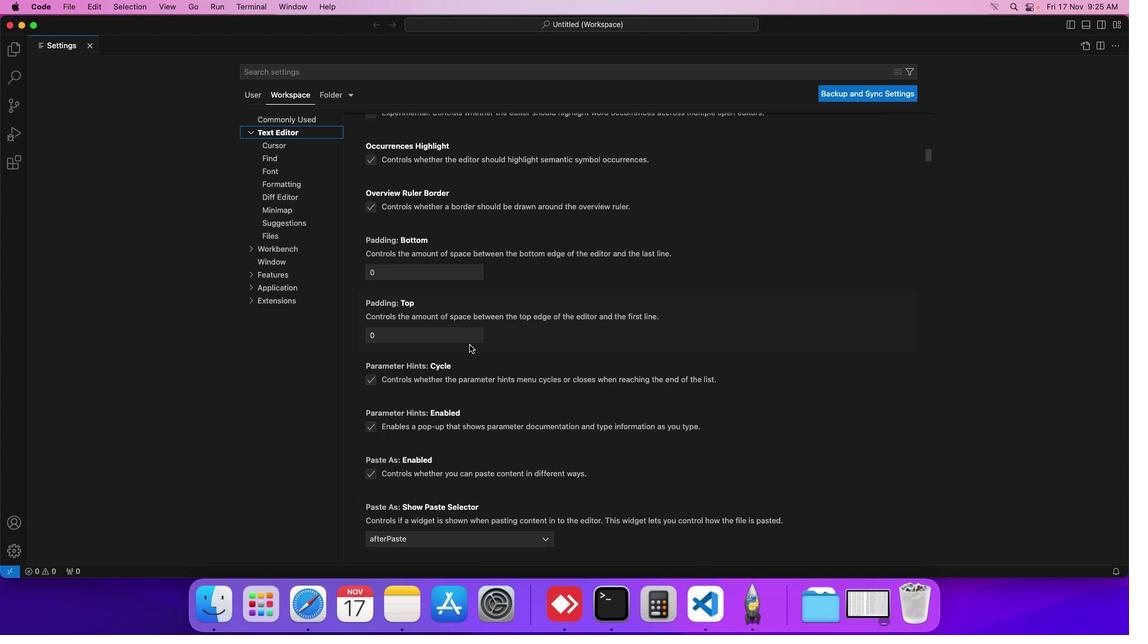 
Action: Mouse scrolled (475, 349) with delta (5, 4)
Screenshot: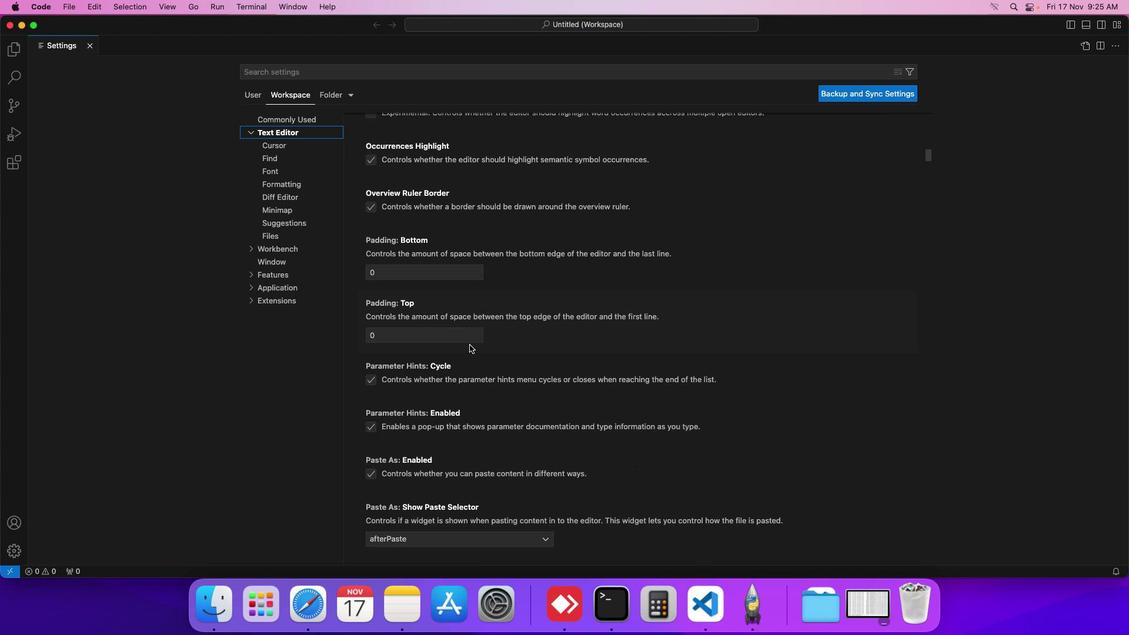 
Action: Mouse scrolled (475, 349) with delta (5, 4)
Screenshot: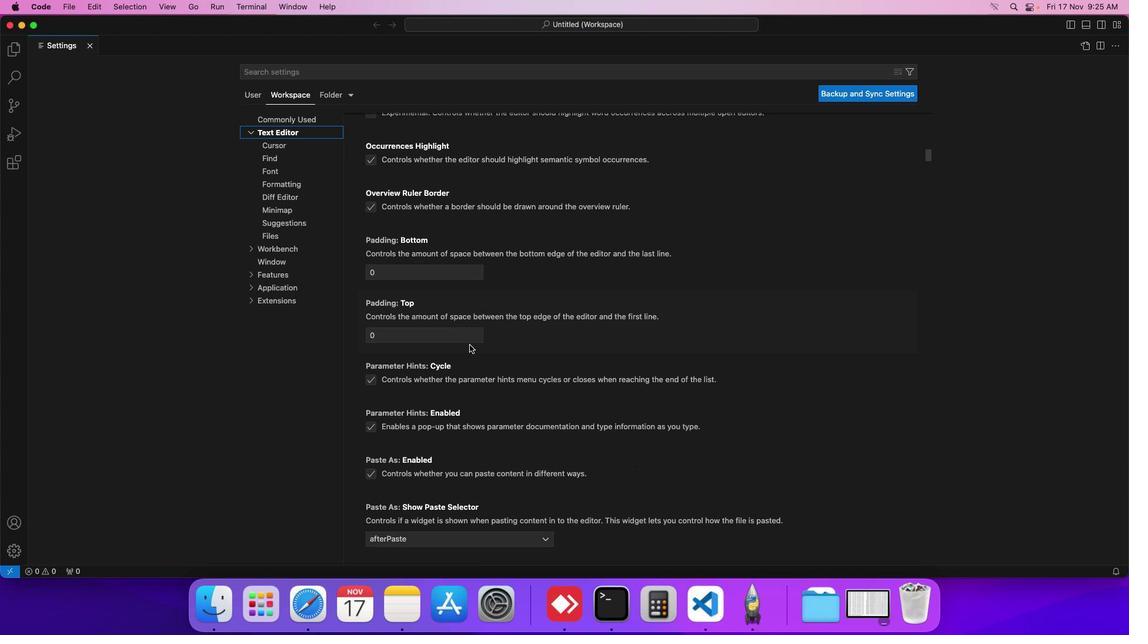 
Action: Mouse scrolled (475, 349) with delta (5, 4)
Screenshot: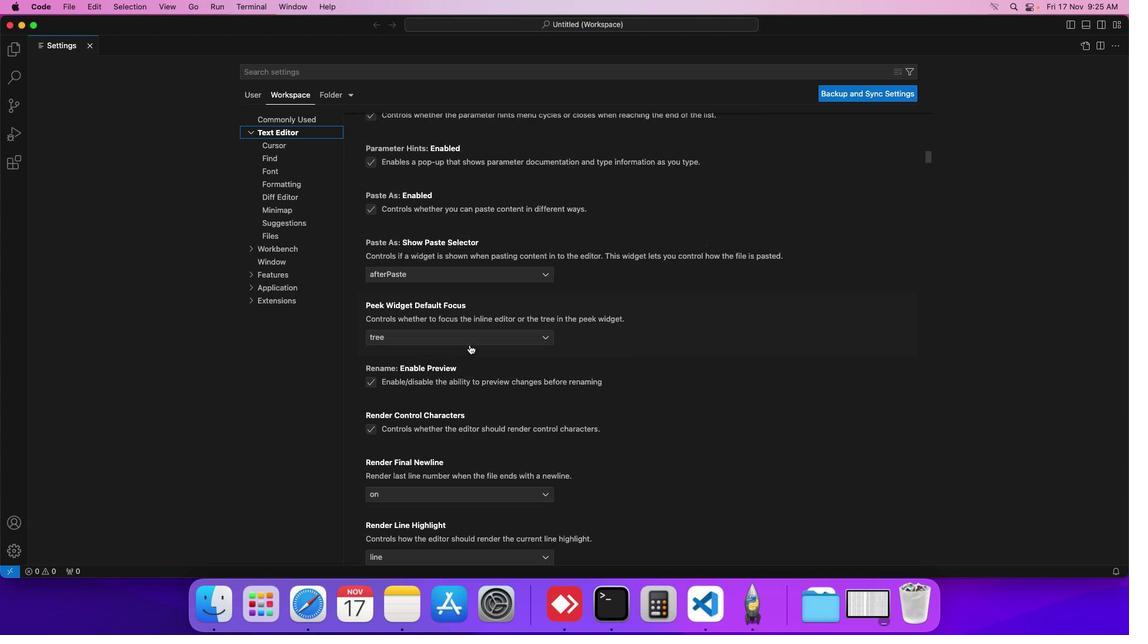 
Action: Mouse scrolled (475, 349) with delta (5, 4)
Screenshot: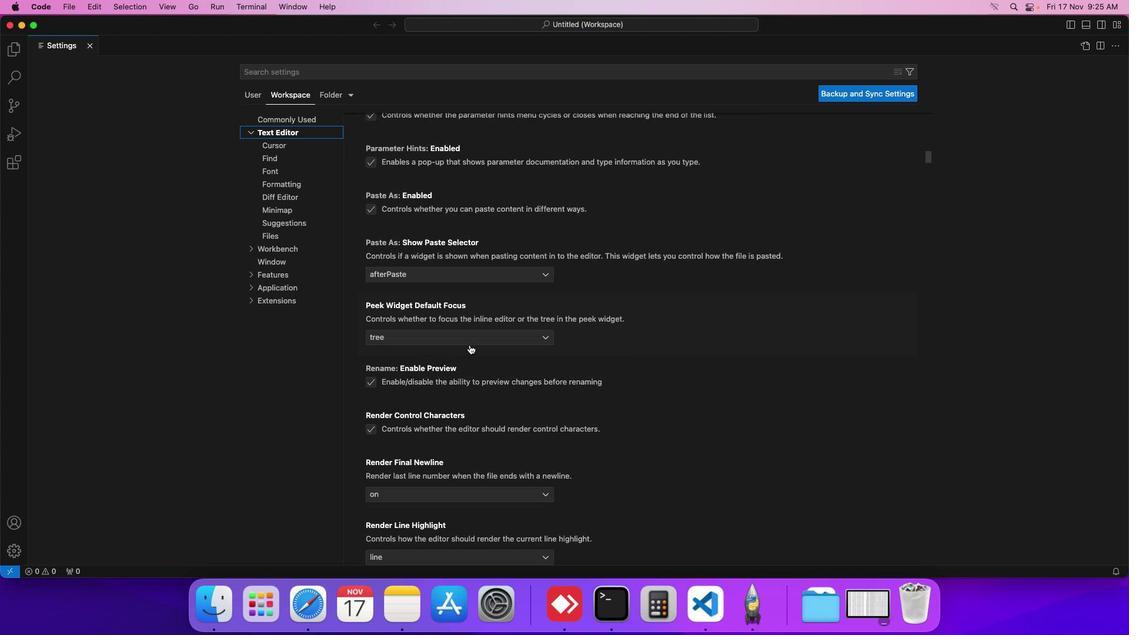 
Action: Mouse scrolled (475, 349) with delta (5, 3)
Screenshot: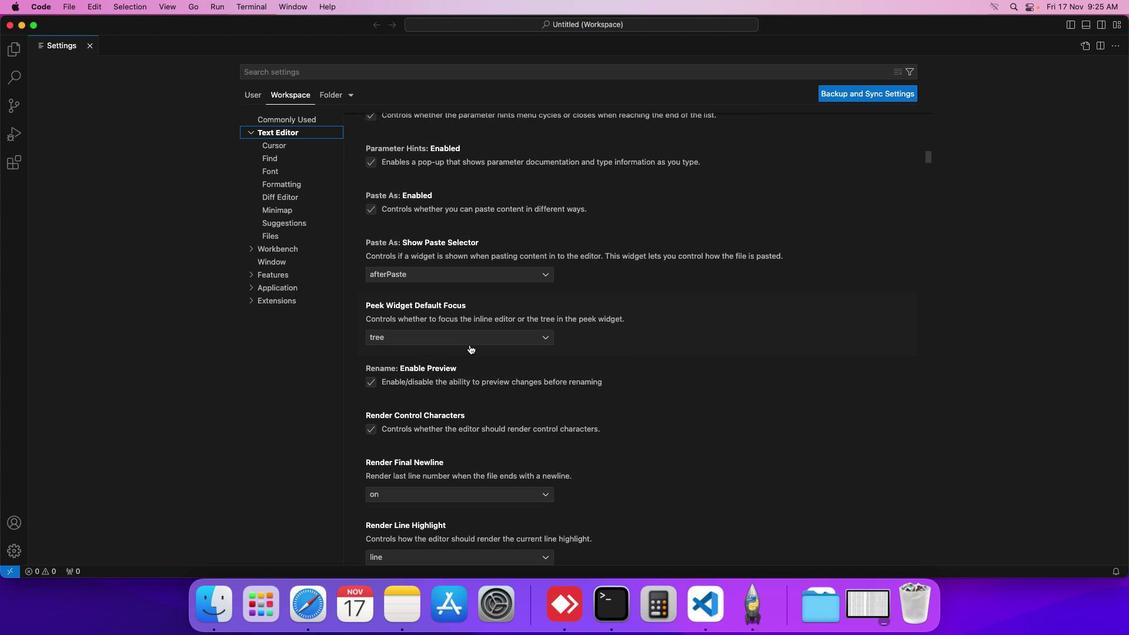 
Action: Mouse scrolled (475, 349) with delta (5, 2)
Screenshot: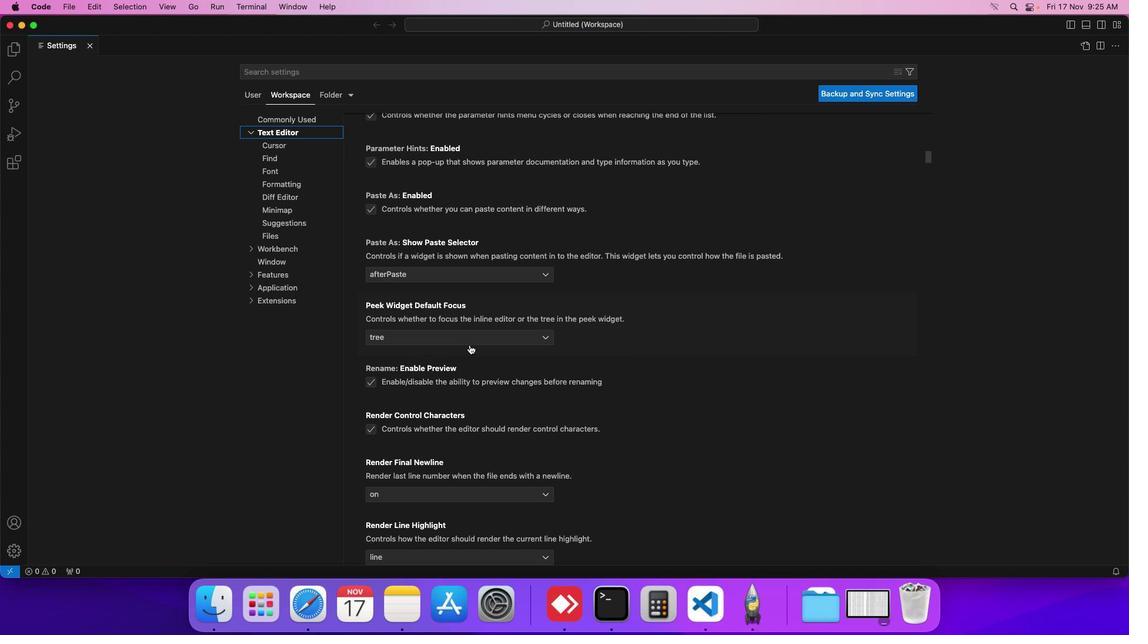 
Action: Mouse scrolled (475, 349) with delta (5, 4)
Screenshot: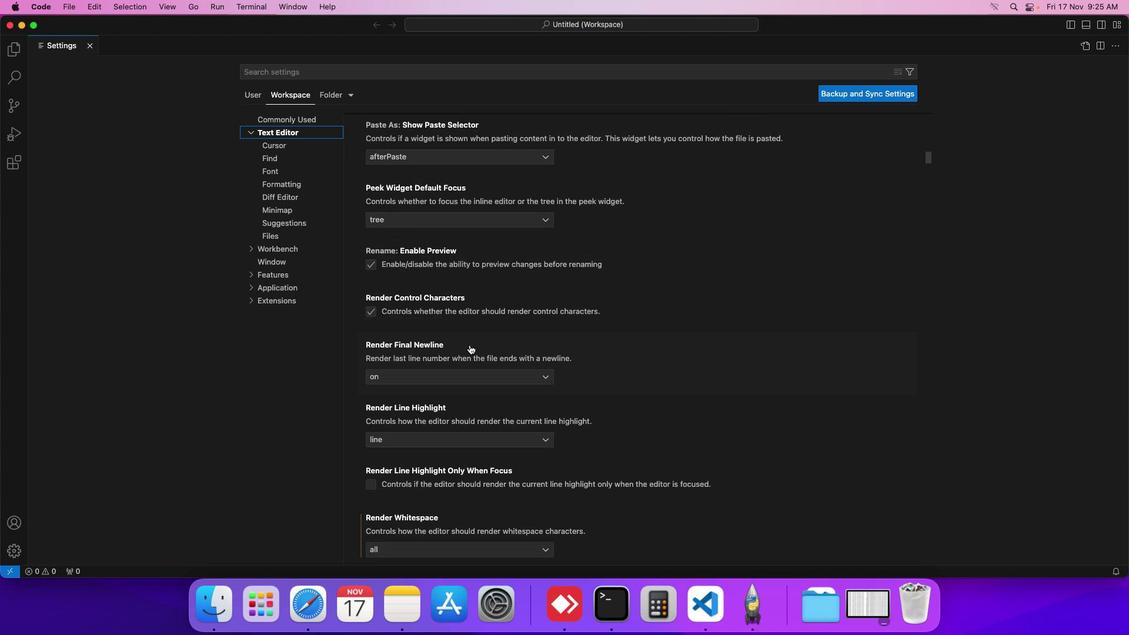 
Action: Mouse scrolled (475, 349) with delta (5, 4)
Screenshot: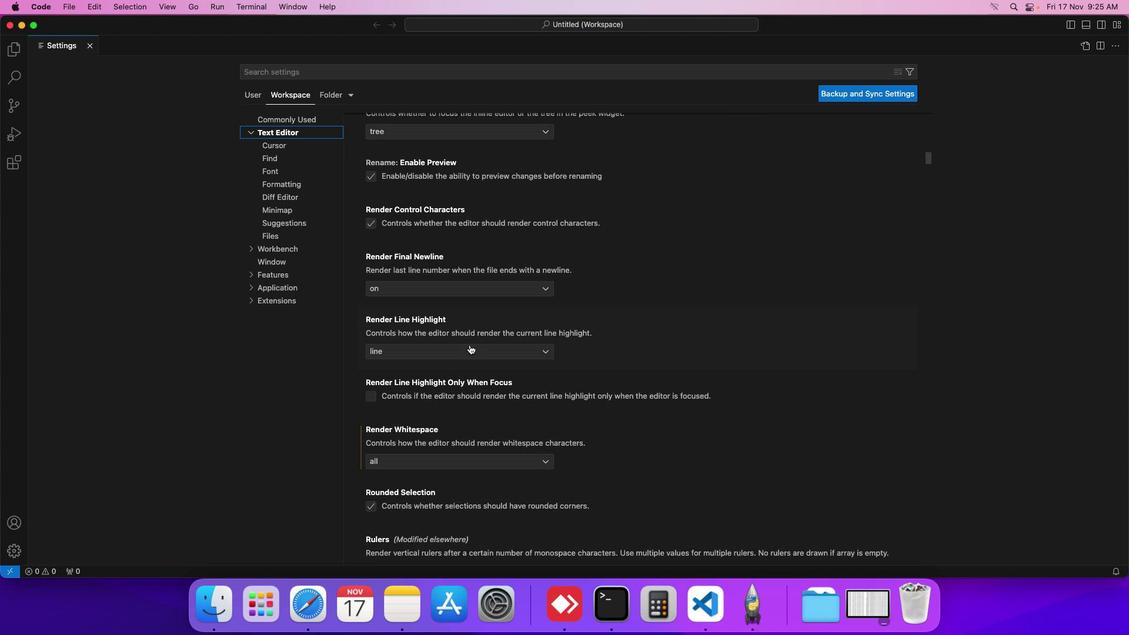 
Action: Mouse scrolled (475, 349) with delta (5, 4)
Screenshot: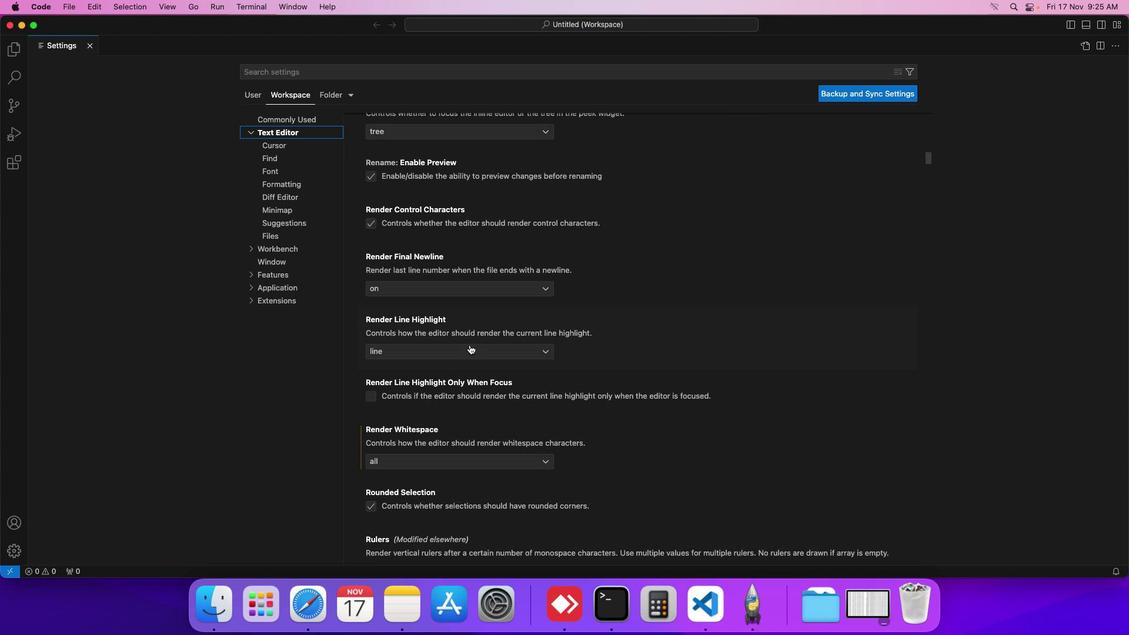 
Action: Mouse scrolled (475, 349) with delta (5, 3)
Screenshot: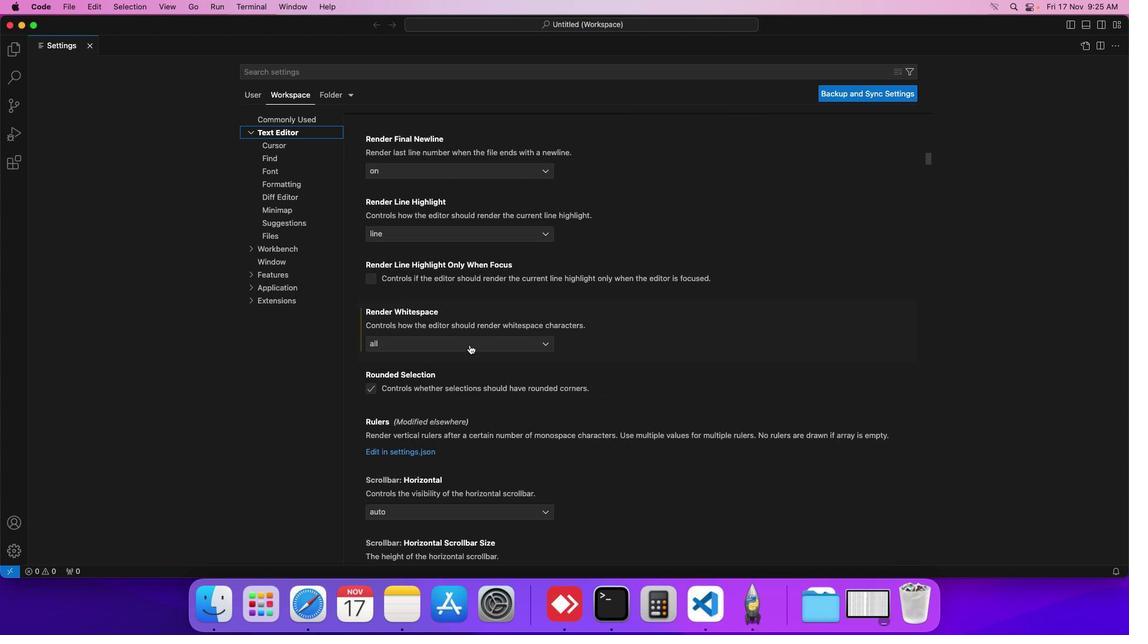 
Action: Mouse scrolled (475, 349) with delta (5, 2)
Screenshot: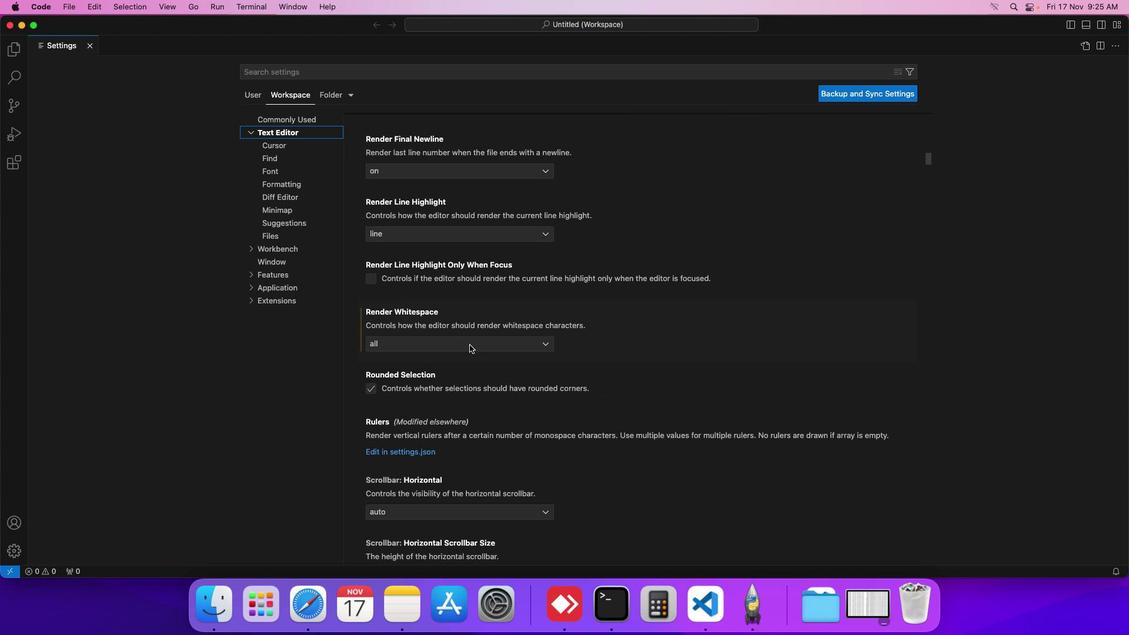 
Action: Mouse scrolled (475, 349) with delta (5, 3)
Screenshot: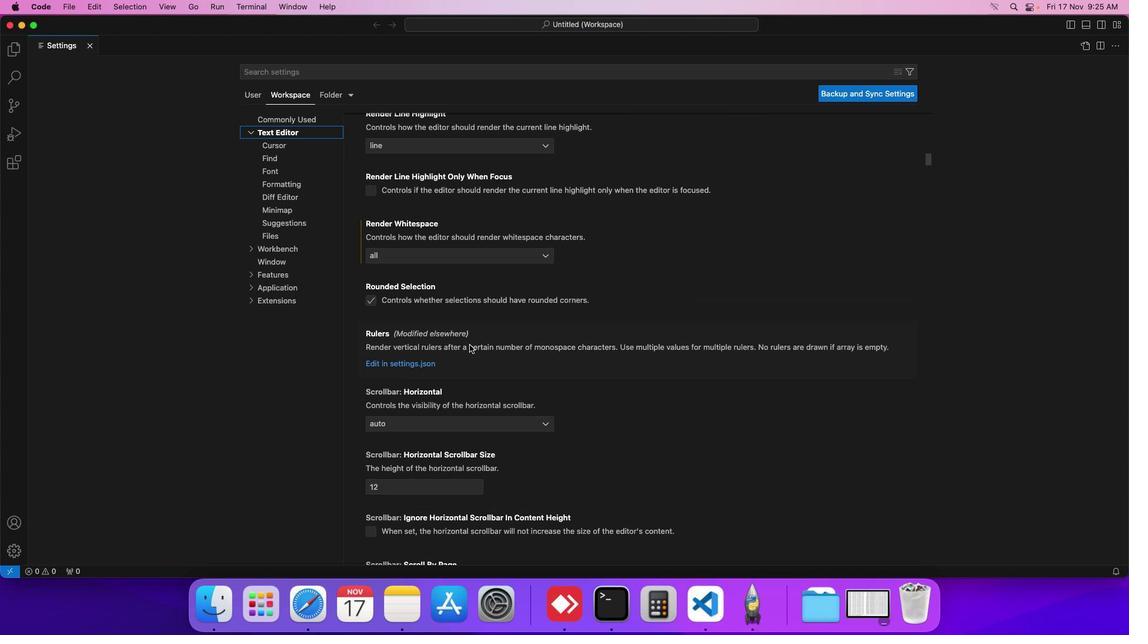 
Action: Mouse scrolled (475, 349) with delta (5, 4)
Screenshot: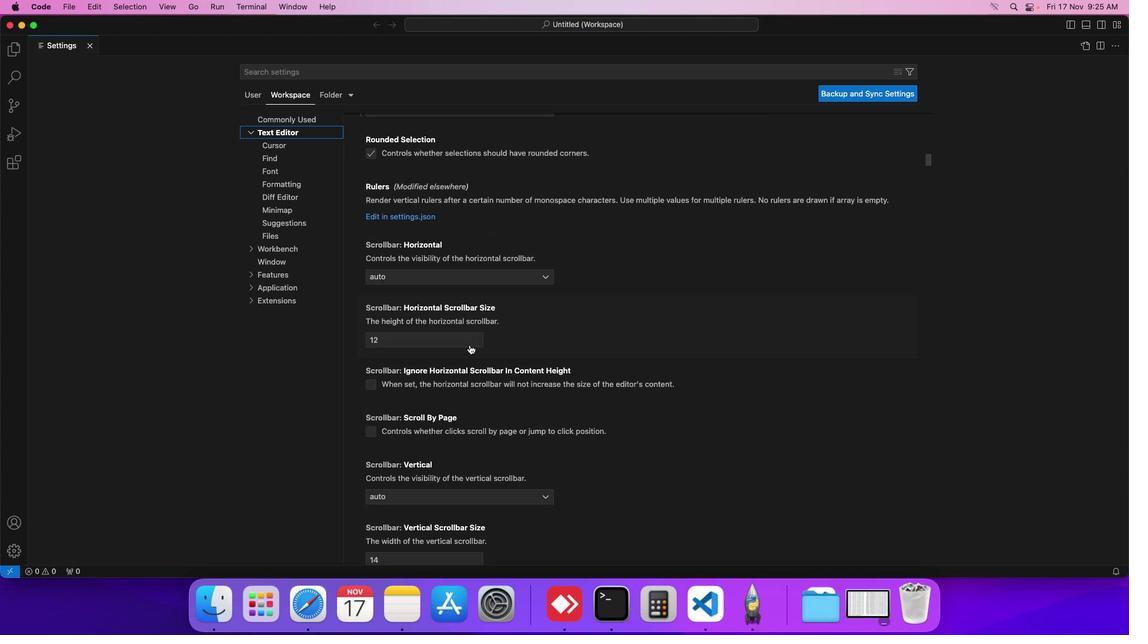 
Action: Mouse scrolled (475, 349) with delta (5, 4)
Screenshot: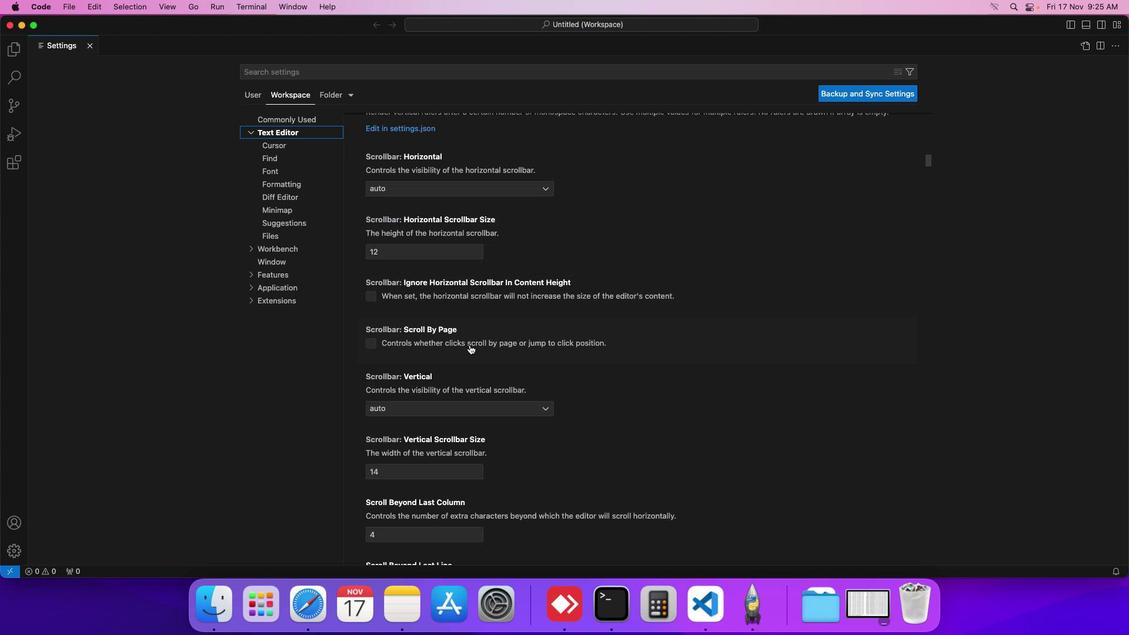 
Action: Mouse scrolled (475, 349) with delta (5, 3)
Screenshot: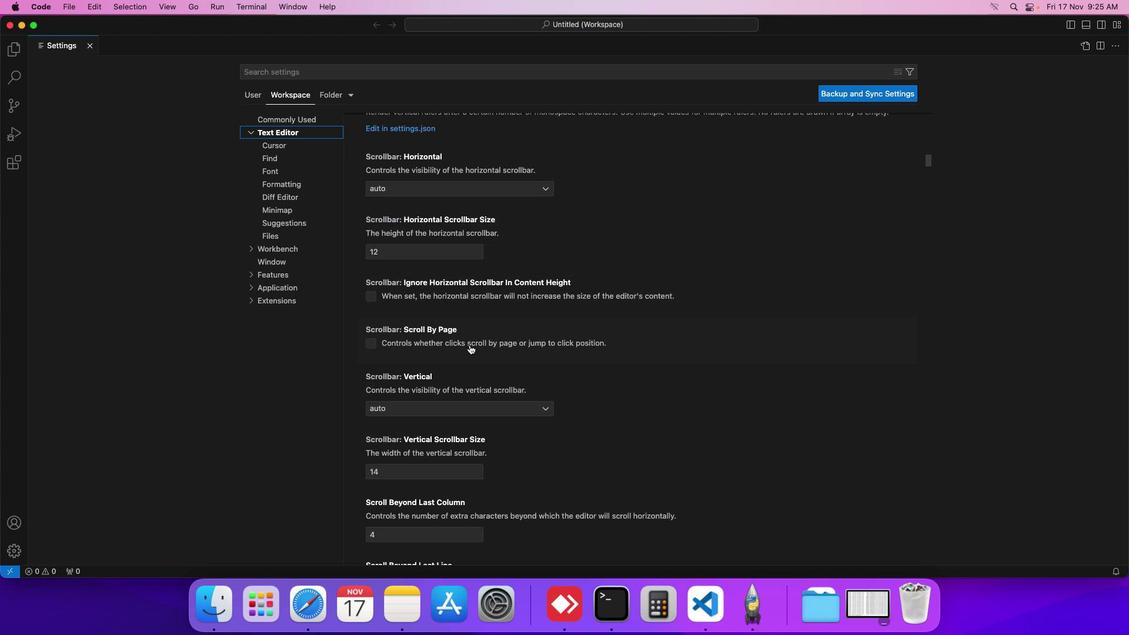 
Action: Mouse scrolled (475, 349) with delta (5, 3)
Screenshot: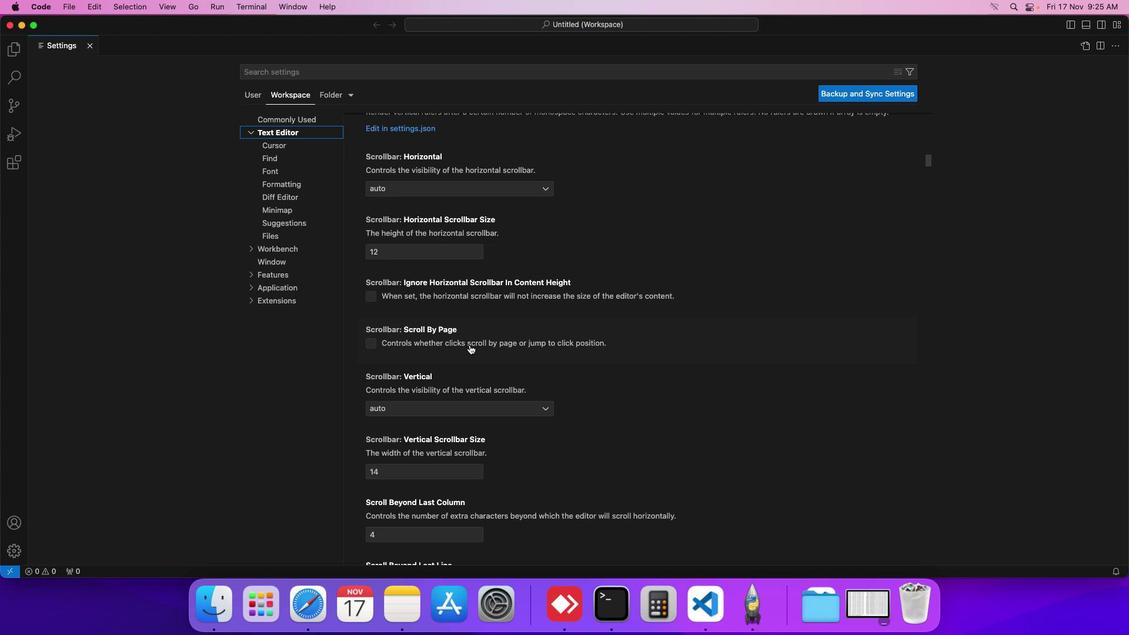 
Action: Mouse scrolled (475, 349) with delta (5, 4)
Screenshot: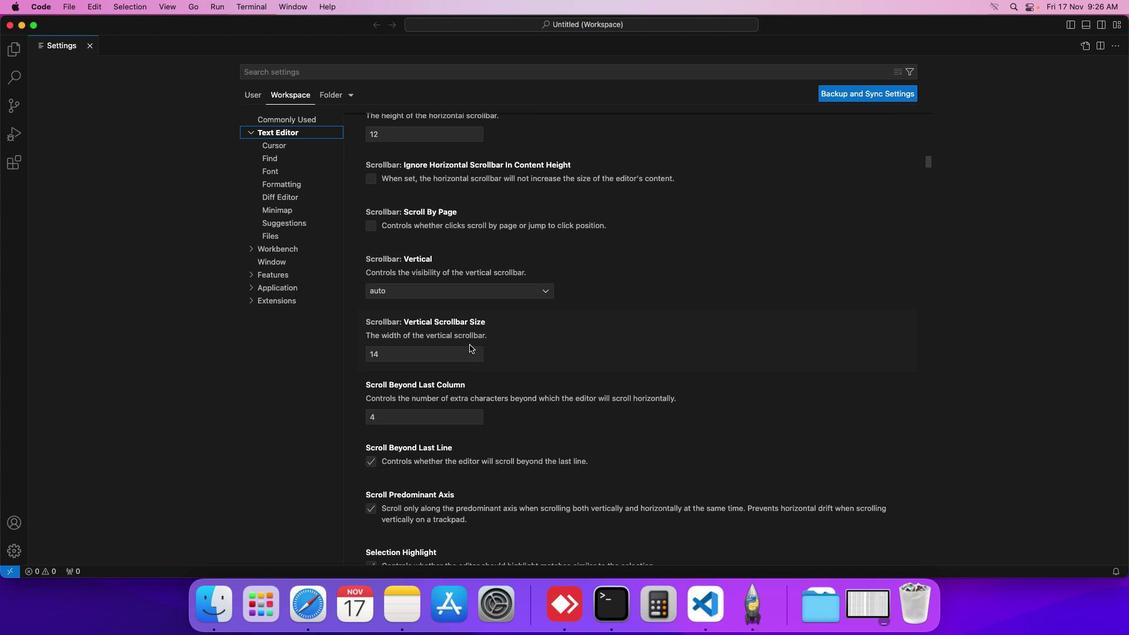 
Action: Mouse scrolled (475, 349) with delta (5, 4)
Screenshot: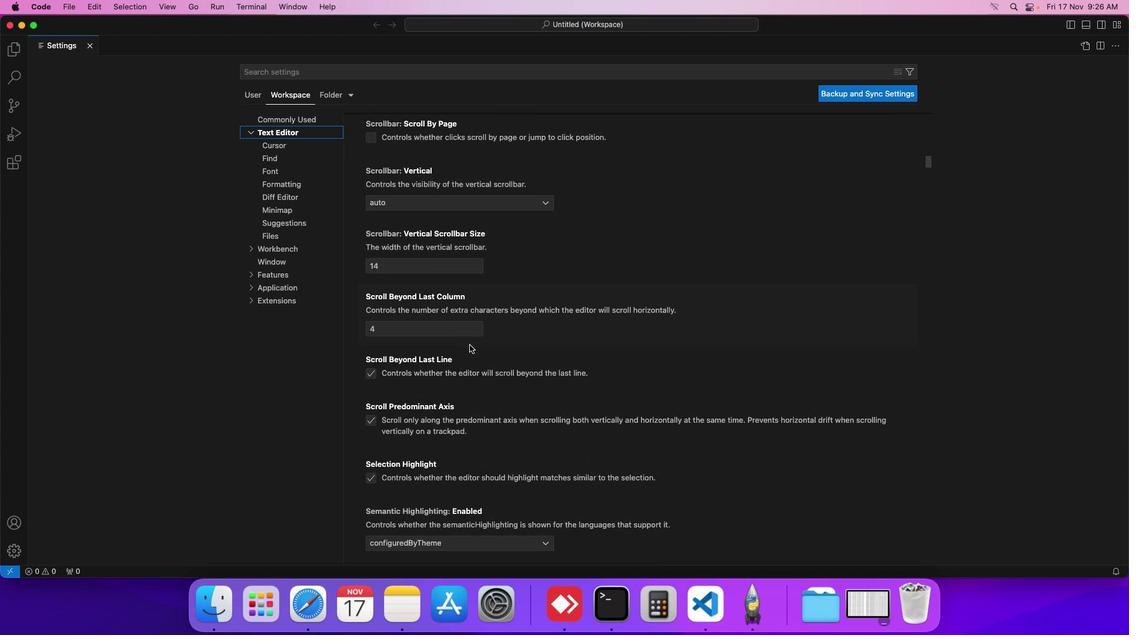 
Action: Mouse scrolled (475, 349) with delta (5, 4)
Screenshot: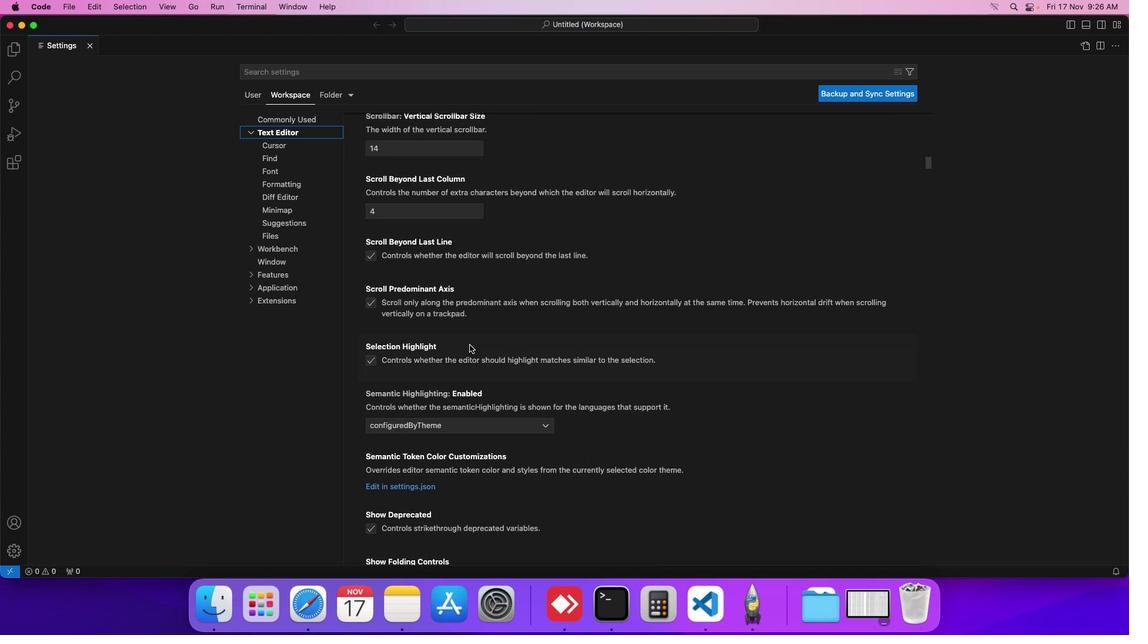 
Action: Mouse scrolled (475, 349) with delta (5, 3)
Screenshot: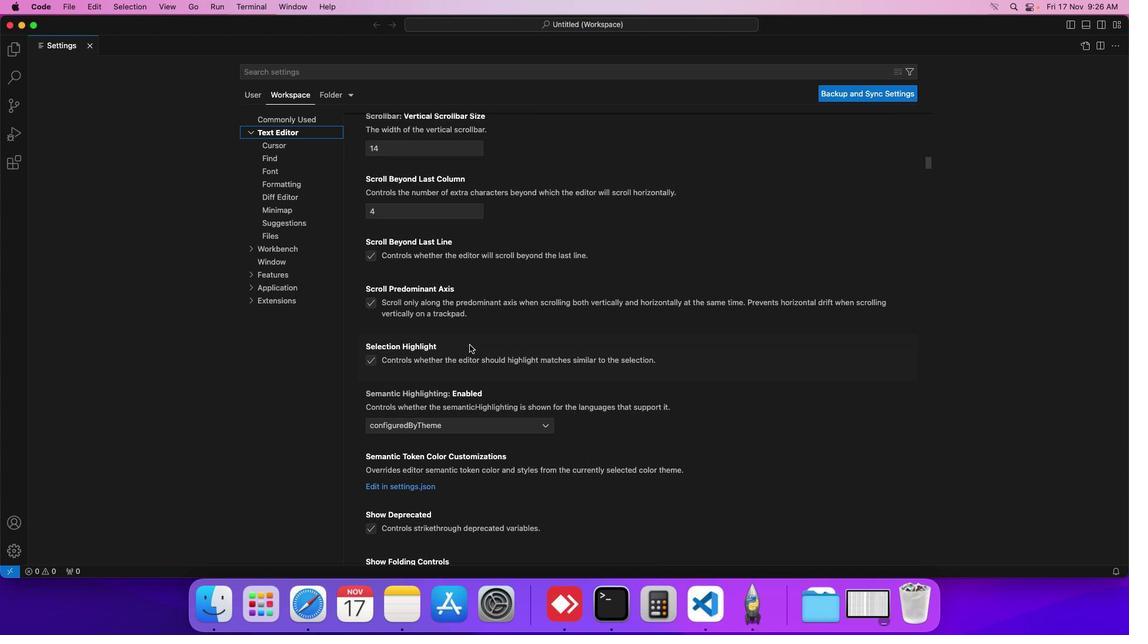 
Action: Mouse scrolled (475, 349) with delta (5, 2)
Screenshot: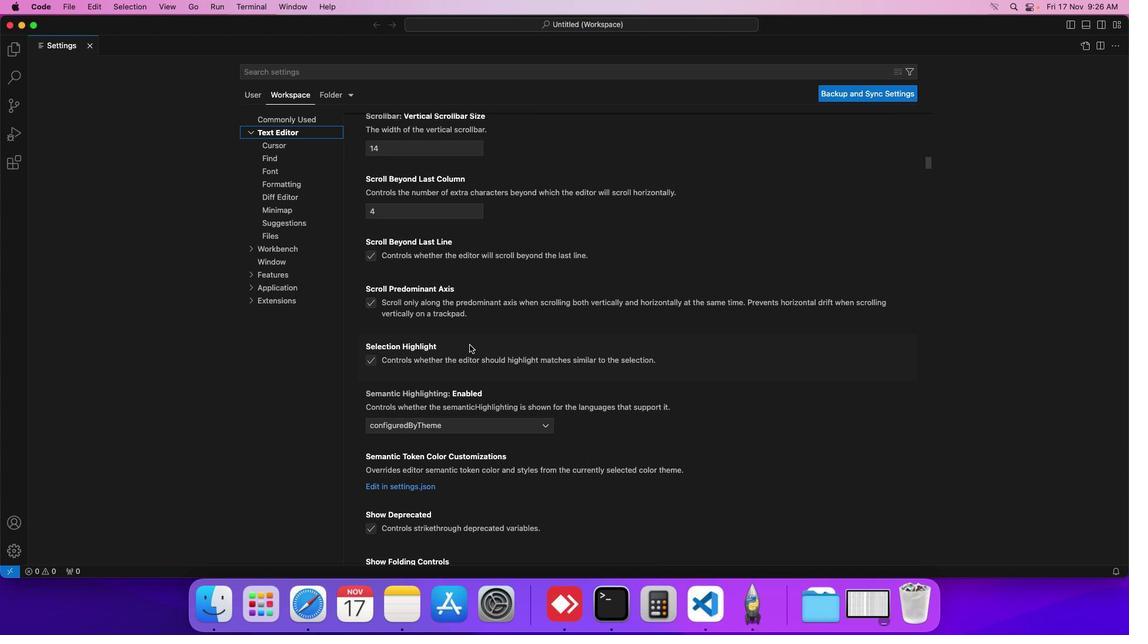 
Action: Mouse scrolled (475, 349) with delta (5, 4)
Screenshot: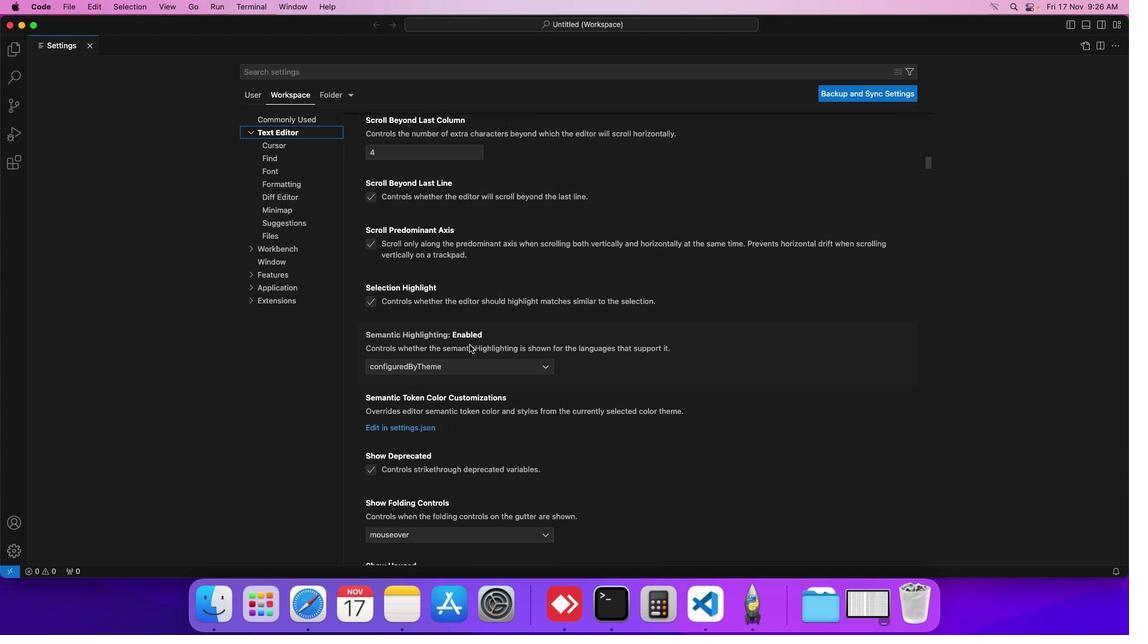 
Action: Mouse scrolled (475, 349) with delta (5, 4)
Screenshot: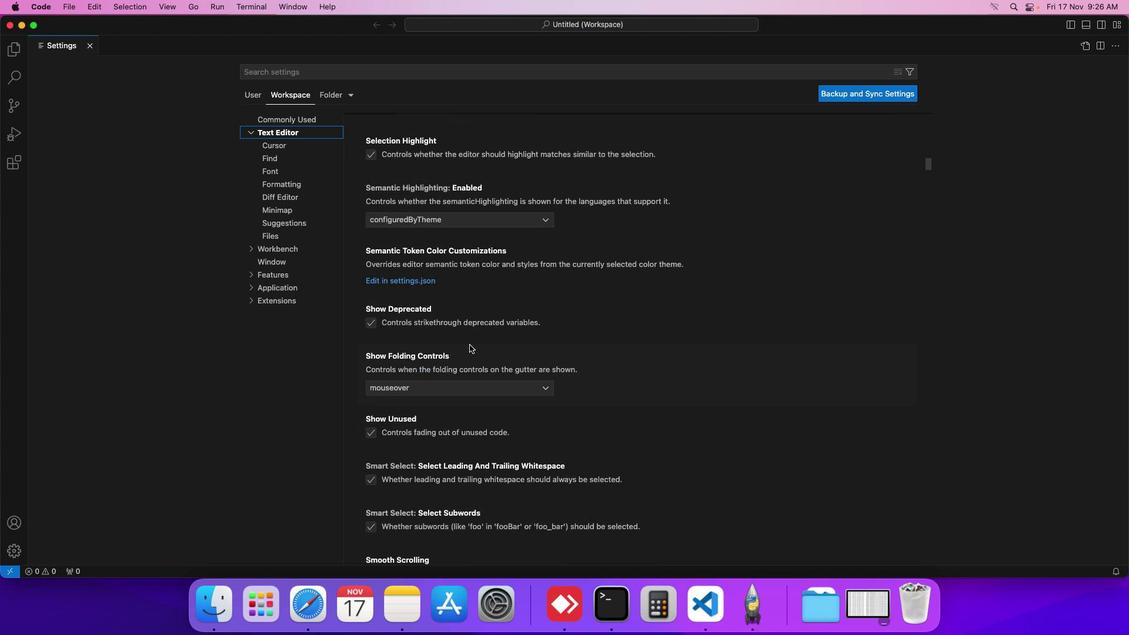 
Action: Mouse scrolled (475, 349) with delta (5, 4)
Screenshot: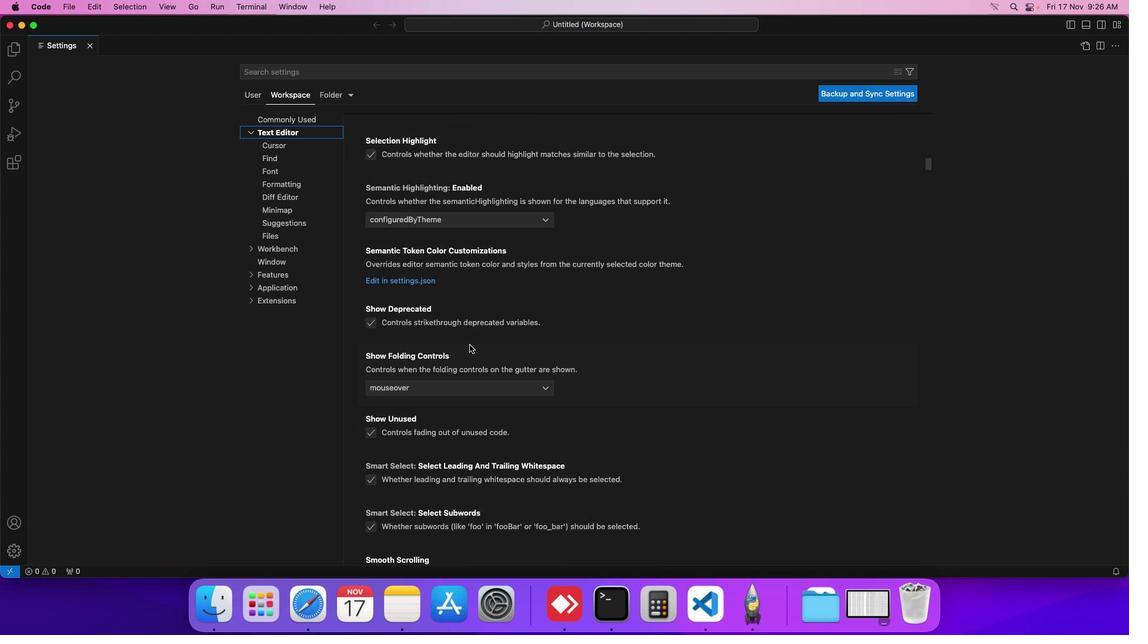 
Action: Mouse scrolled (475, 349) with delta (5, 3)
Screenshot: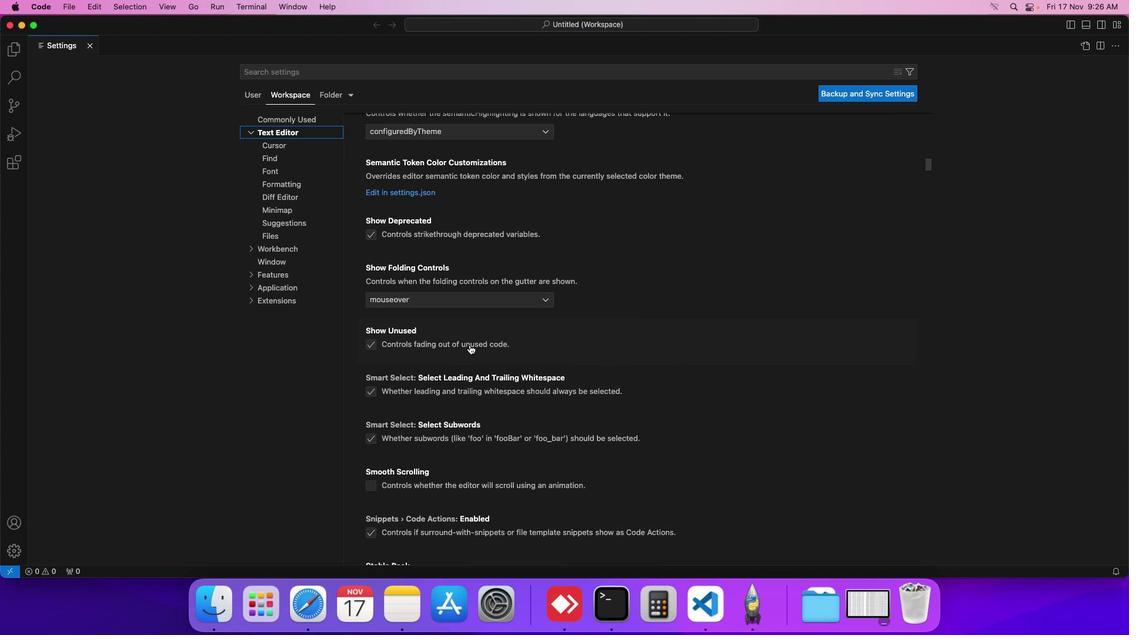 
Action: Mouse scrolled (475, 349) with delta (5, 3)
Screenshot: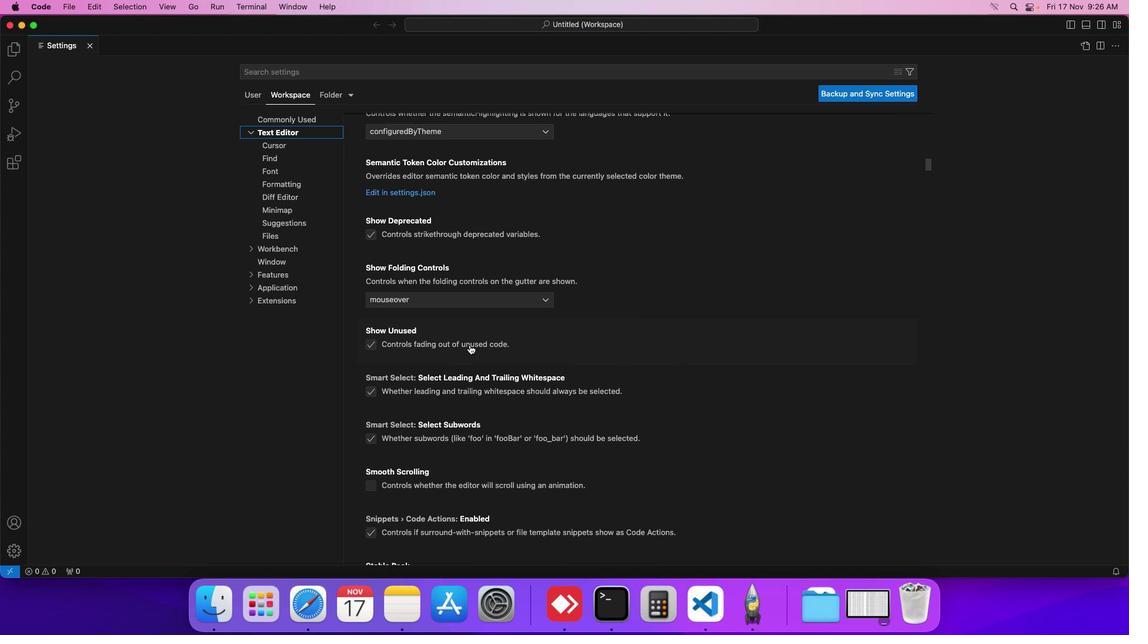 
Action: Mouse scrolled (475, 349) with delta (5, 4)
Screenshot: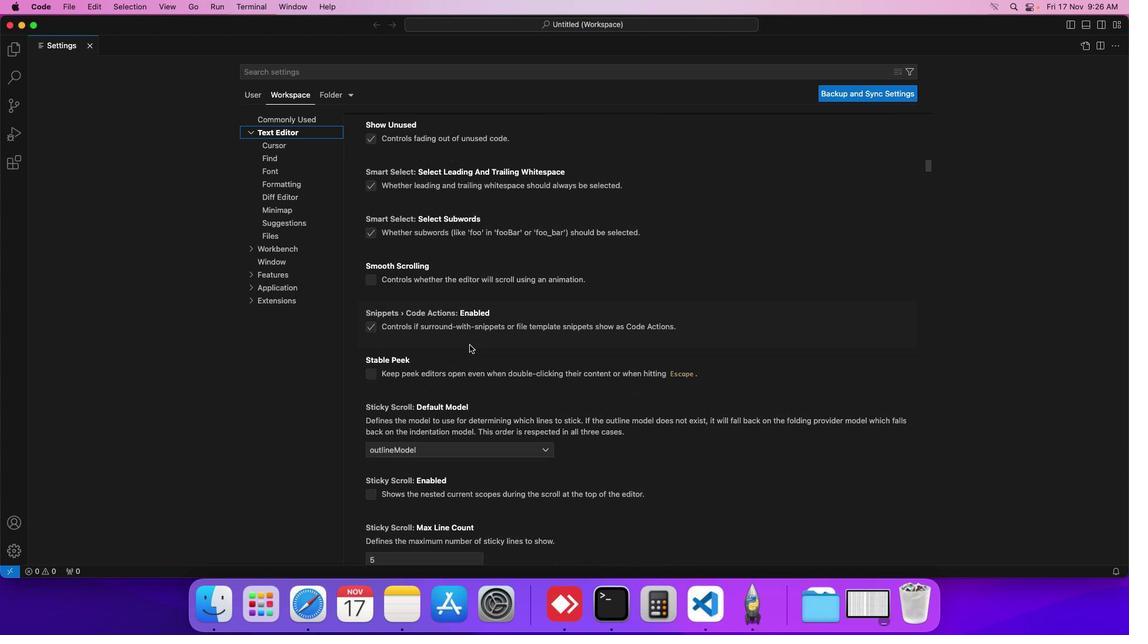 
Action: Mouse scrolled (475, 349) with delta (5, 4)
Screenshot: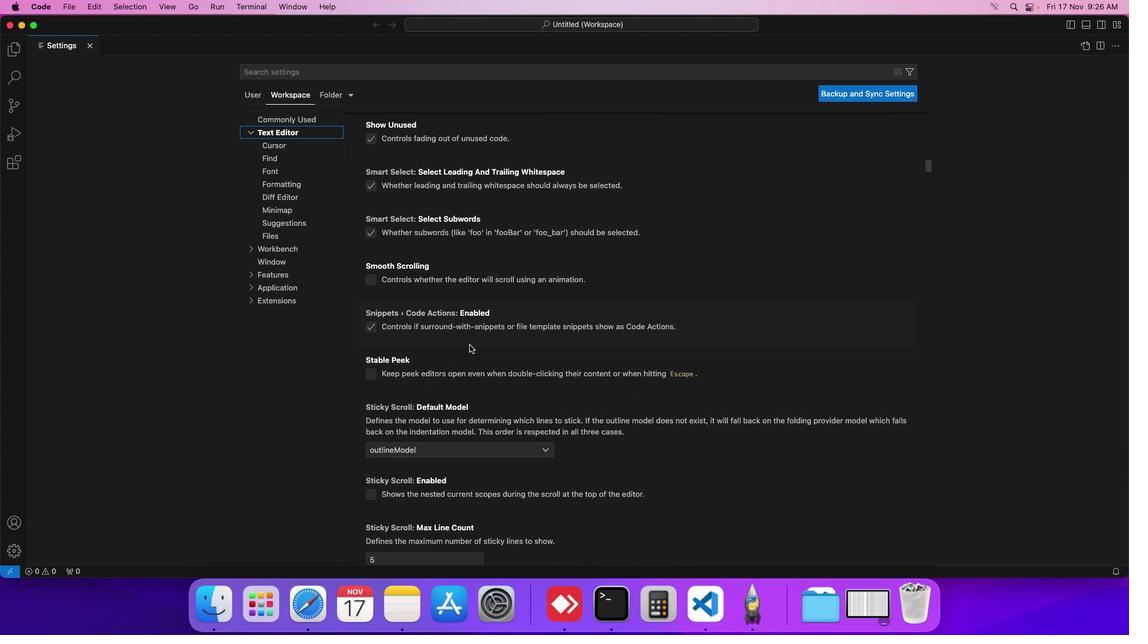 
Action: Mouse scrolled (475, 349) with delta (5, 4)
Screenshot: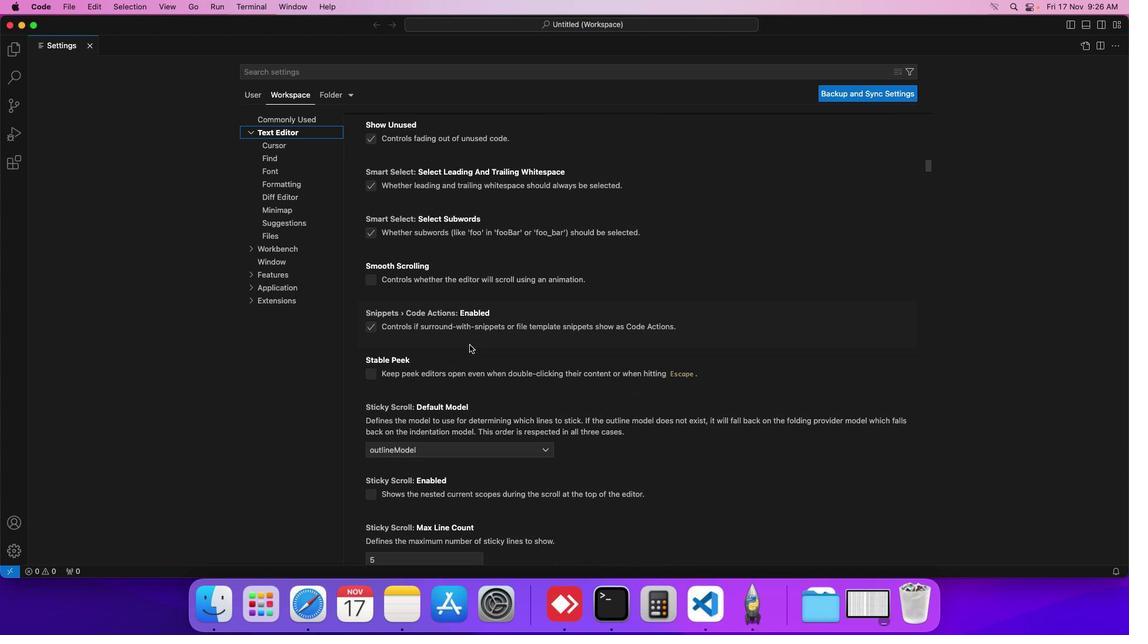 
Action: Mouse scrolled (475, 349) with delta (5, 3)
Screenshot: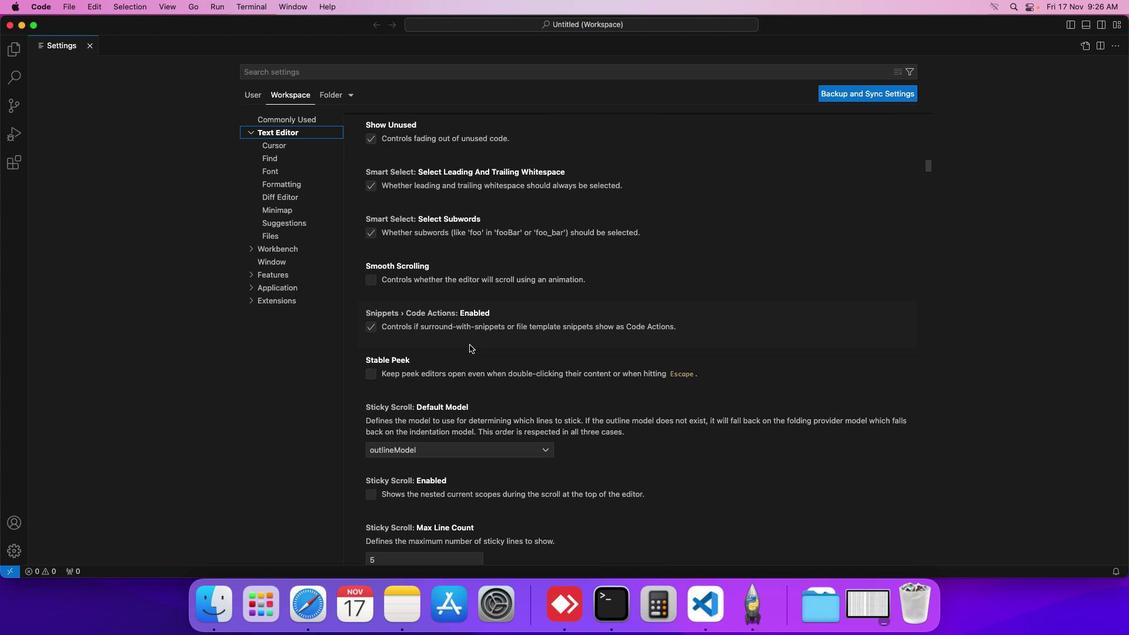 
Action: Mouse scrolled (475, 349) with delta (5, 4)
Screenshot: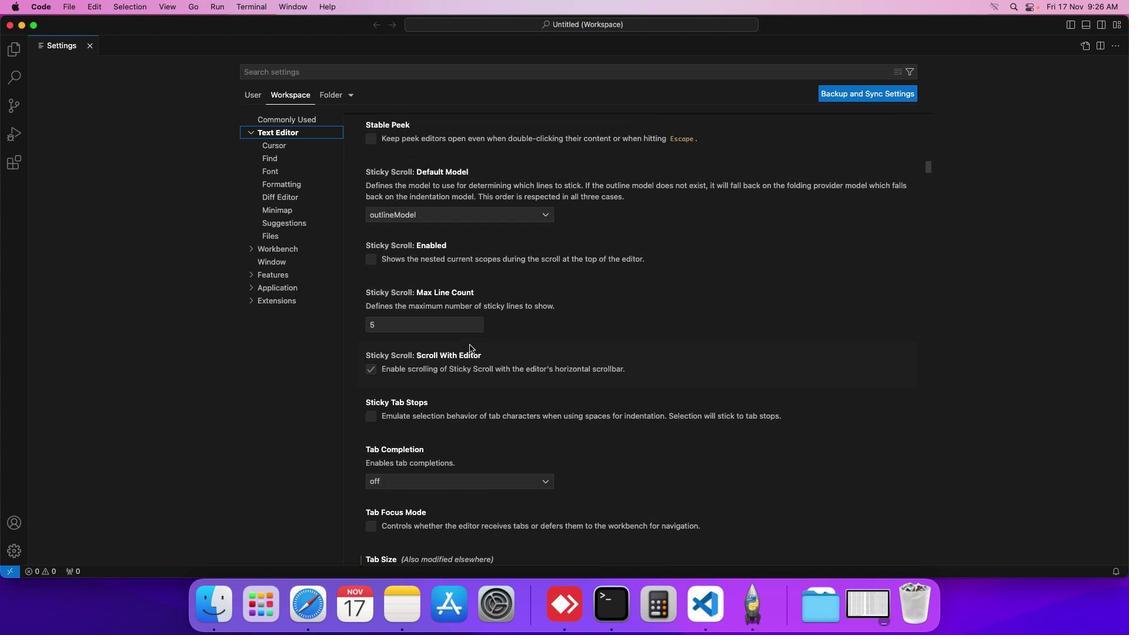
Action: Mouse scrolled (475, 349) with delta (5, 4)
Screenshot: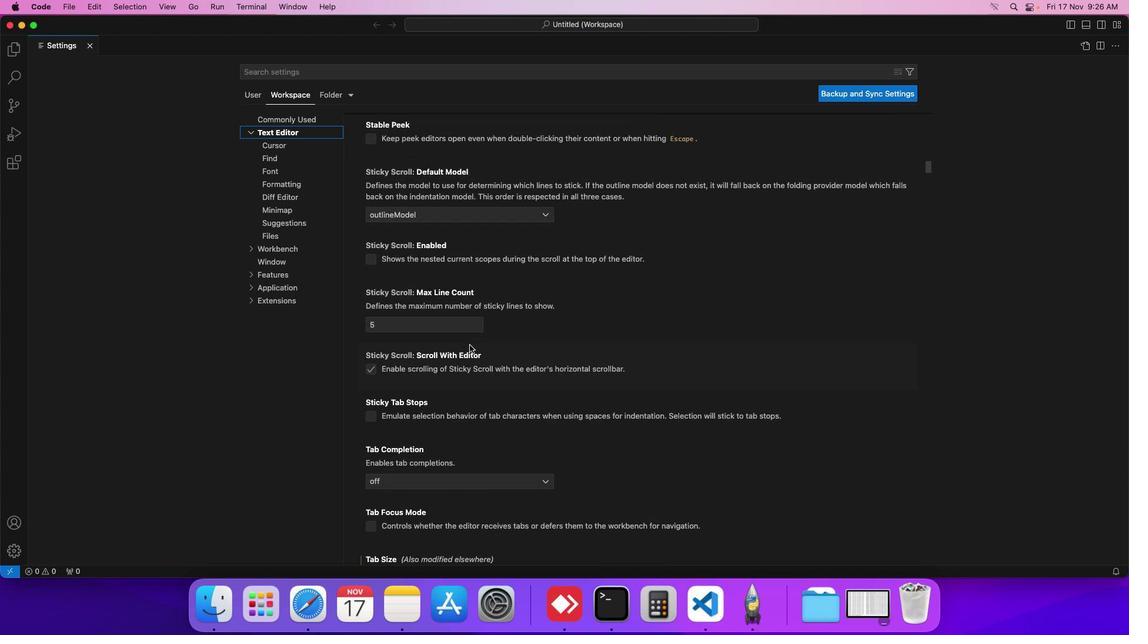 
Action: Mouse scrolled (475, 349) with delta (5, 4)
Screenshot: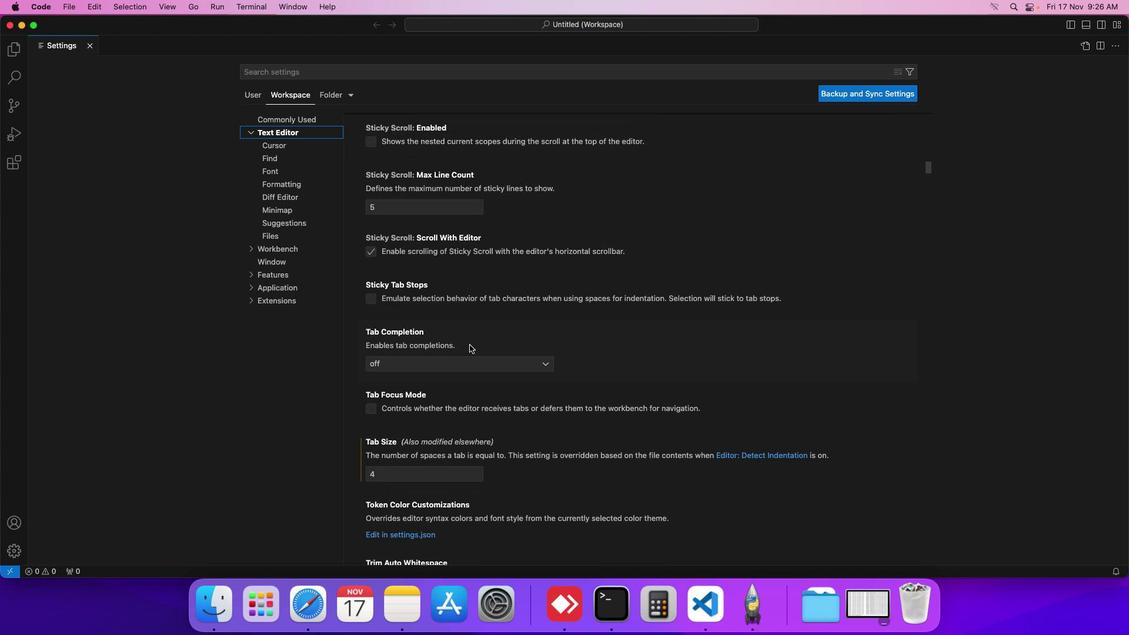 
Action: Mouse scrolled (475, 349) with delta (5, 2)
Screenshot: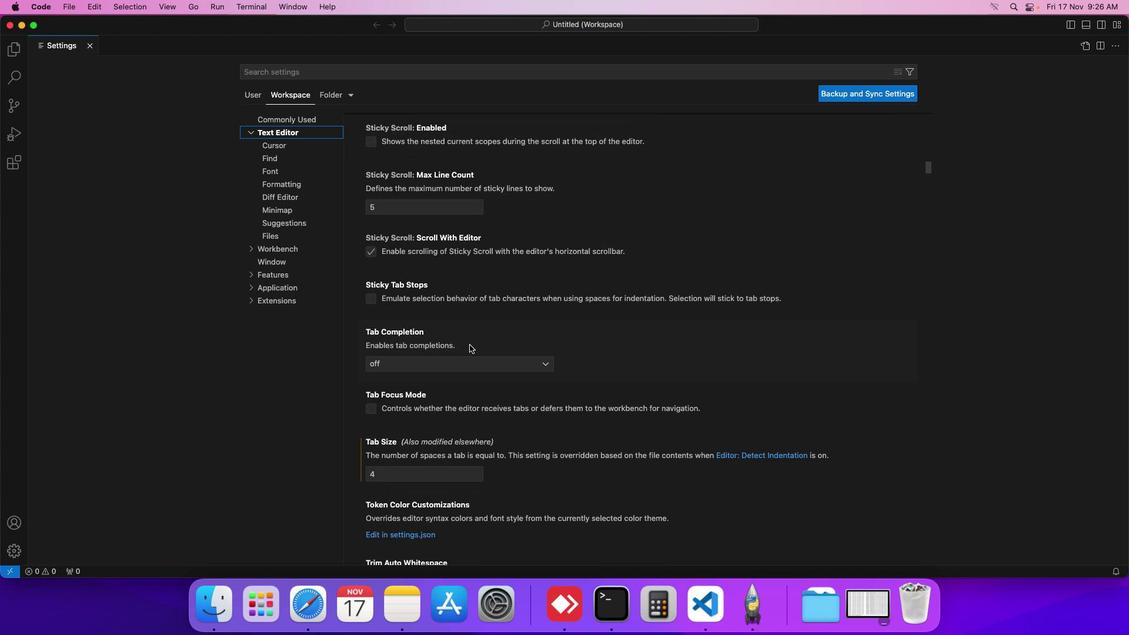 
Action: Mouse scrolled (475, 349) with delta (5, 2)
Screenshot: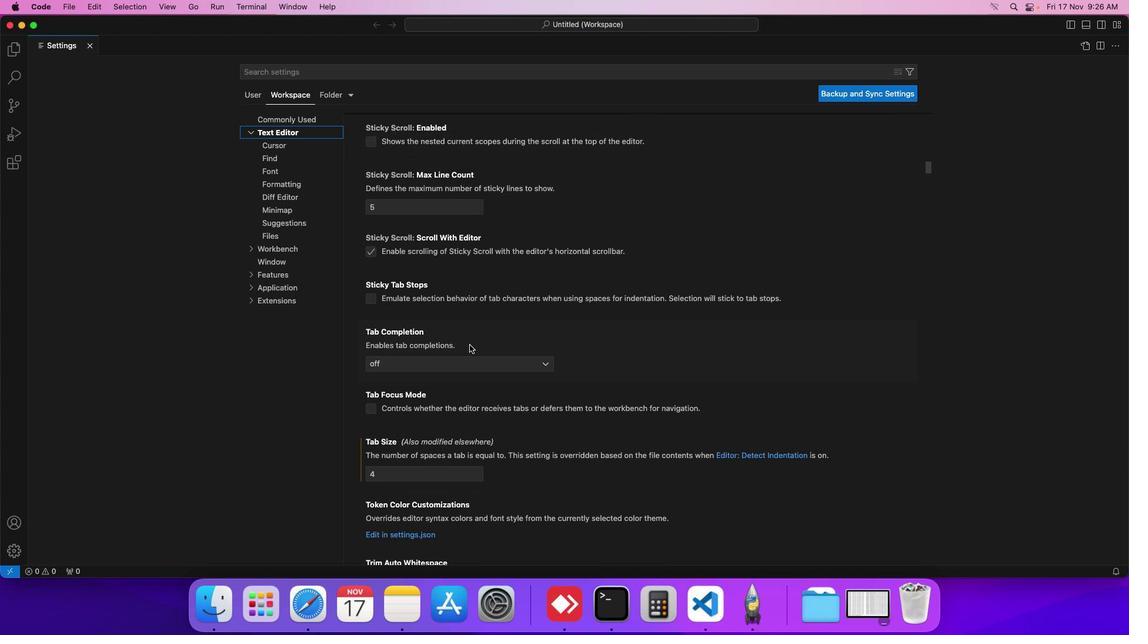 
Action: Mouse scrolled (475, 349) with delta (5, 4)
Screenshot: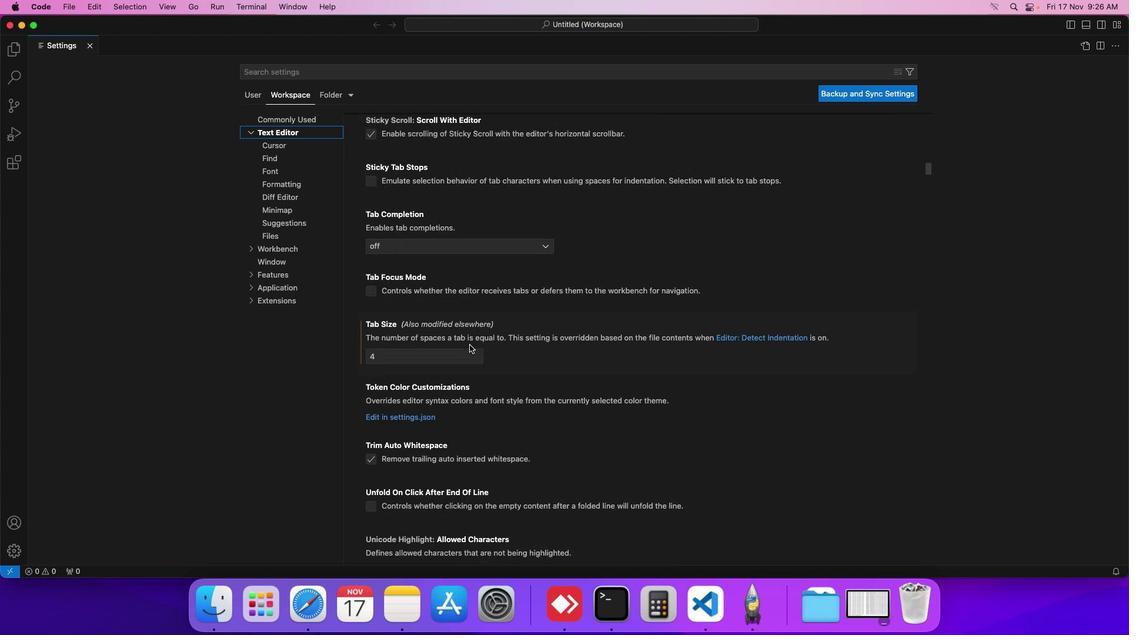 
Action: Mouse scrolled (475, 349) with delta (5, 4)
Screenshot: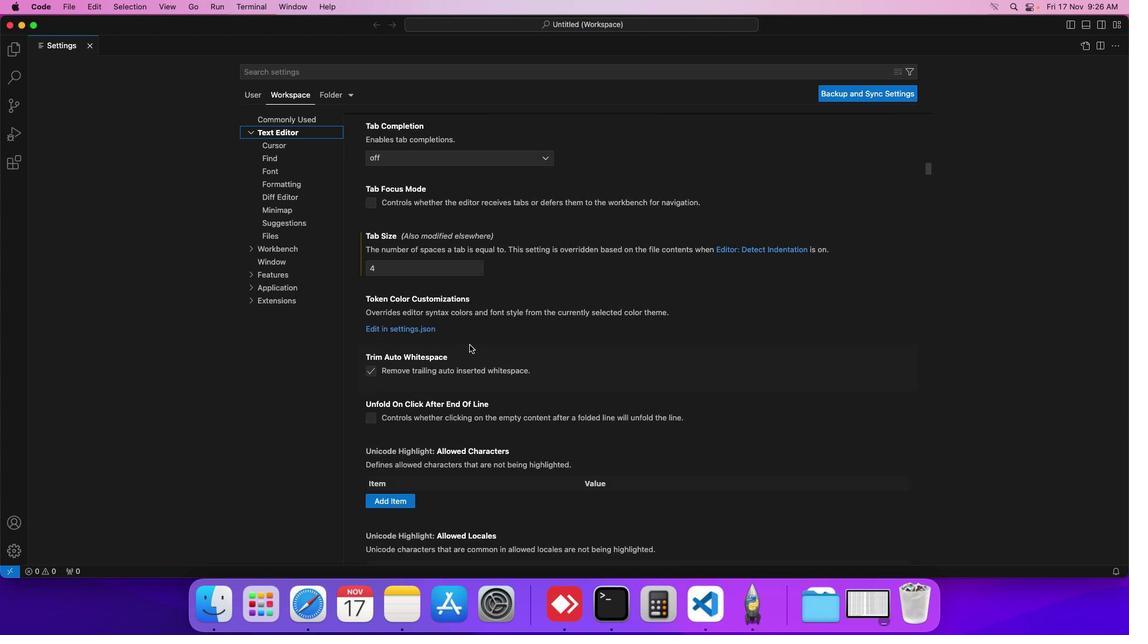 
Action: Mouse scrolled (475, 349) with delta (5, 4)
Screenshot: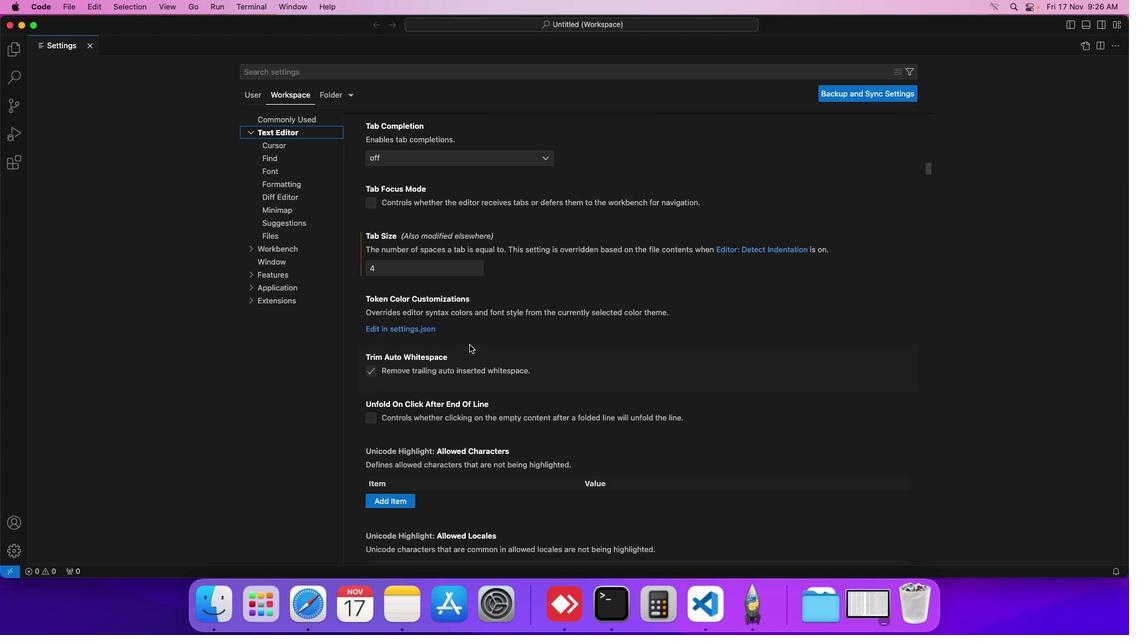 
Action: Mouse scrolled (475, 349) with delta (5, 3)
Screenshot: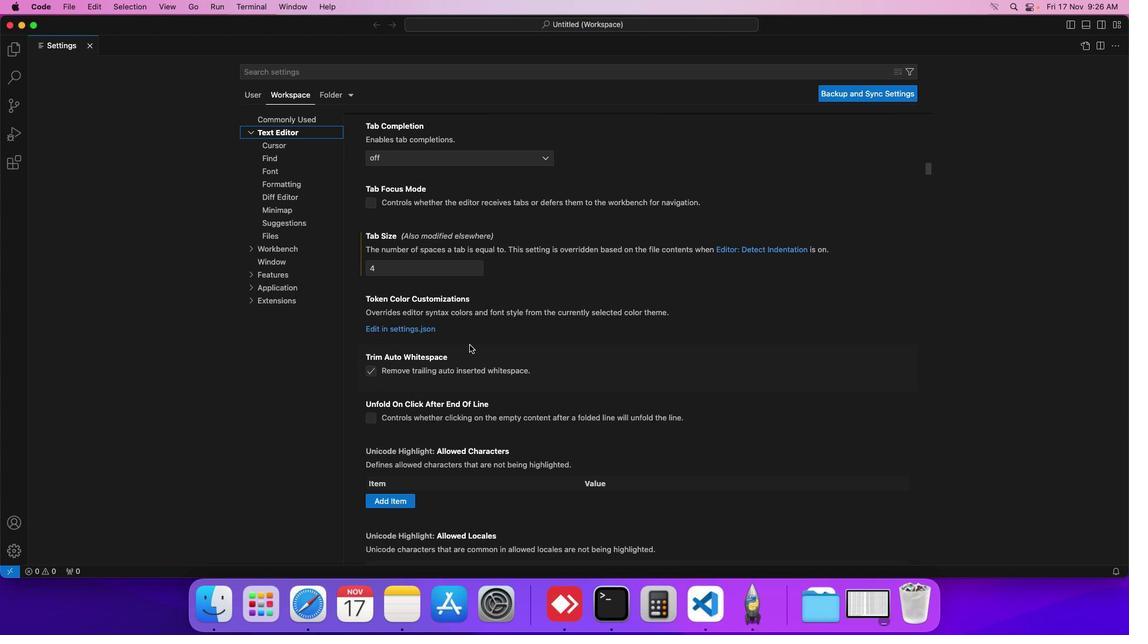 
Action: Mouse scrolled (475, 349) with delta (5, 4)
Screenshot: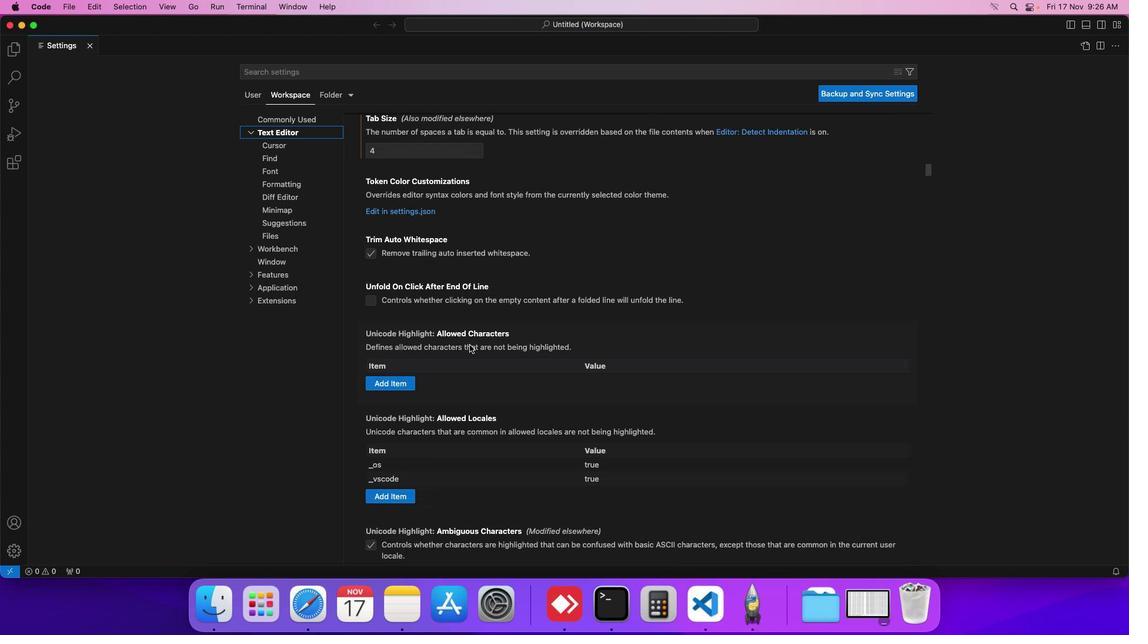 
Action: Mouse scrolled (475, 349) with delta (5, 4)
Screenshot: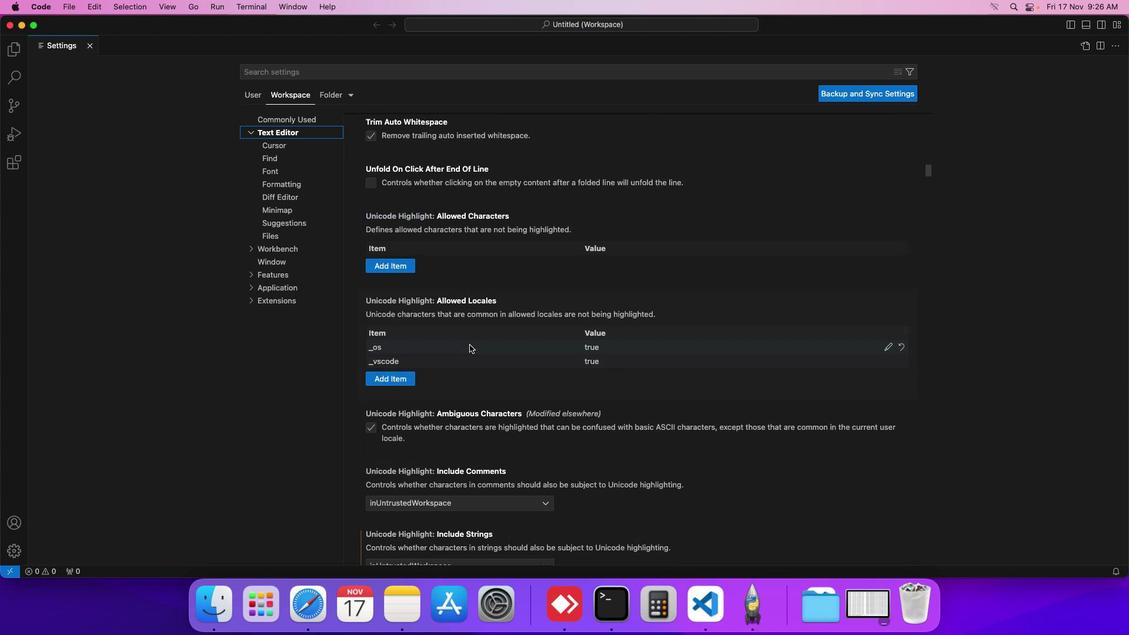 
Action: Mouse scrolled (475, 349) with delta (5, 4)
Screenshot: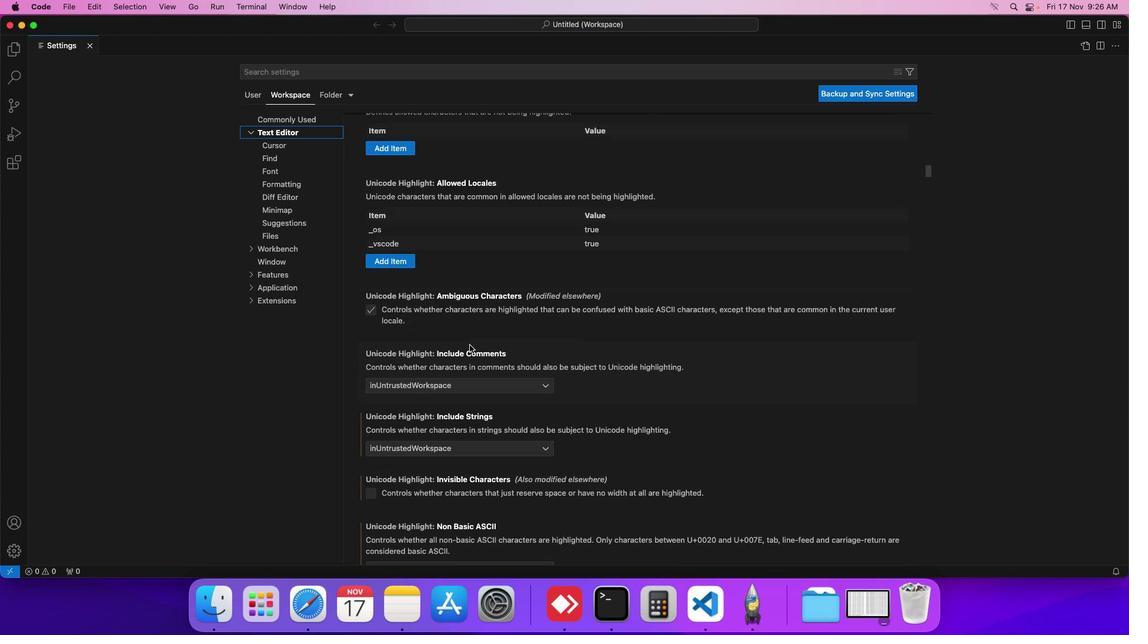 
Action: Mouse scrolled (475, 349) with delta (5, 2)
Screenshot: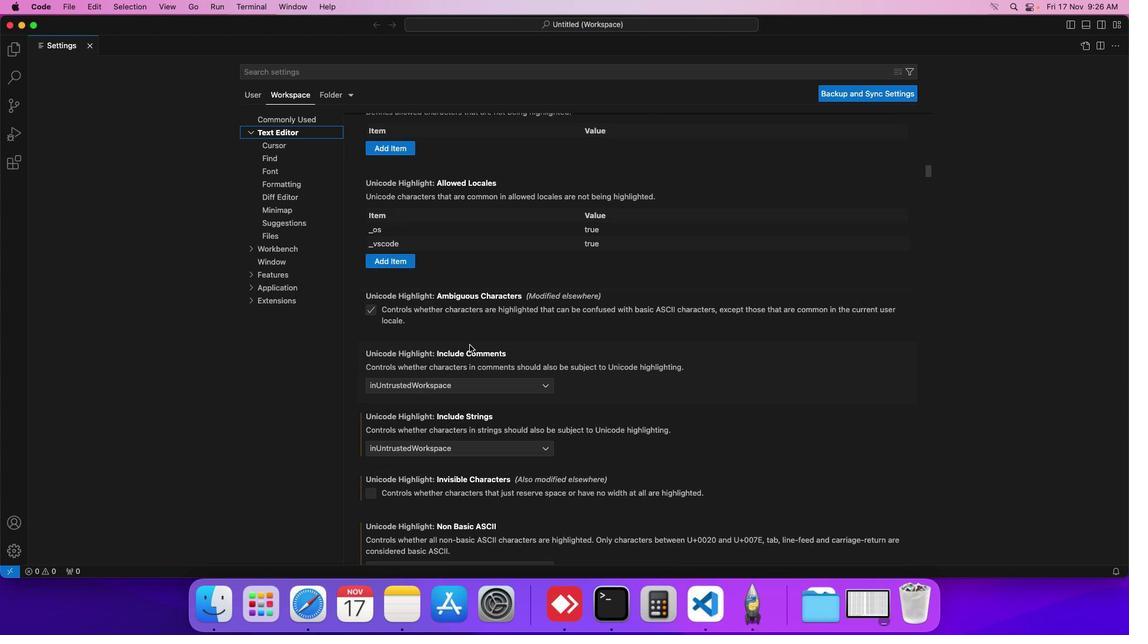 
Action: Mouse scrolled (475, 349) with delta (5, 2)
Screenshot: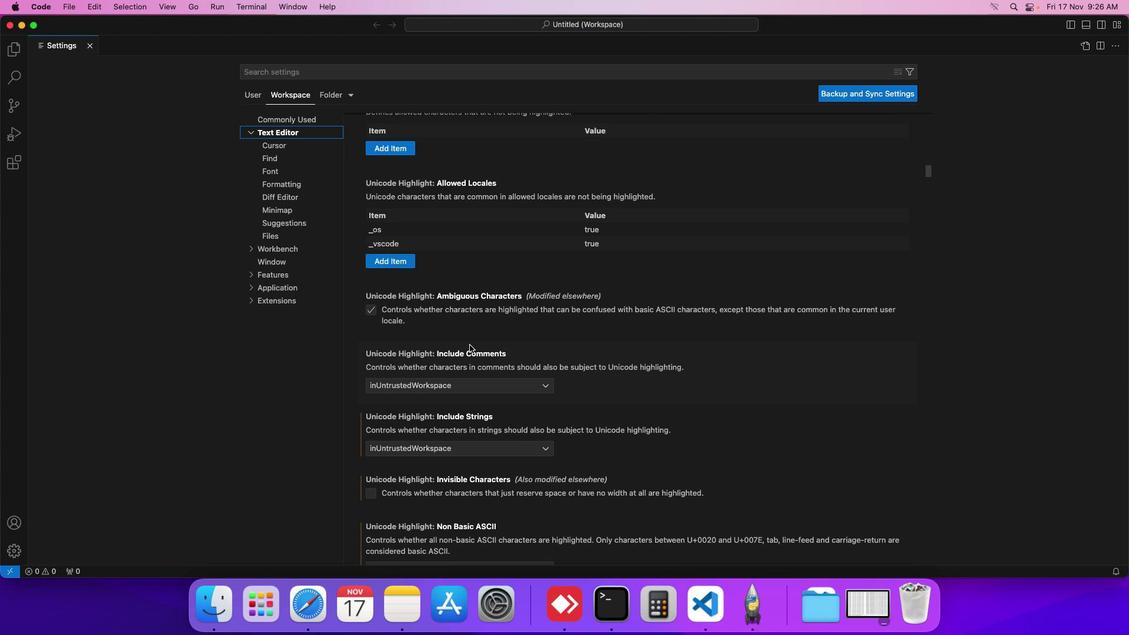 
Action: Mouse scrolled (475, 349) with delta (5, 4)
Screenshot: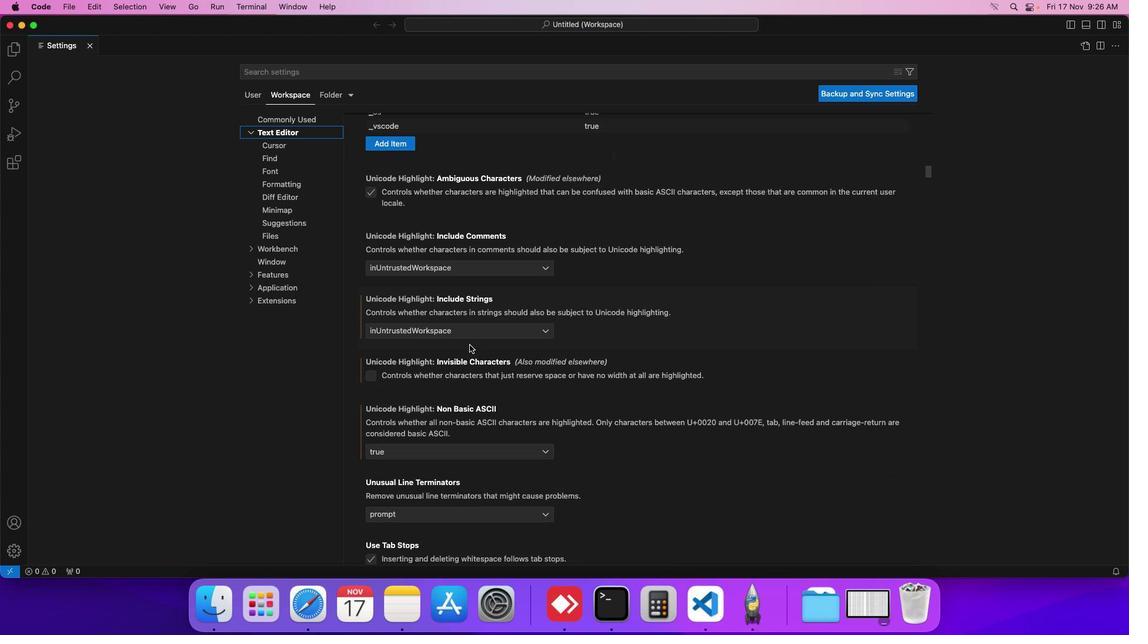 
Action: Mouse scrolled (475, 349) with delta (5, 4)
Screenshot: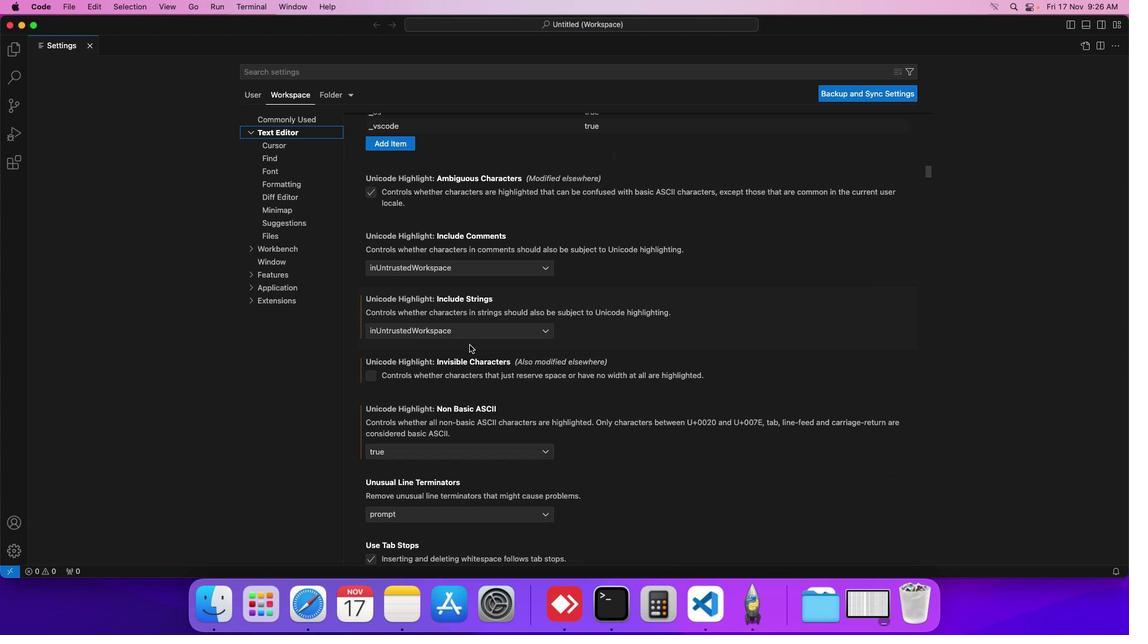 
Action: Mouse scrolled (475, 349) with delta (5, 4)
Screenshot: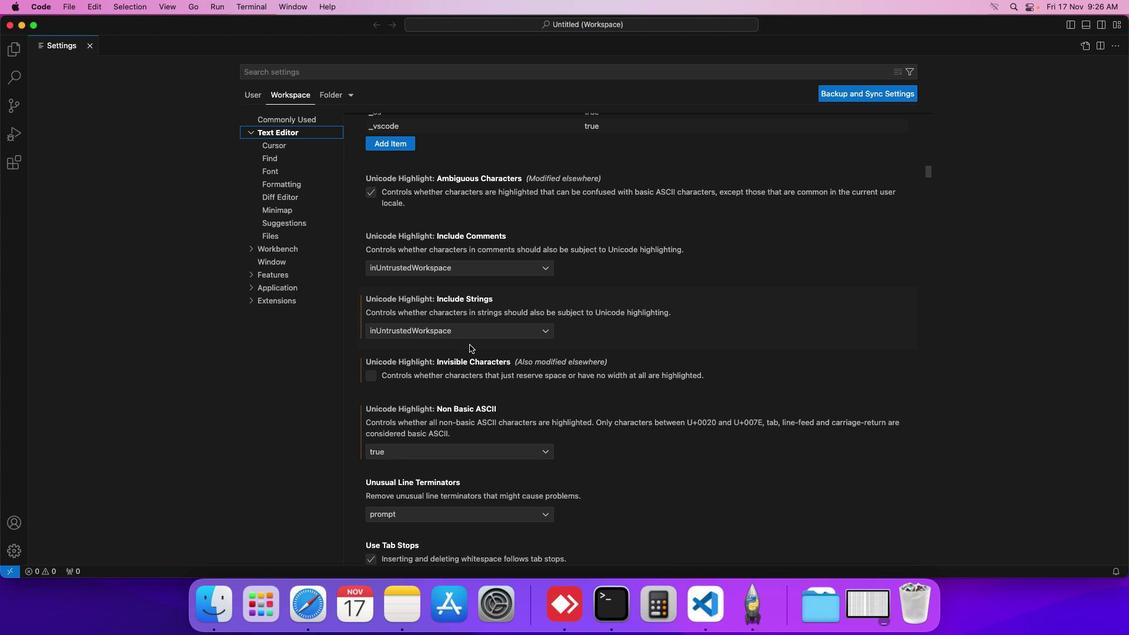 
Action: Mouse scrolled (475, 349) with delta (5, 4)
Screenshot: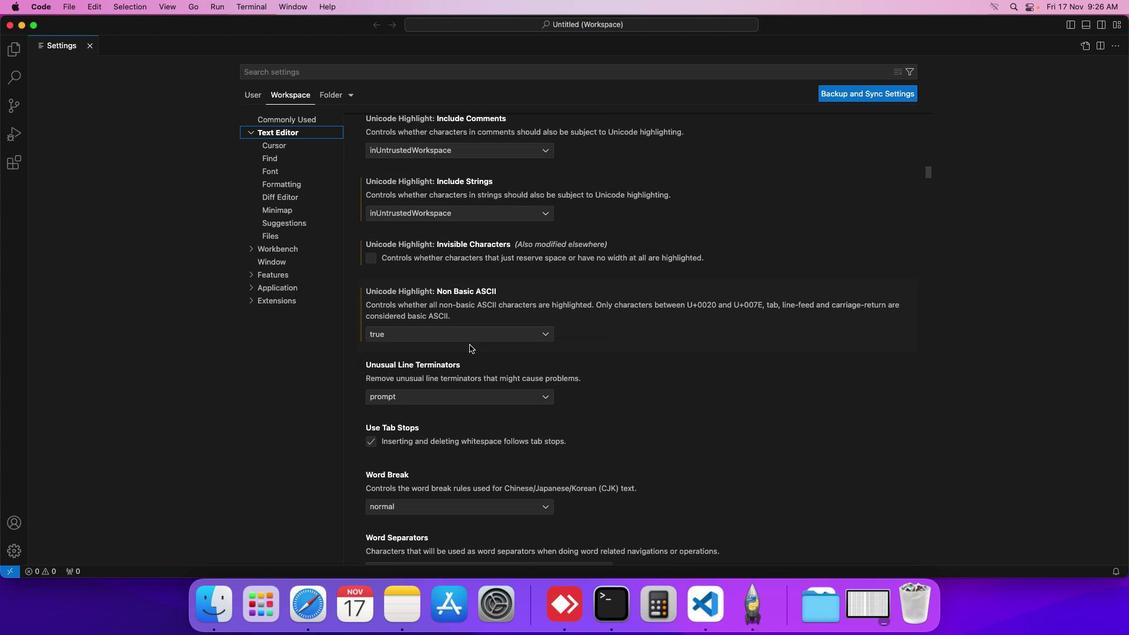 
Action: Mouse scrolled (475, 349) with delta (5, 4)
Screenshot: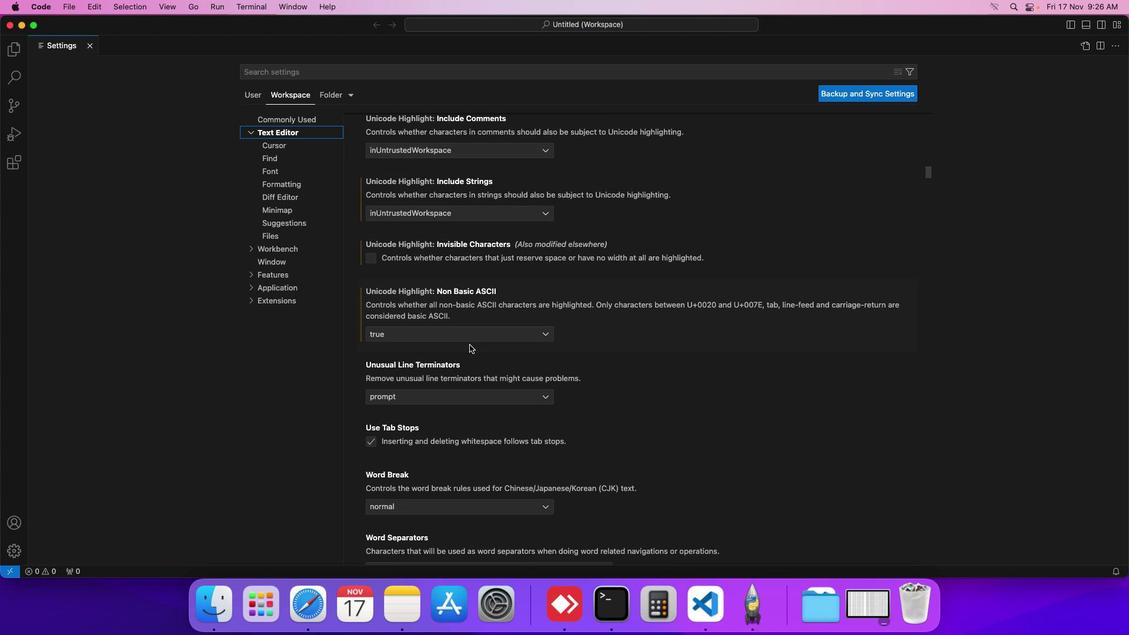 
Action: Mouse scrolled (475, 349) with delta (5, 4)
Screenshot: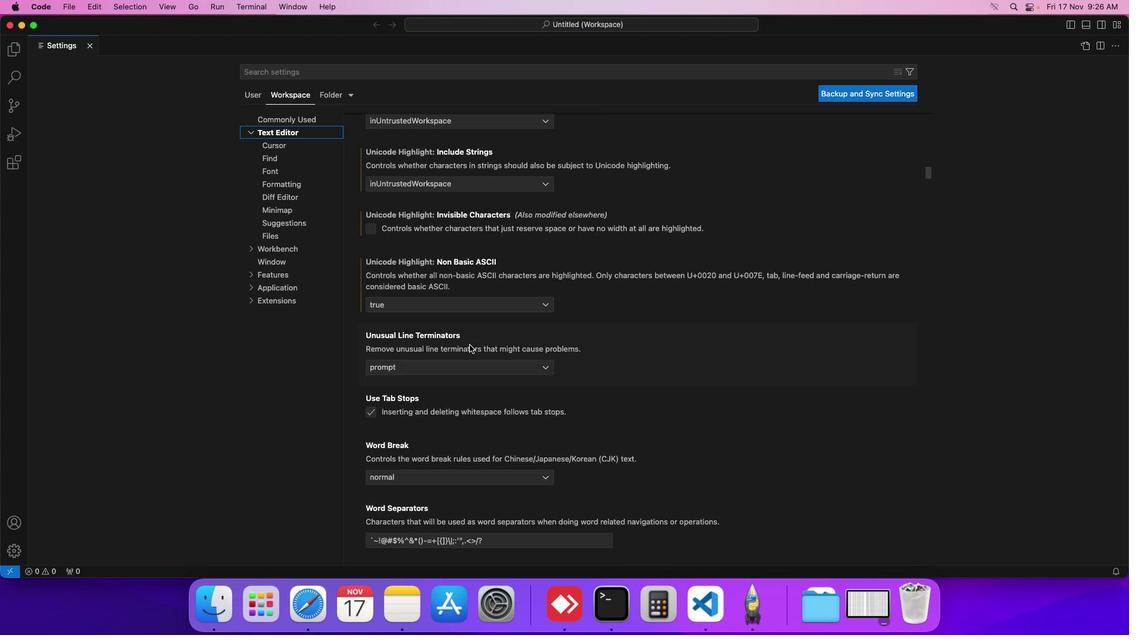 
Action: Mouse scrolled (475, 349) with delta (5, 4)
Screenshot: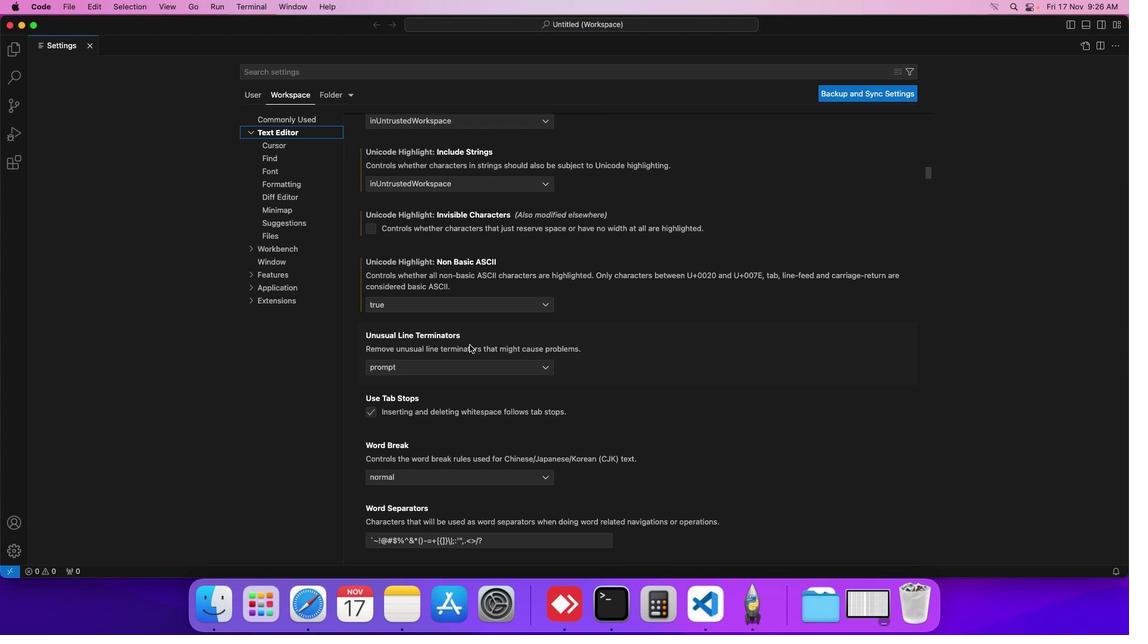 
Action: Mouse moved to (499, 310)
Screenshot: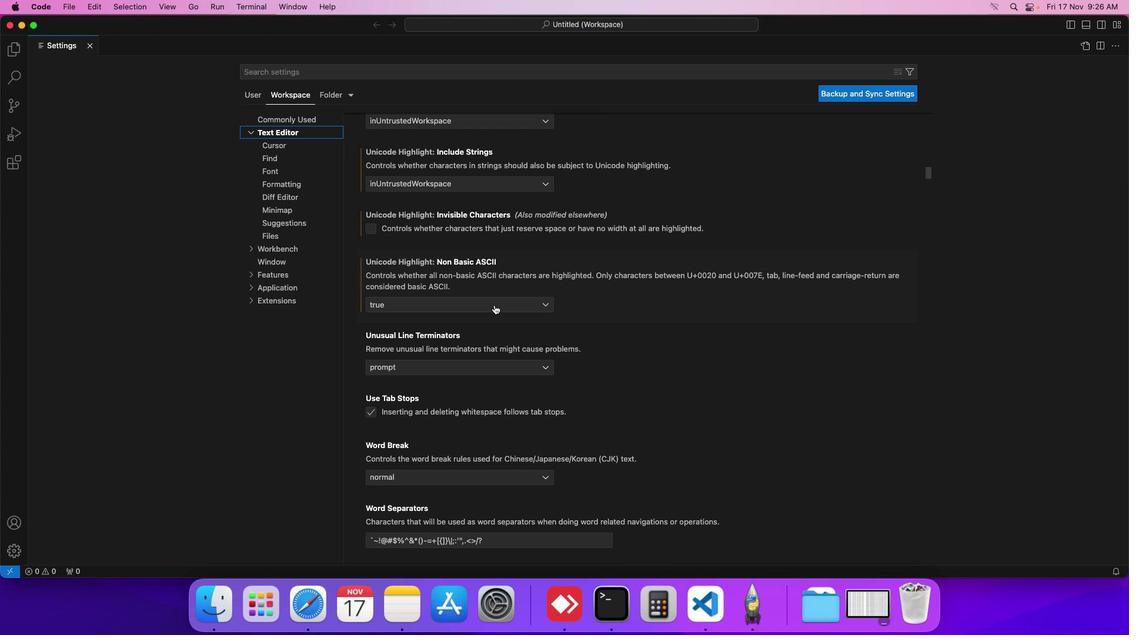 
Action: Mouse pressed left at (499, 310)
Screenshot: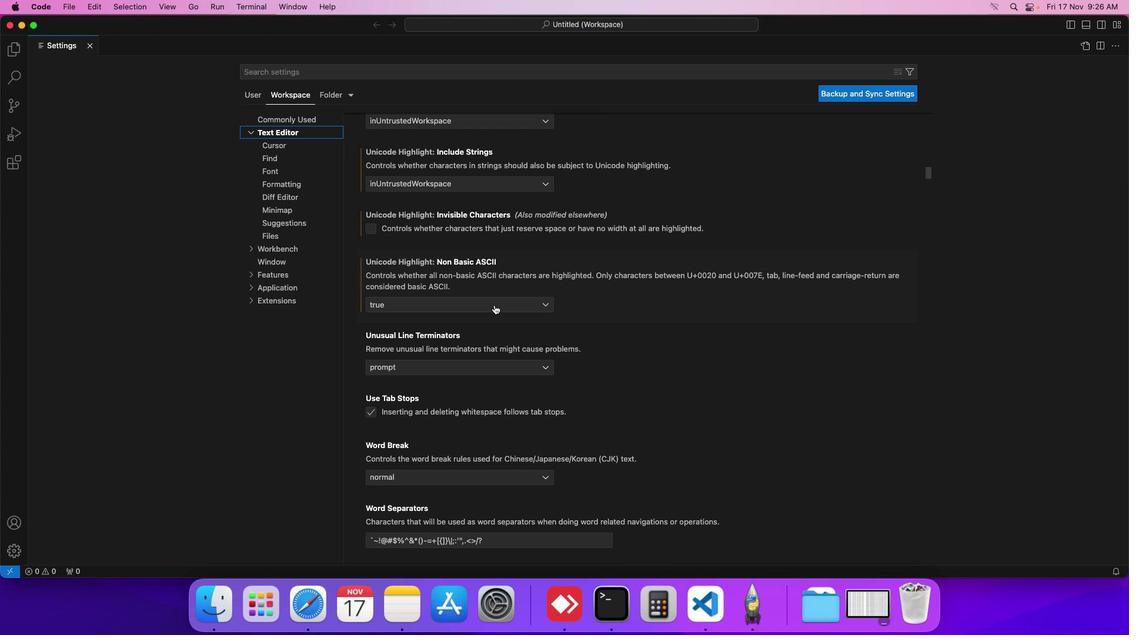 
Action: Mouse moved to (454, 337)
Screenshot: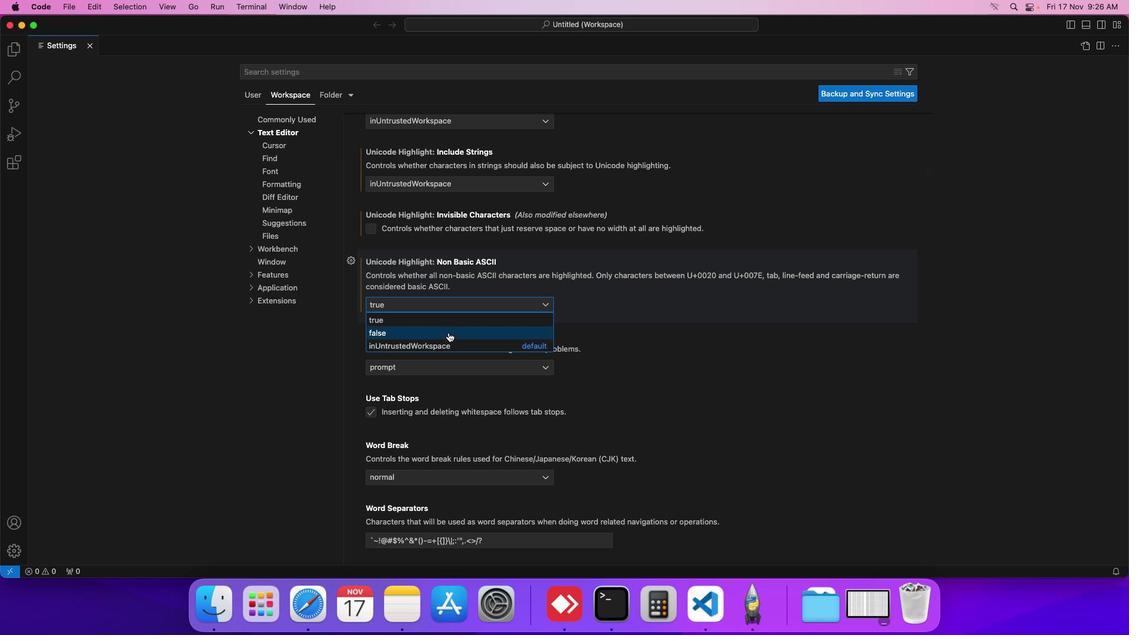
Action: Mouse pressed left at (454, 337)
Screenshot: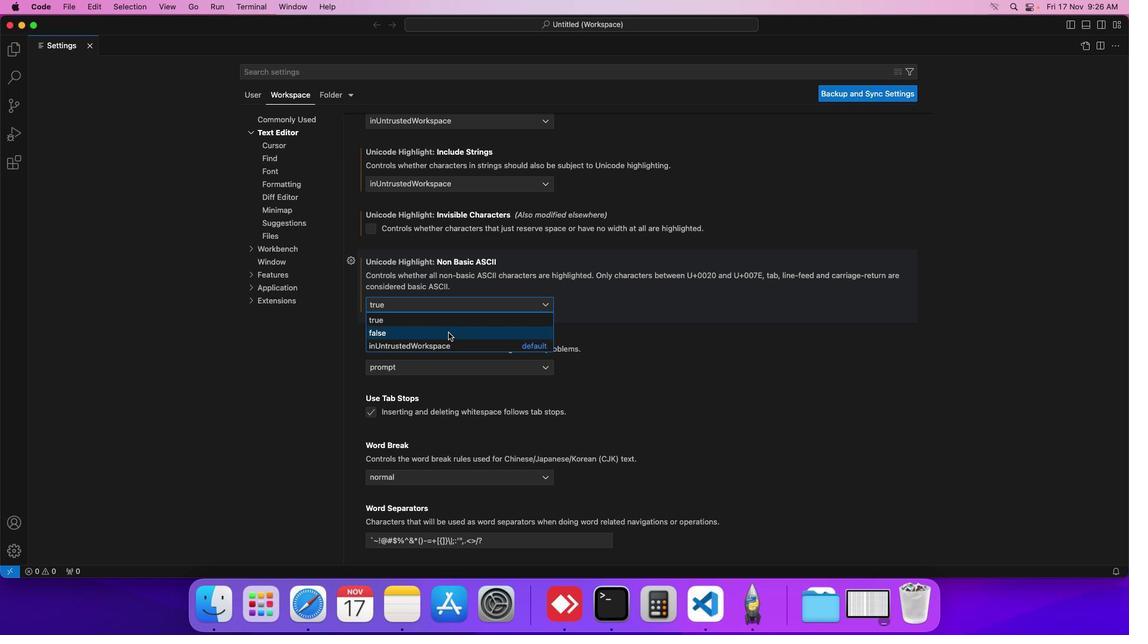 
Action: Mouse moved to (471, 319)
Screenshot: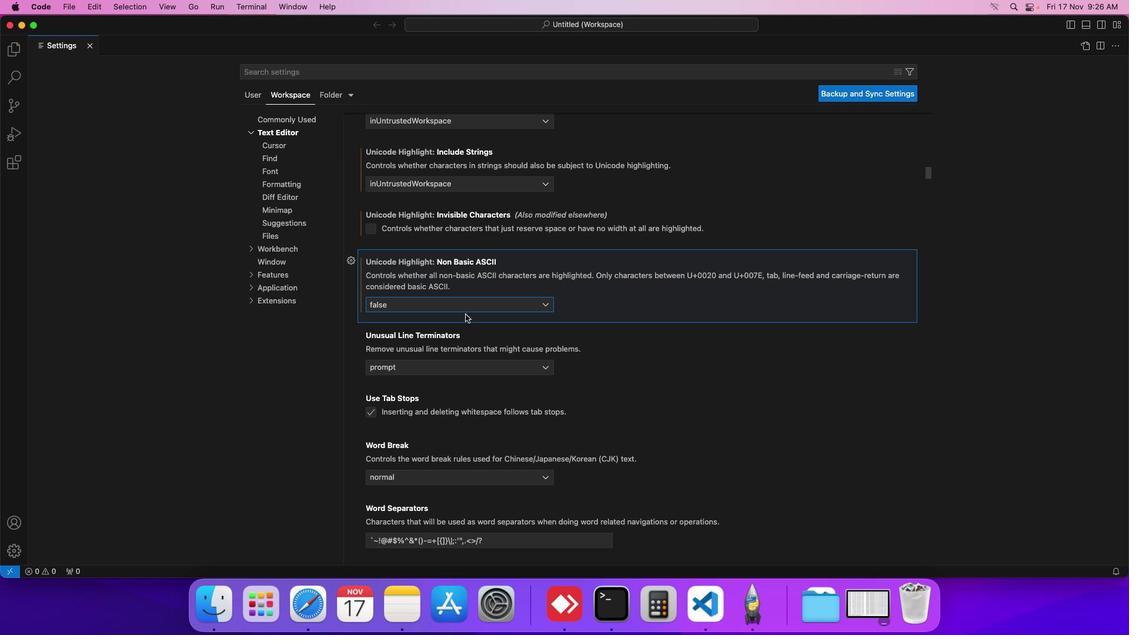 
